Task: Plan a trip to Hagere Hiywet, Ethiopia from 2nd December, 2023 to 12th December, 2023 for 2 adults.1  bedroom having 1 bed and 1 bathroom. Property type can be hotel. Look for 3 properties as per requirement.
Action: Mouse moved to (530, 113)
Screenshot: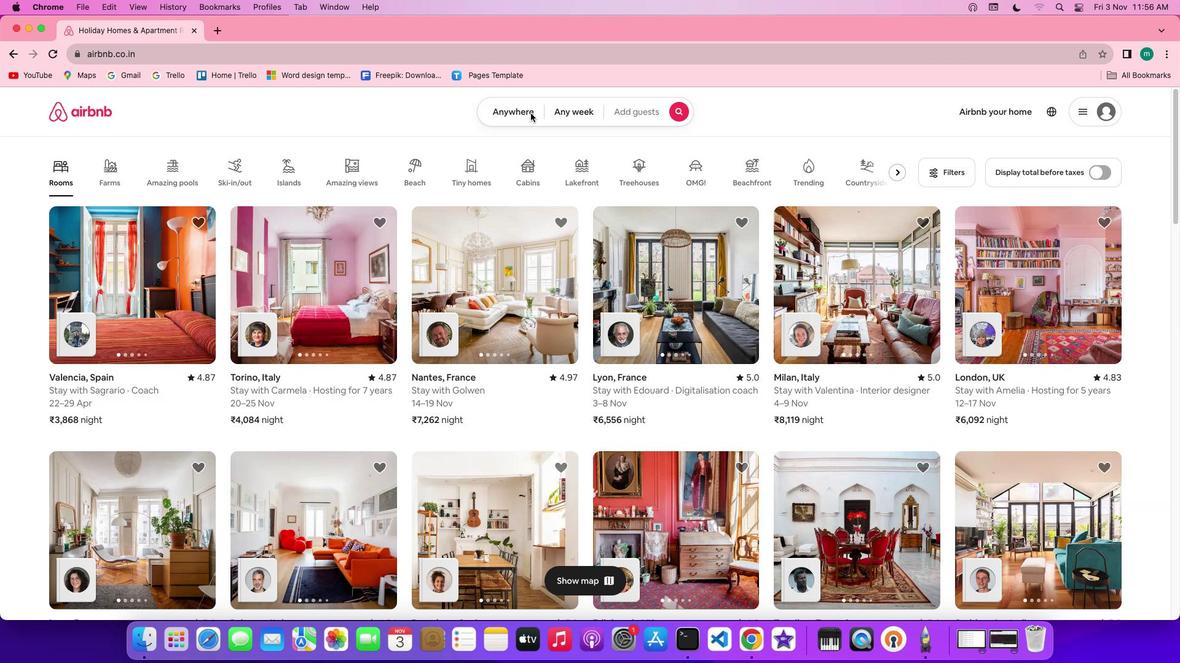 
Action: Mouse pressed left at (530, 113)
Screenshot: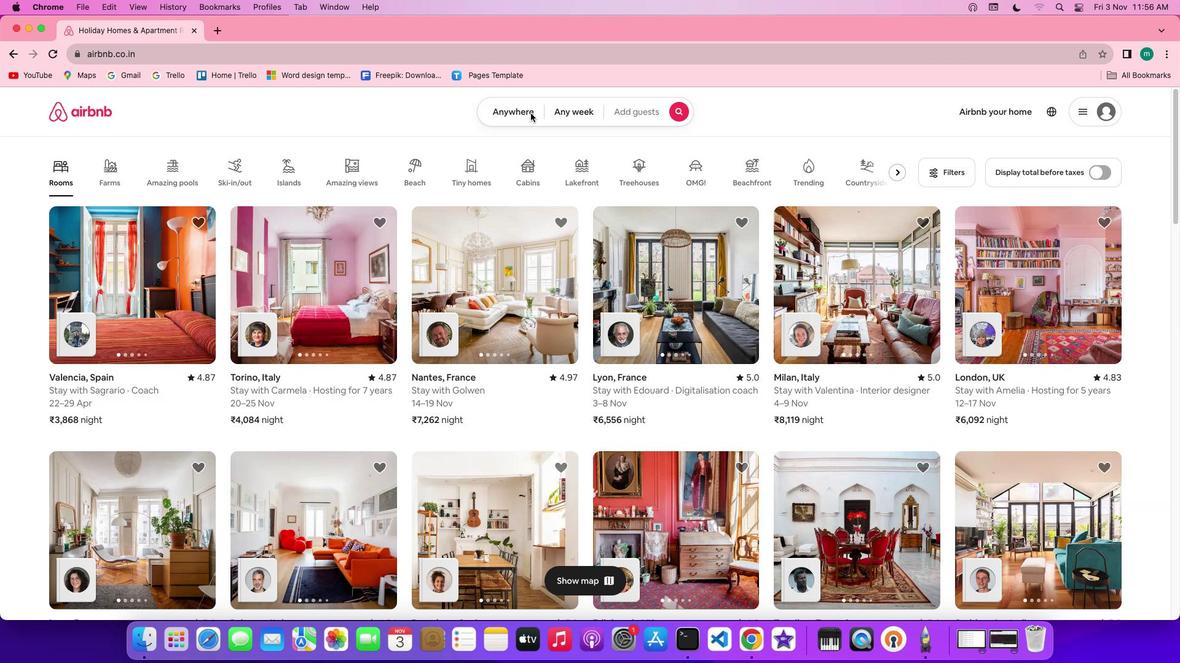 
Action: Mouse pressed left at (530, 113)
Screenshot: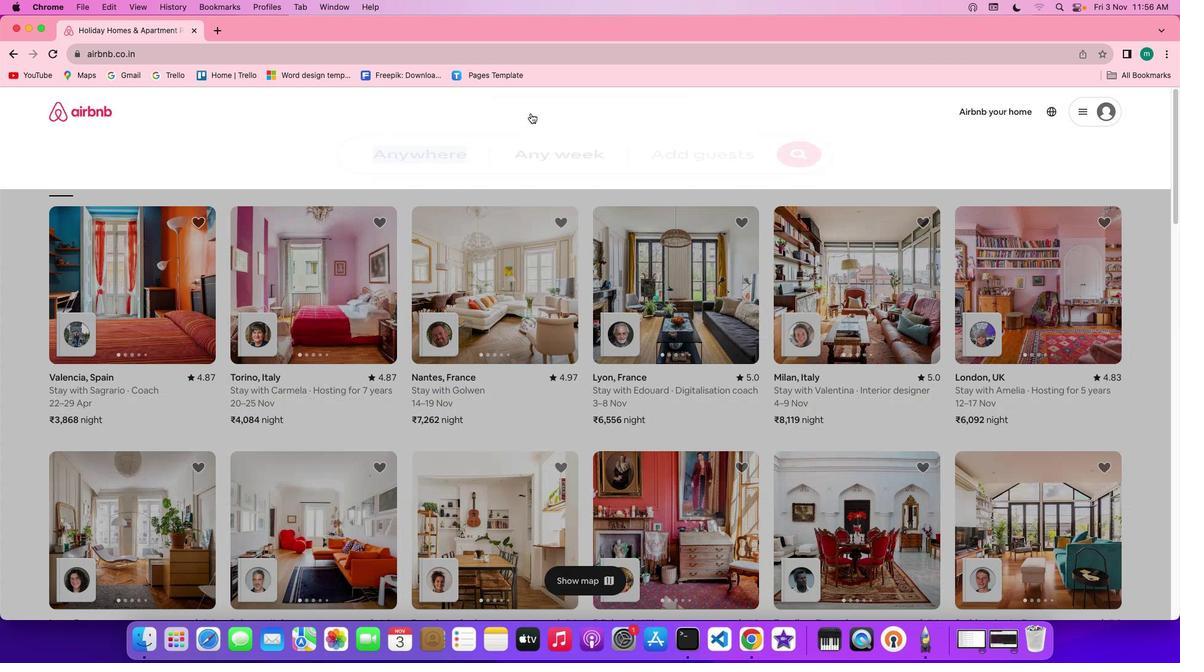 
Action: Mouse moved to (428, 167)
Screenshot: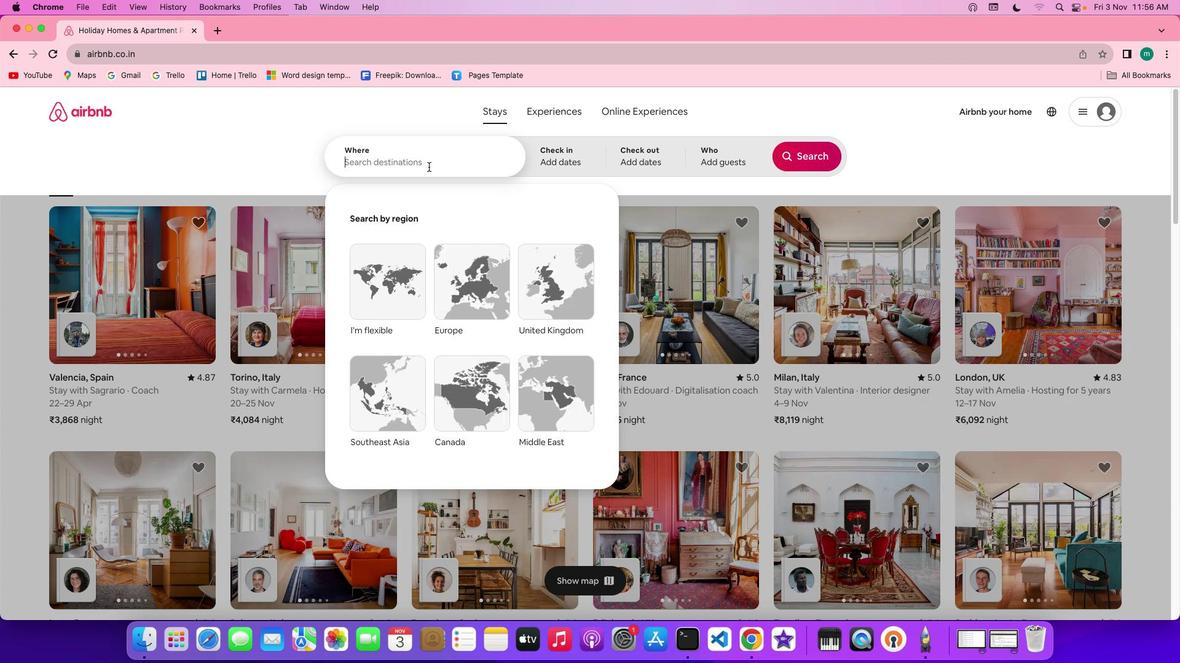 
Action: Mouse pressed left at (428, 167)
Screenshot: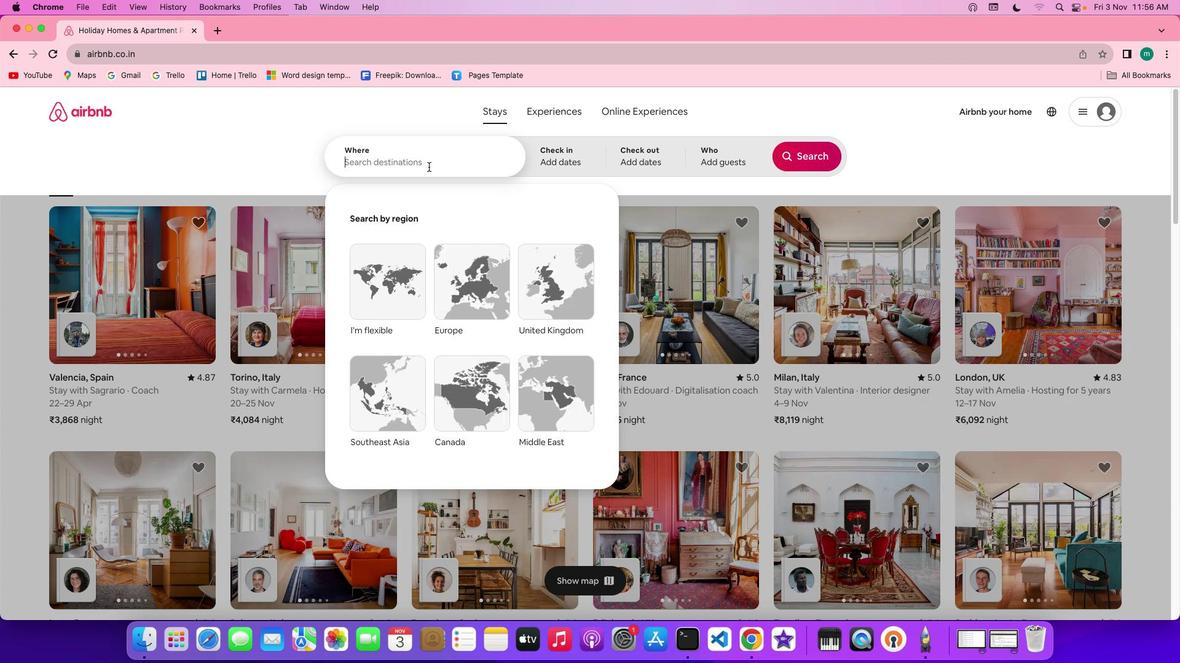 
Action: Mouse moved to (428, 167)
Screenshot: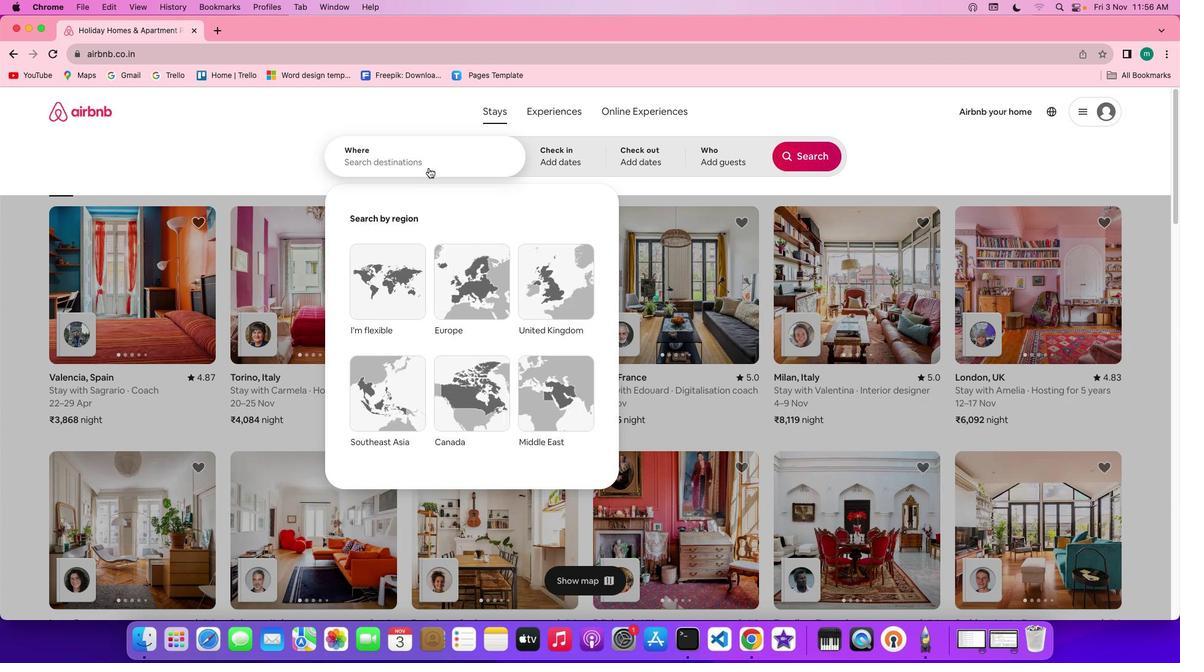 
Action: Key pressed Key.shift'H''a''g''e''r''e'Key.spaceKey.shift'H''i''y''w''e''t'','Key.spaceKey.shift'E''t''h''i''o''p''i''a'
Screenshot: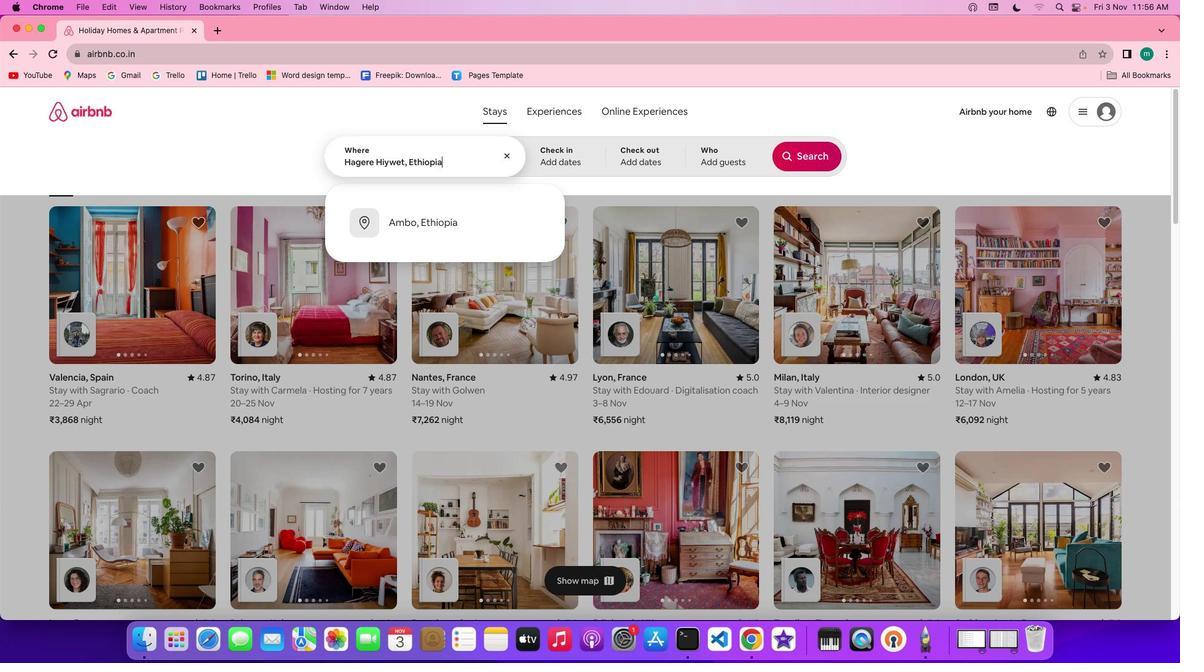 
Action: Mouse moved to (574, 156)
Screenshot: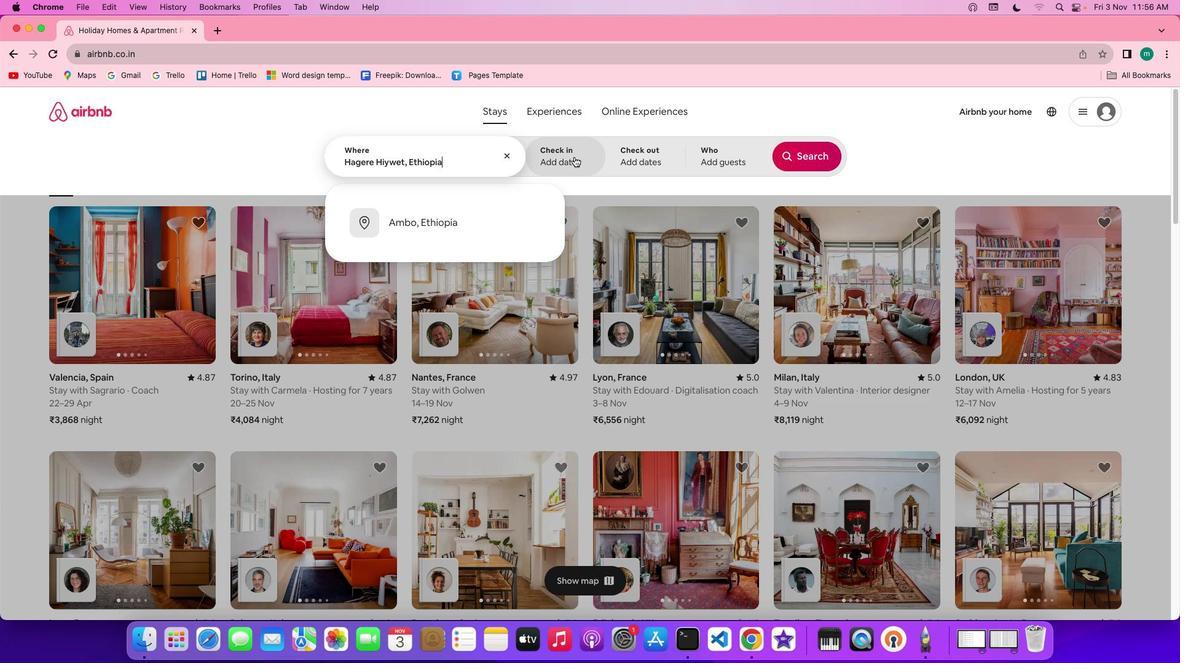 
Action: Mouse pressed left at (574, 156)
Screenshot: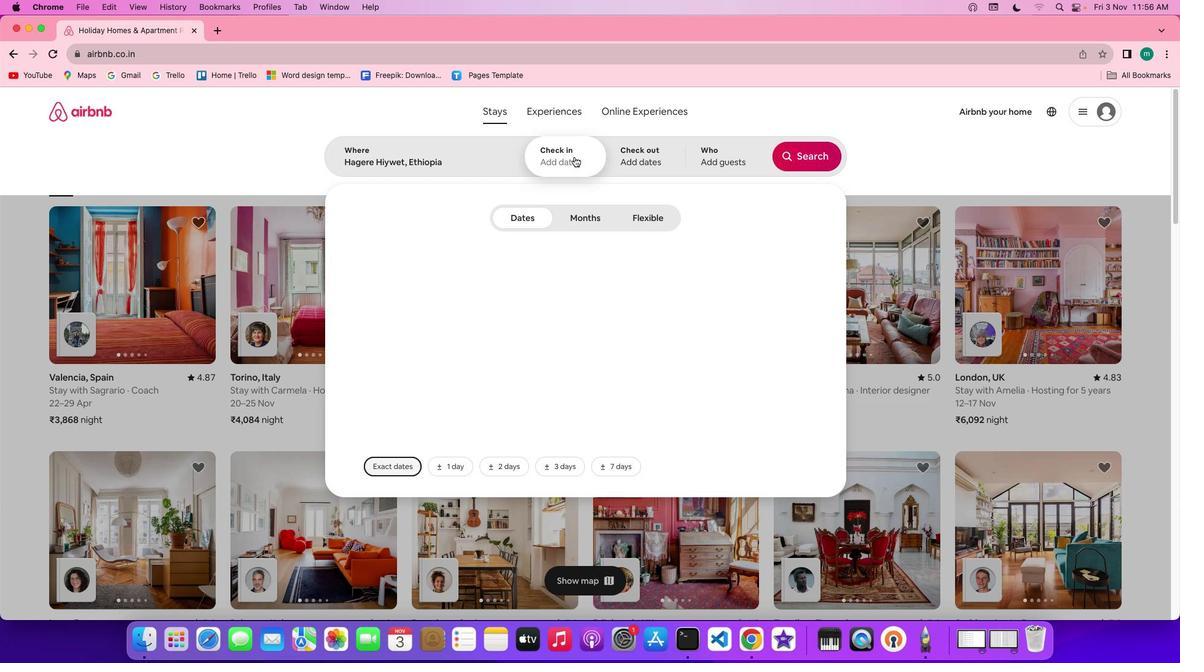 
Action: Mouse moved to (787, 305)
Screenshot: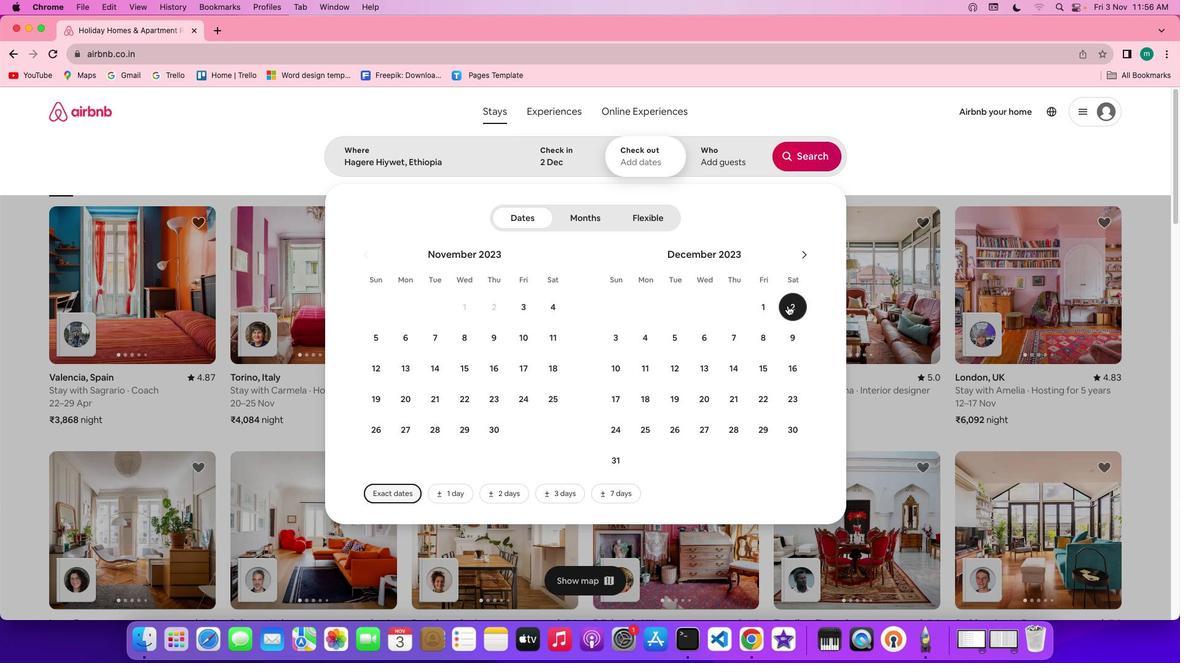 
Action: Mouse pressed left at (787, 305)
Screenshot: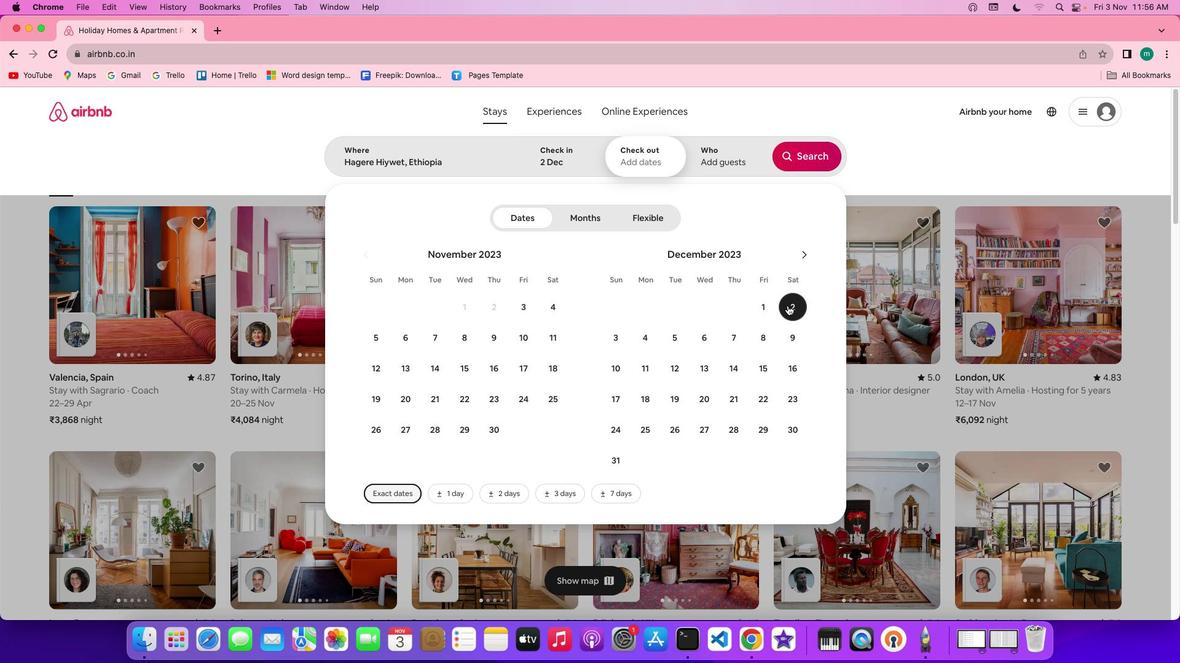 
Action: Mouse moved to (675, 371)
Screenshot: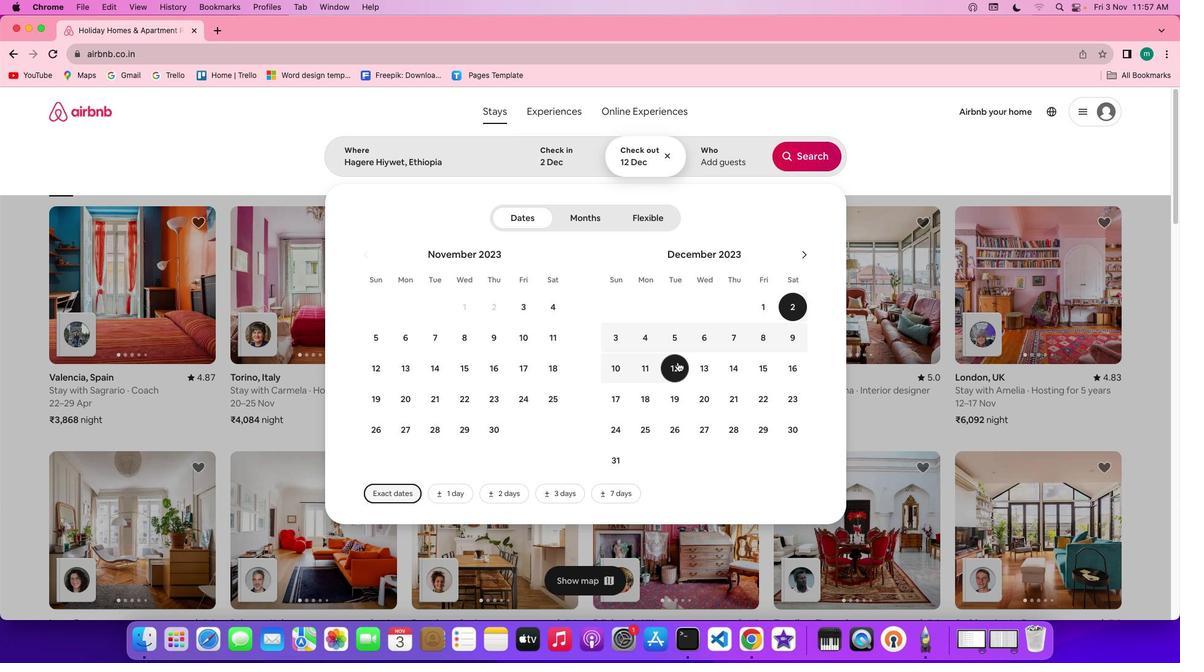
Action: Mouse pressed left at (675, 371)
Screenshot: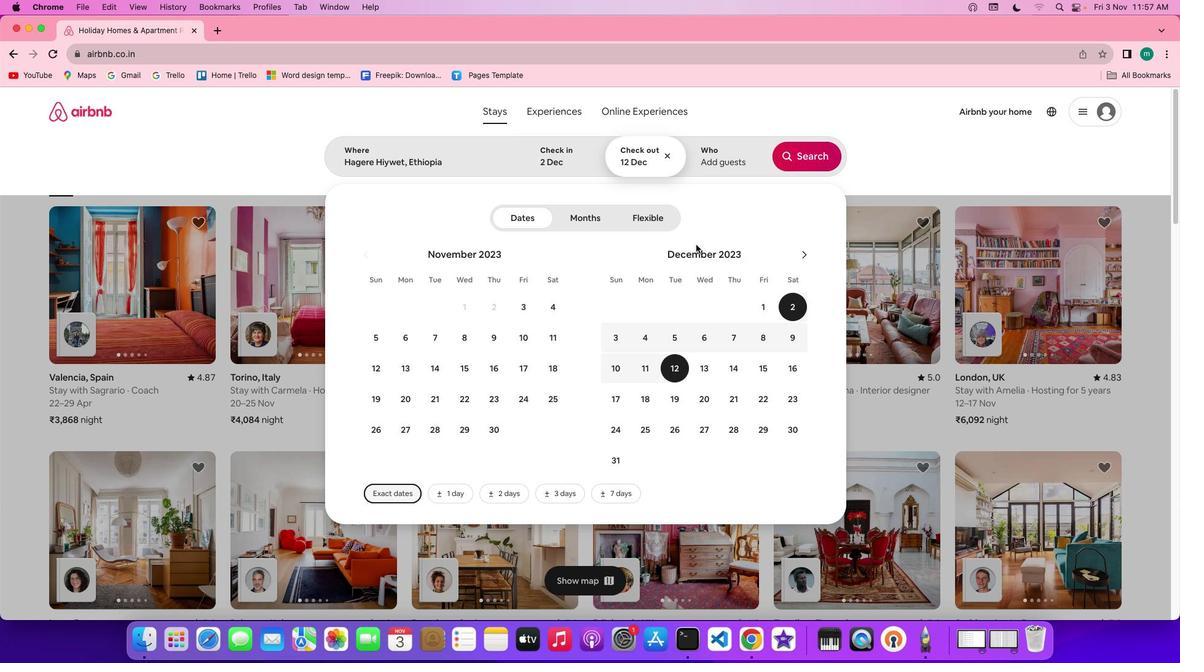
Action: Mouse moved to (710, 146)
Screenshot: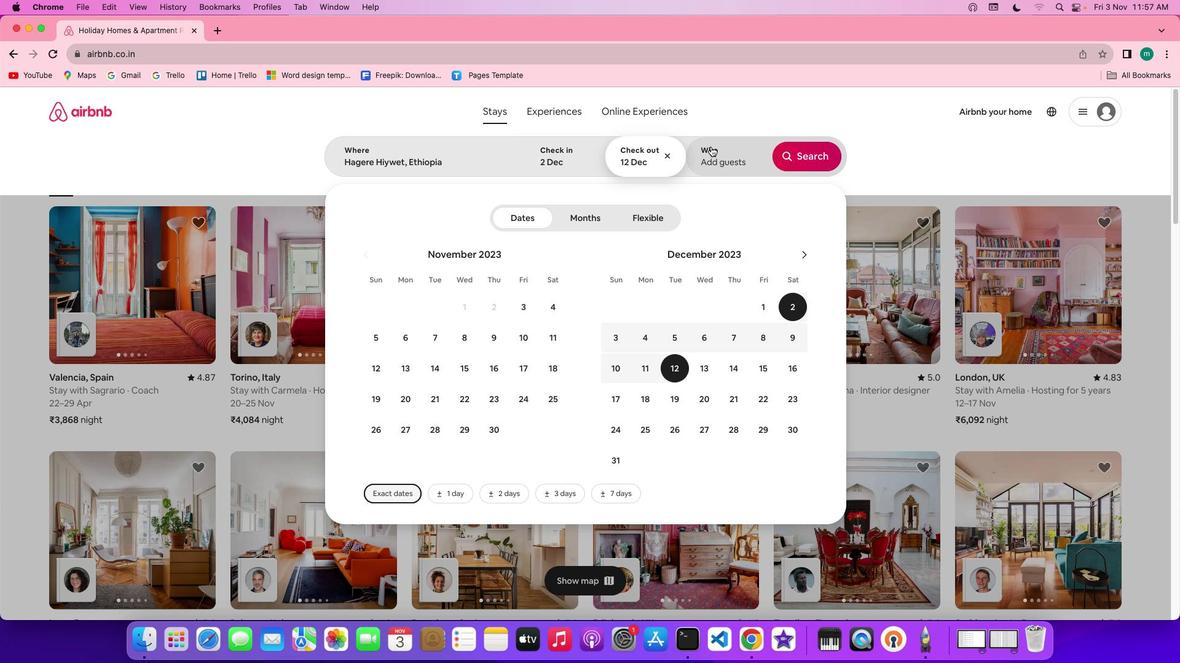 
Action: Mouse pressed left at (710, 146)
Screenshot: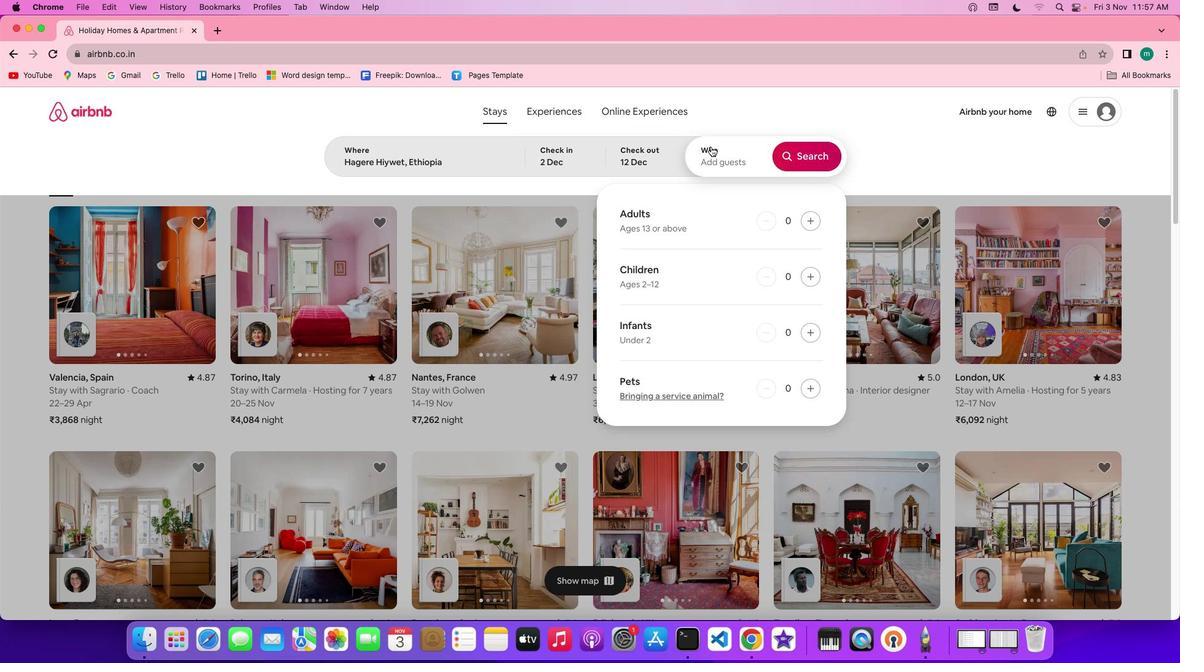 
Action: Mouse moved to (813, 221)
Screenshot: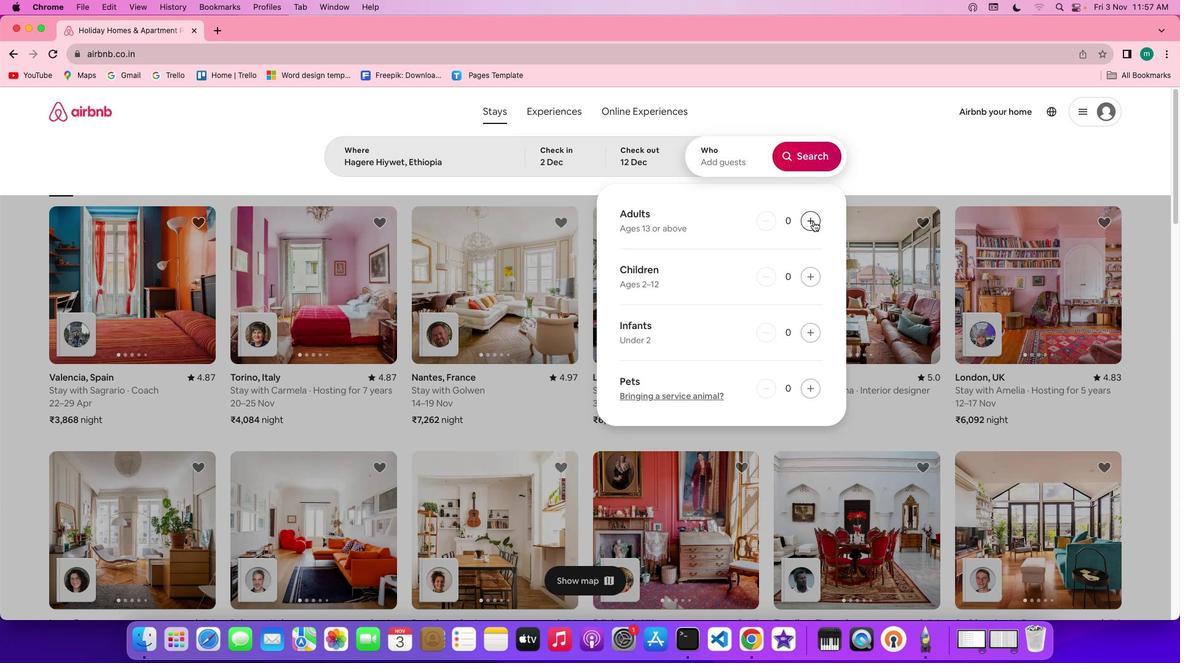
Action: Mouse pressed left at (813, 221)
Screenshot: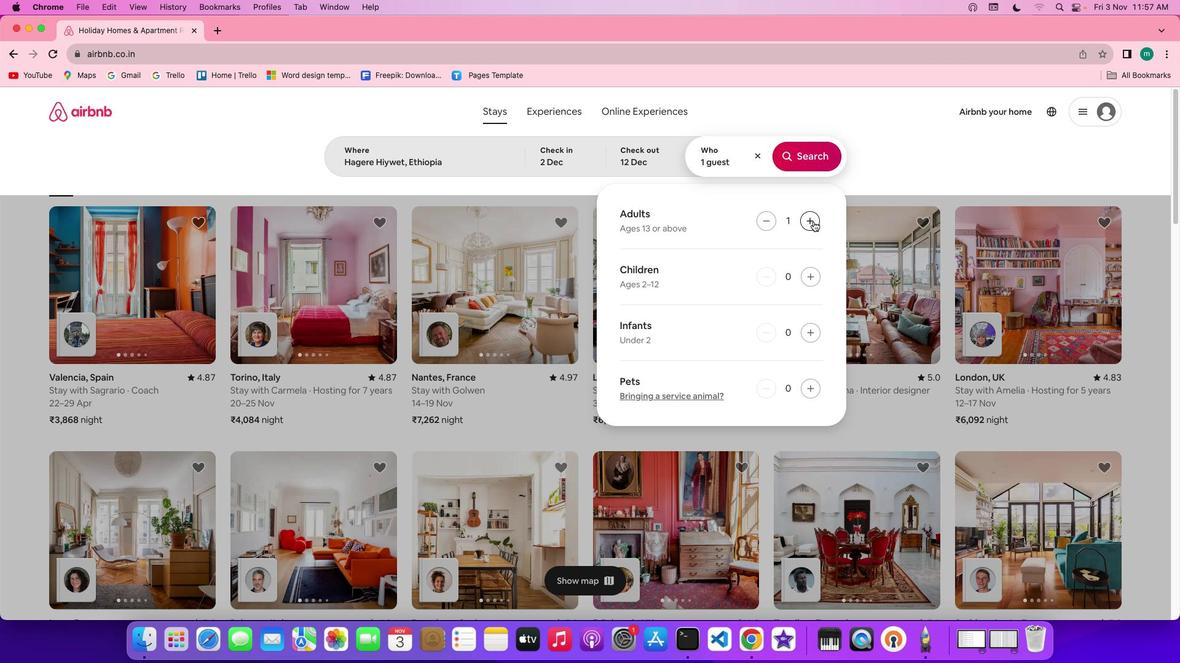 
Action: Mouse pressed left at (813, 221)
Screenshot: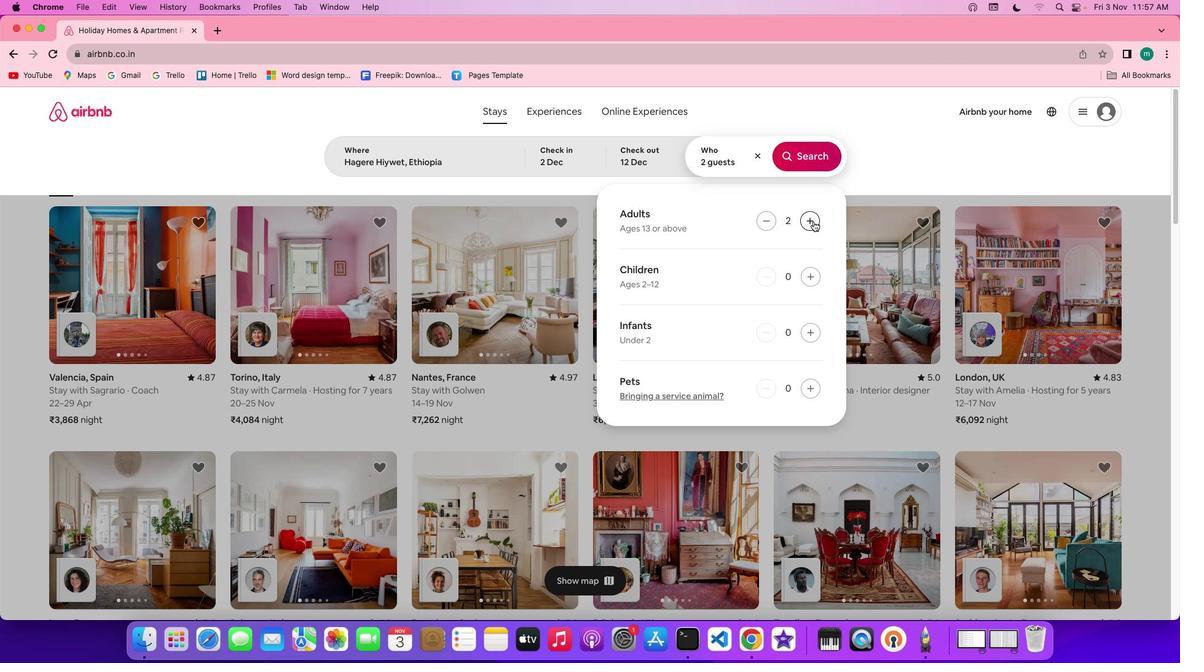 
Action: Mouse pressed left at (813, 221)
Screenshot: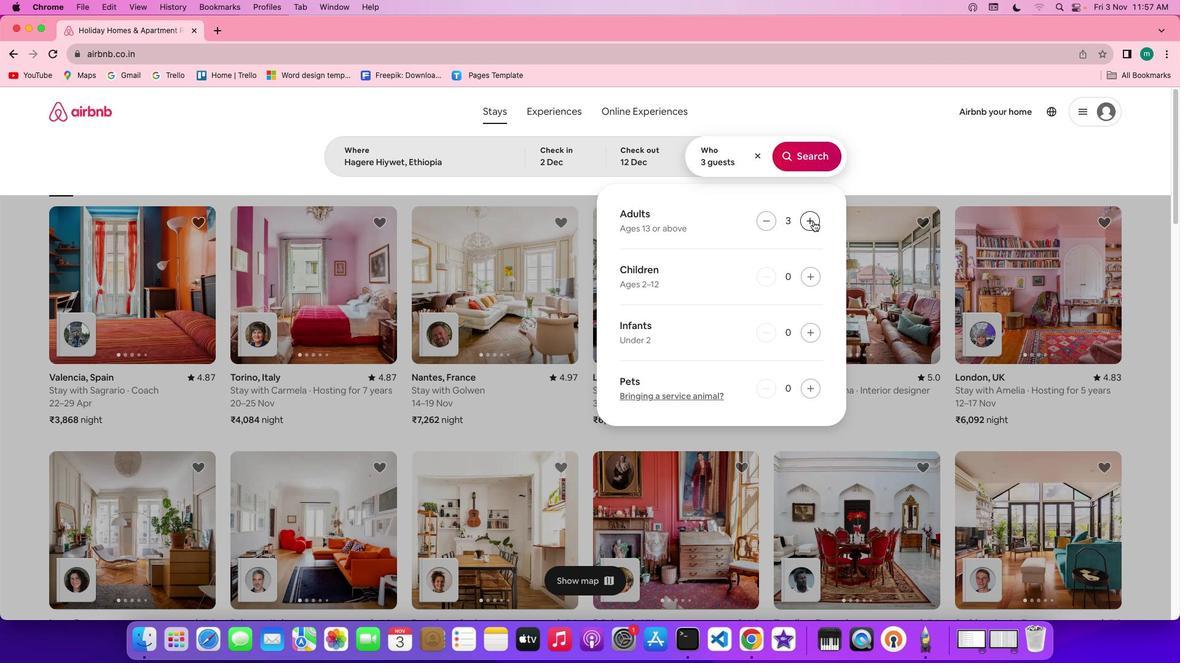 
Action: Mouse moved to (765, 222)
Screenshot: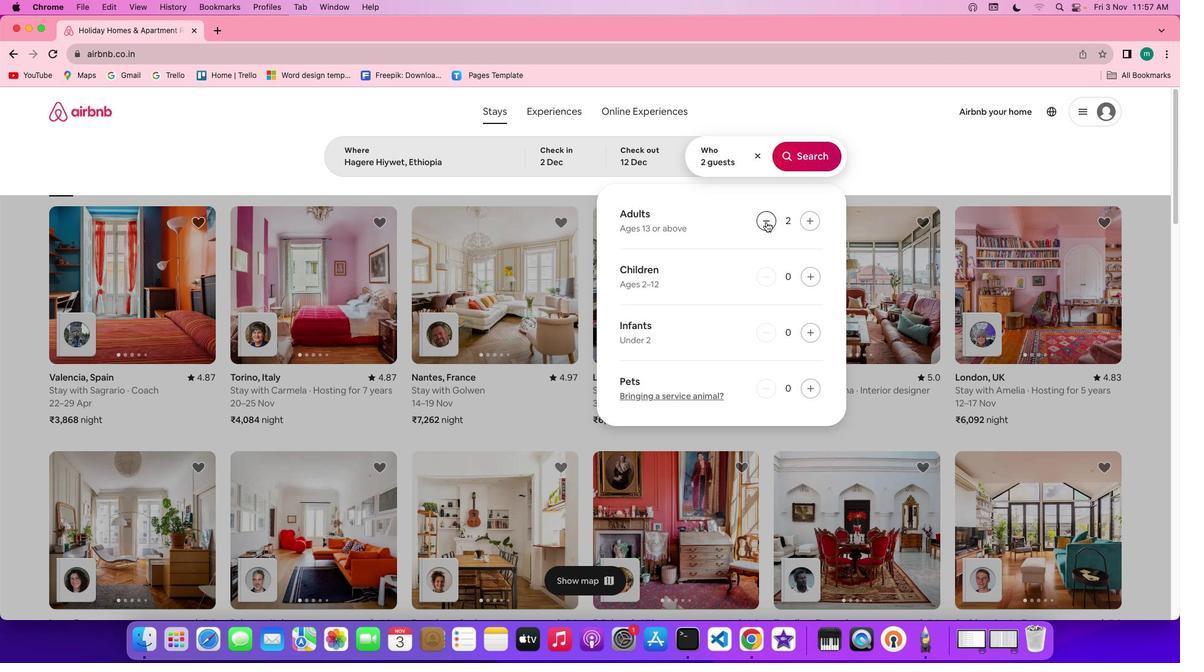 
Action: Mouse pressed left at (765, 222)
Screenshot: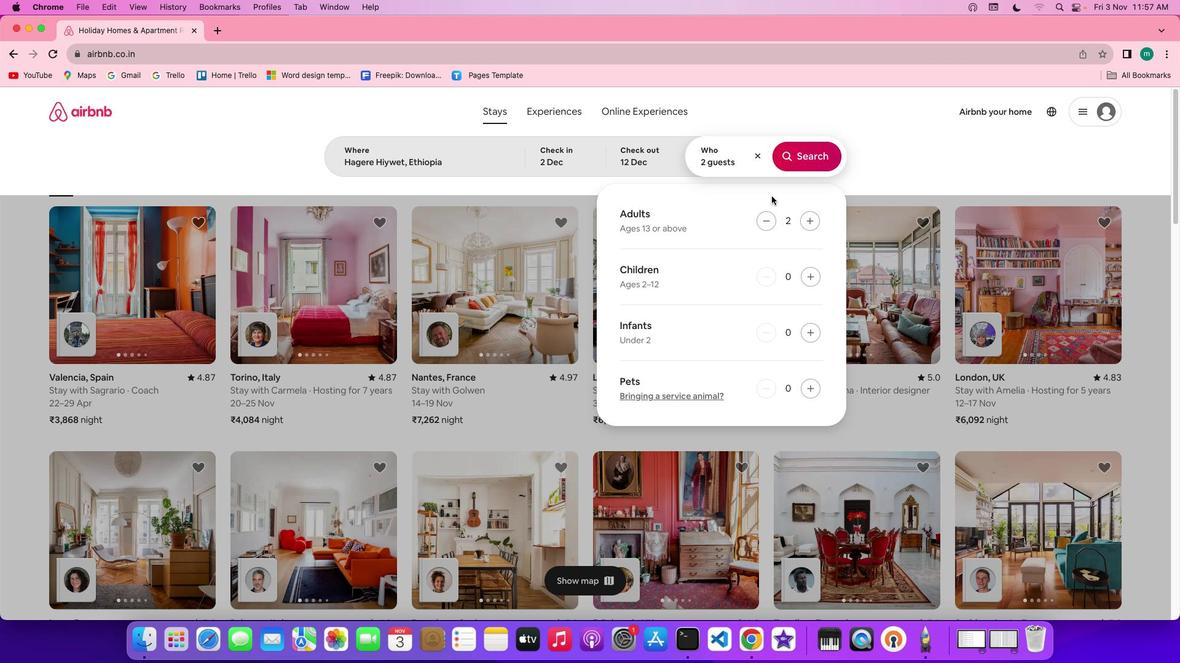 
Action: Mouse moved to (809, 171)
Screenshot: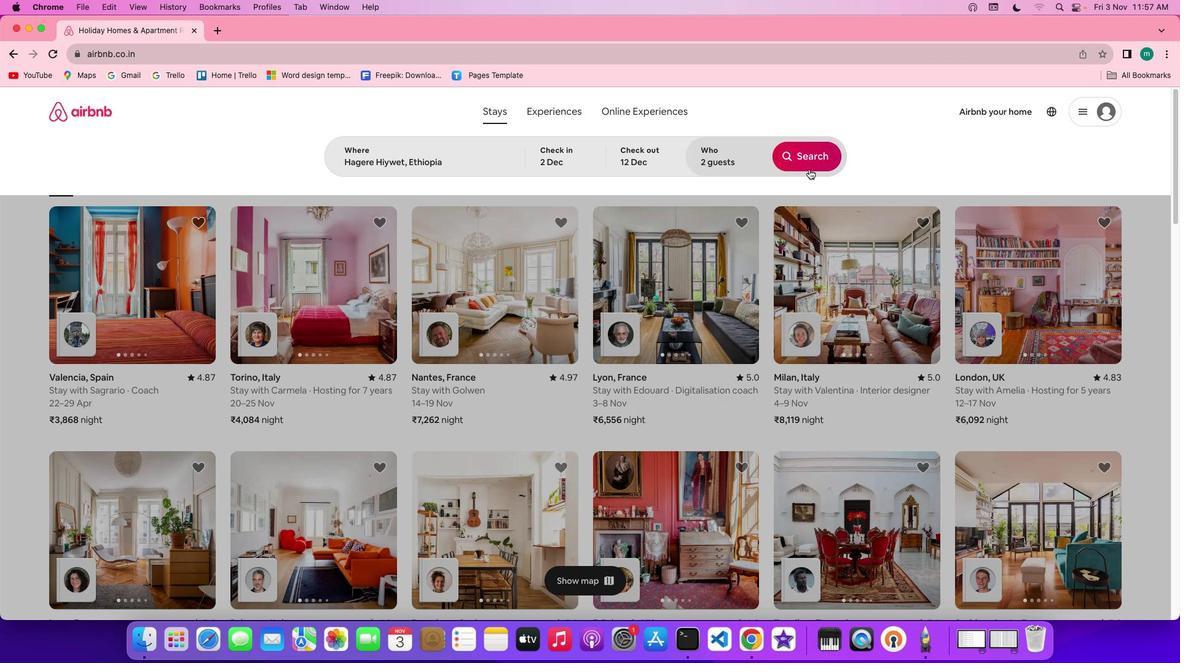 
Action: Mouse pressed left at (809, 171)
Screenshot: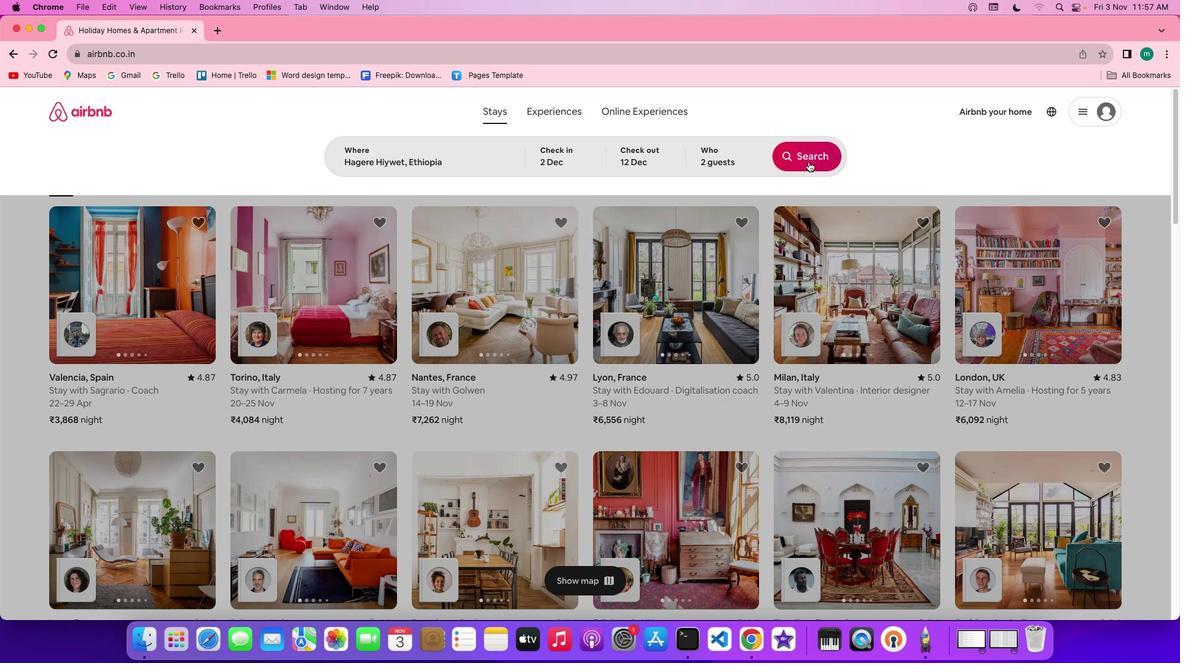 
Action: Mouse moved to (808, 161)
Screenshot: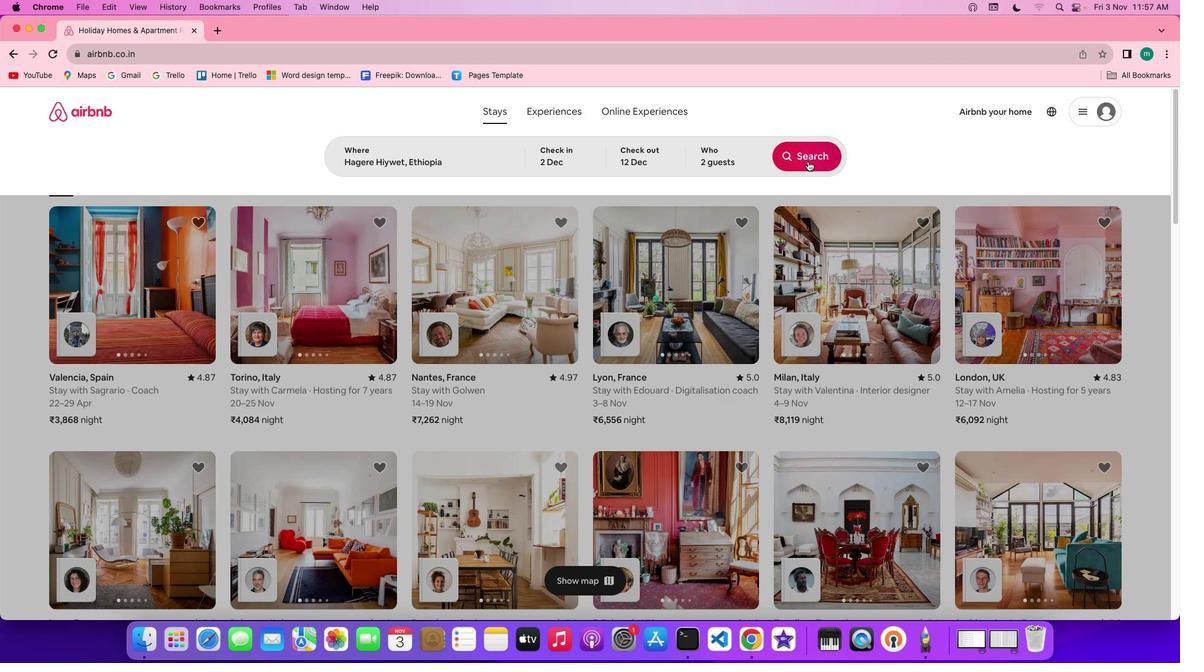 
Action: Mouse pressed left at (808, 161)
Screenshot: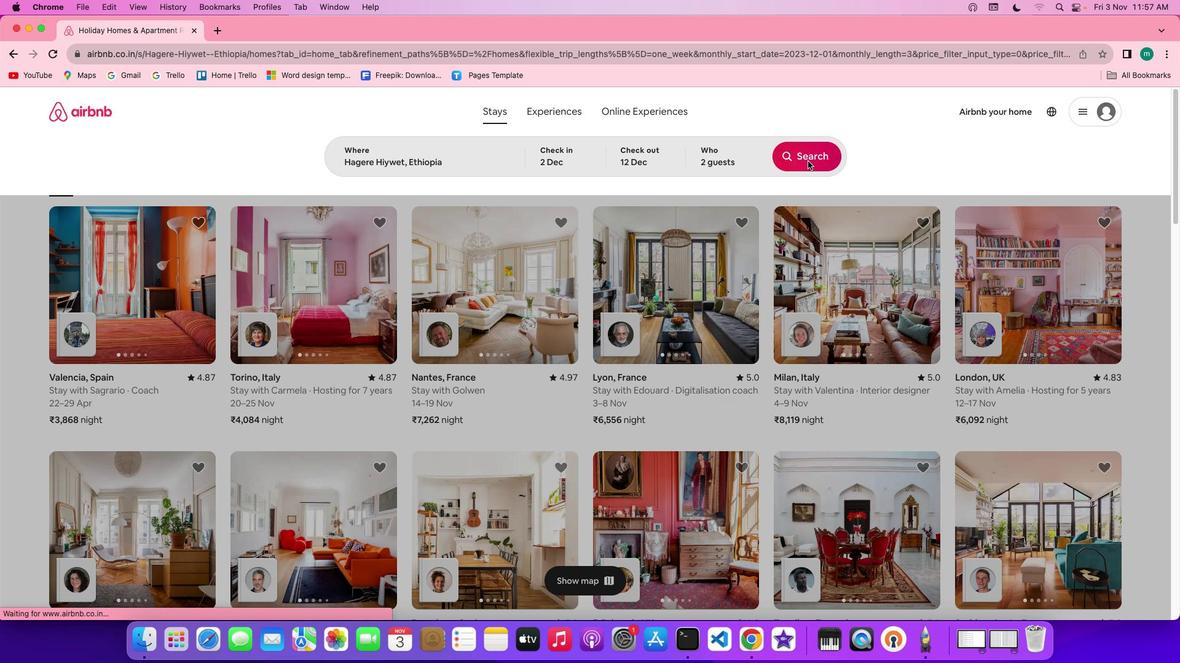 
Action: Mouse moved to (987, 160)
Screenshot: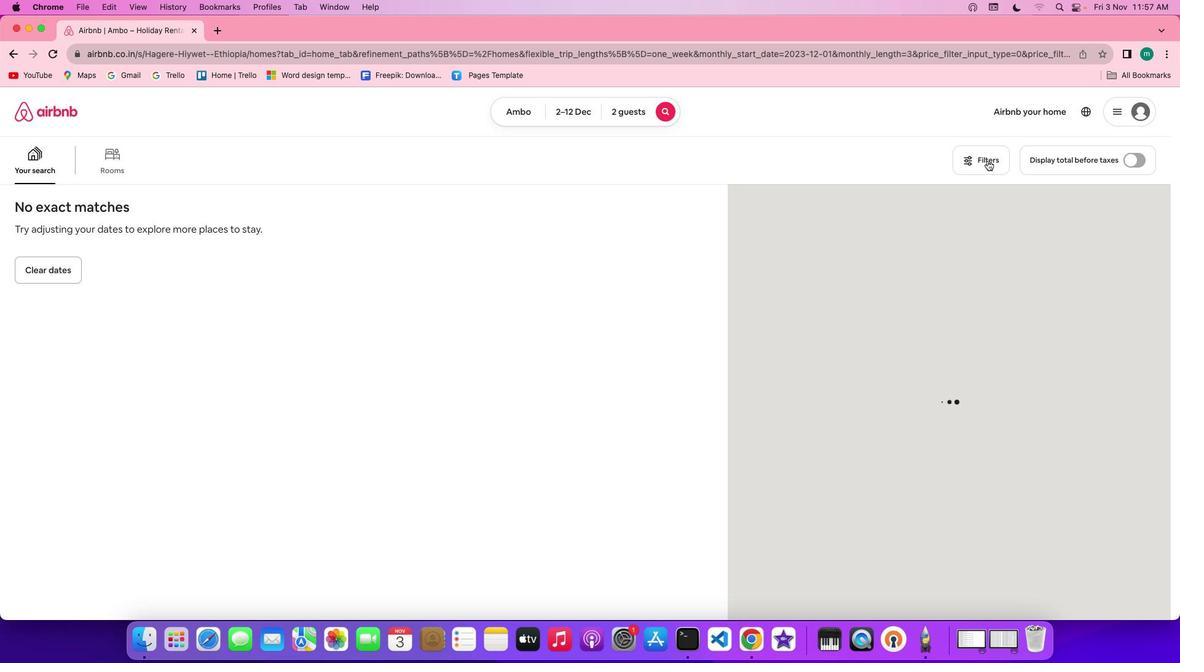 
Action: Mouse pressed left at (987, 160)
Screenshot: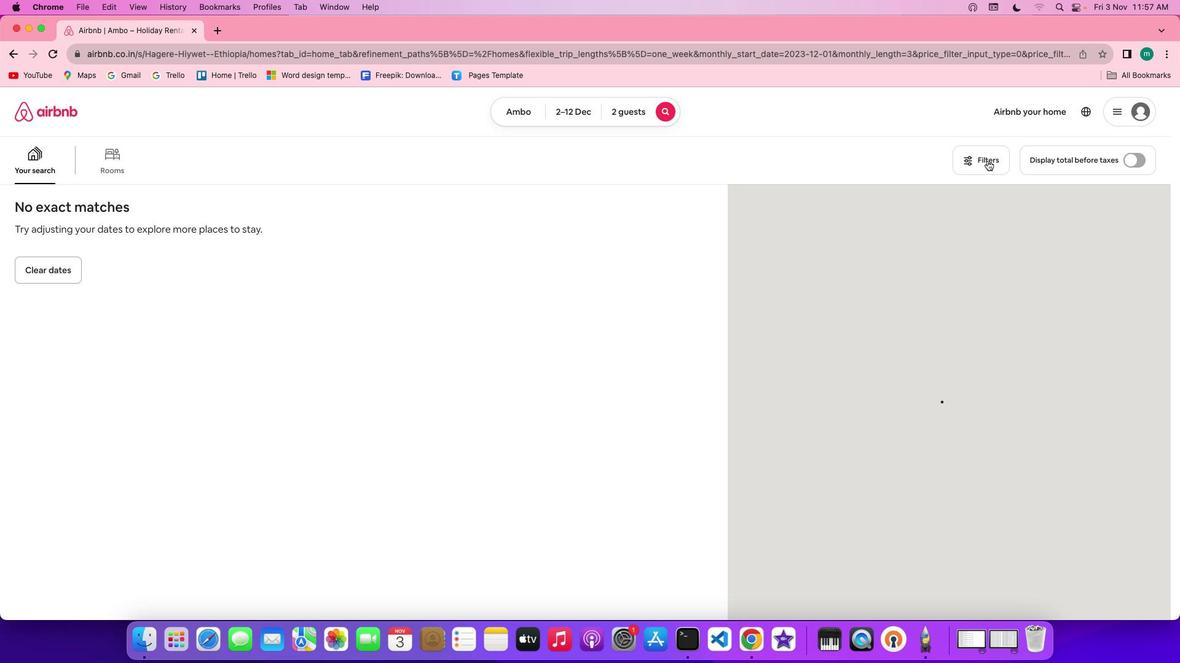 
Action: Mouse moved to (971, 160)
Screenshot: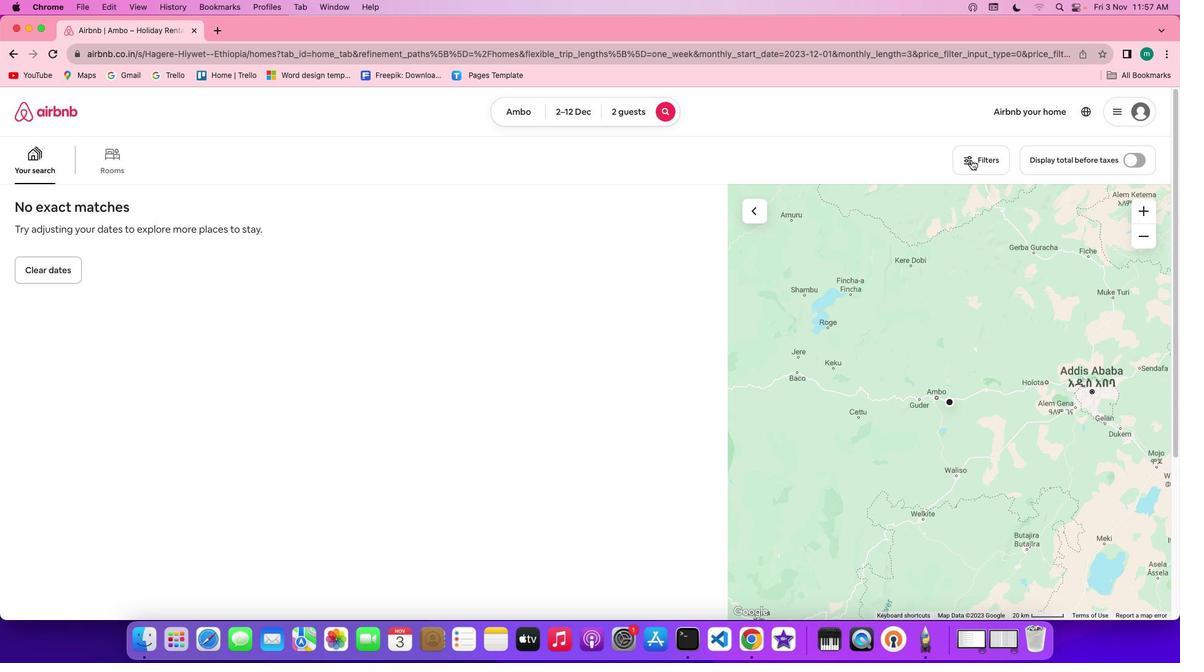
Action: Mouse pressed left at (971, 160)
Screenshot: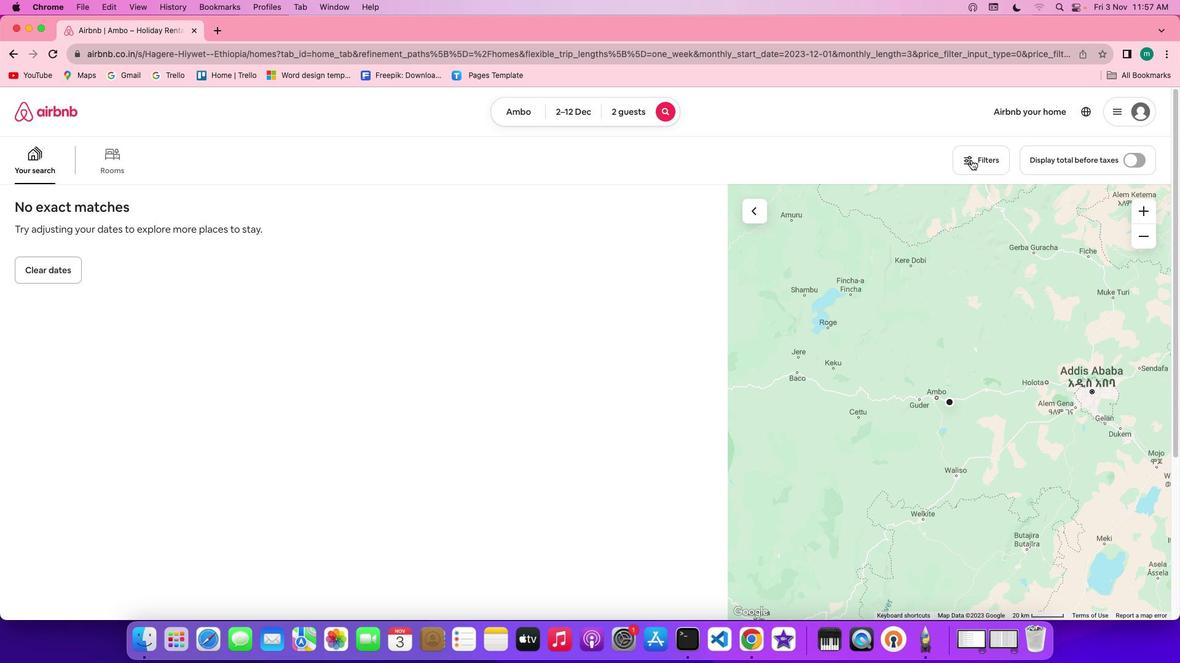 
Action: Mouse moved to (613, 384)
Screenshot: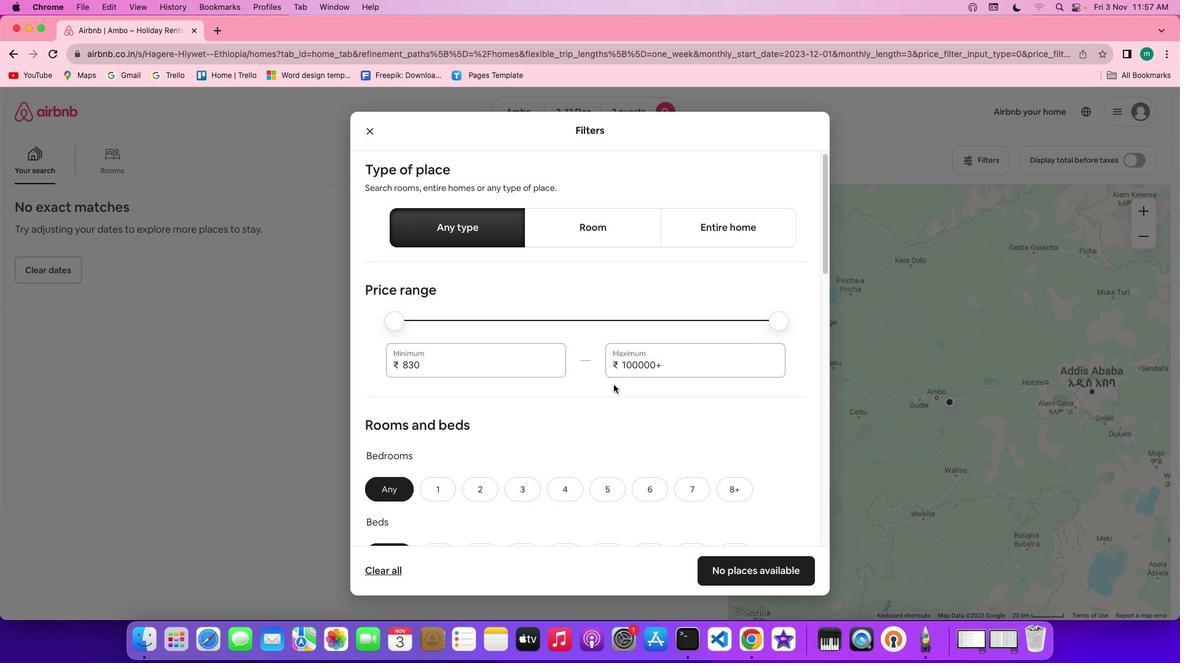 
Action: Mouse scrolled (613, 384) with delta (0, 0)
Screenshot: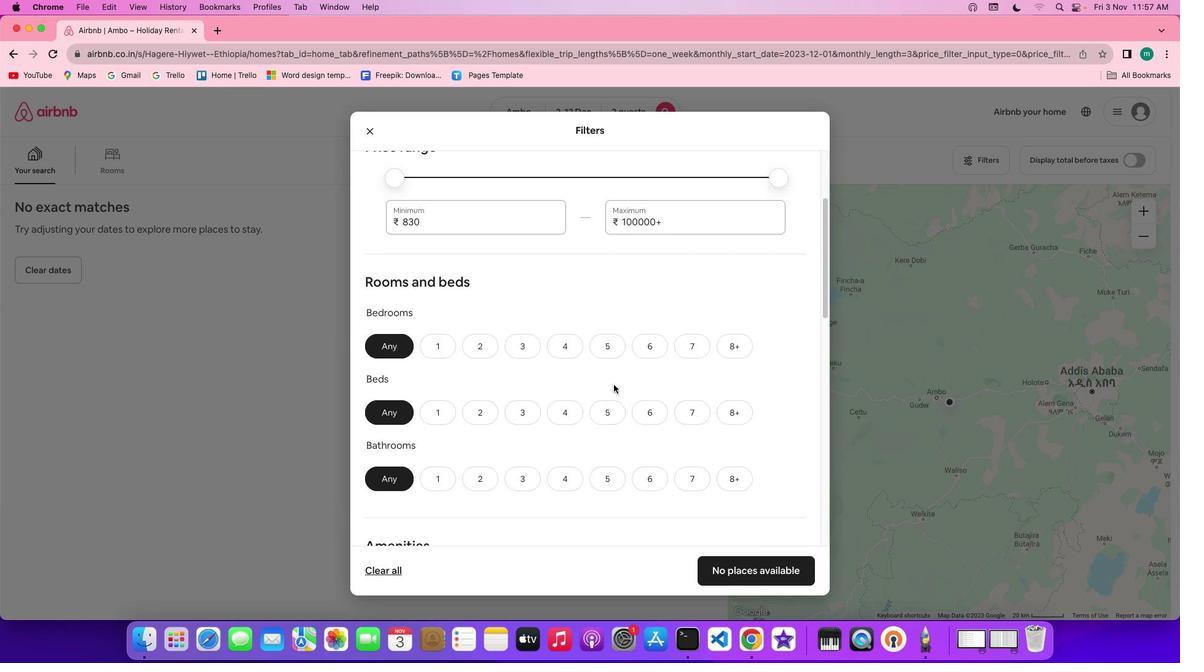 
Action: Mouse scrolled (613, 384) with delta (0, 0)
Screenshot: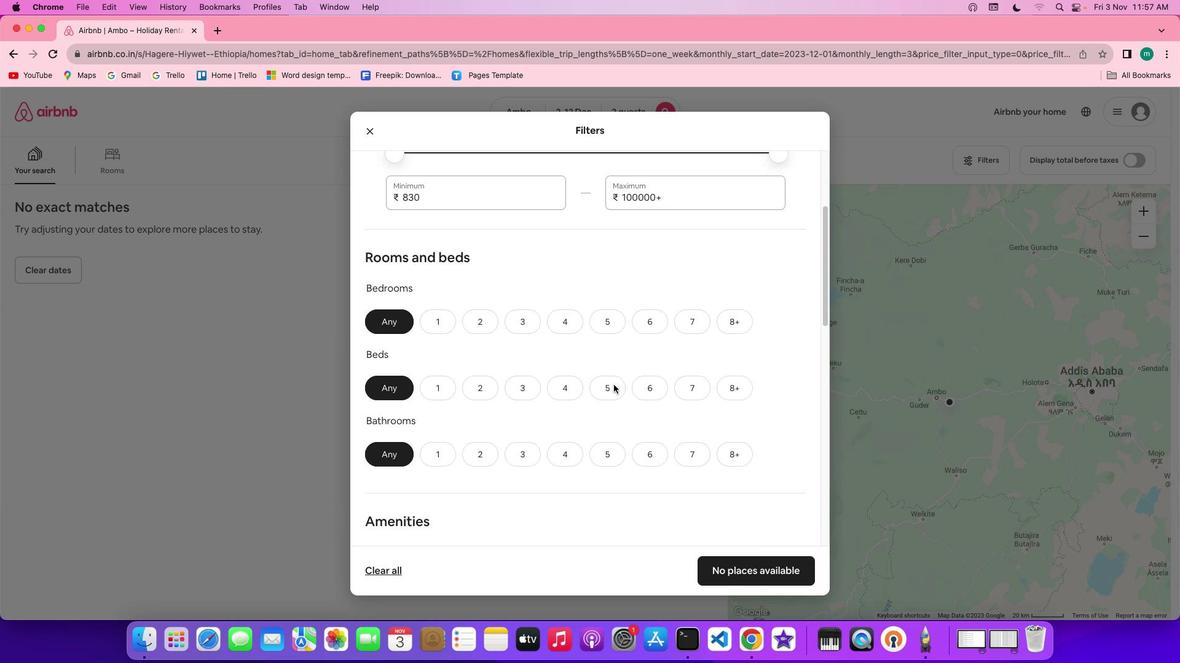 
Action: Mouse scrolled (613, 384) with delta (0, -1)
Screenshot: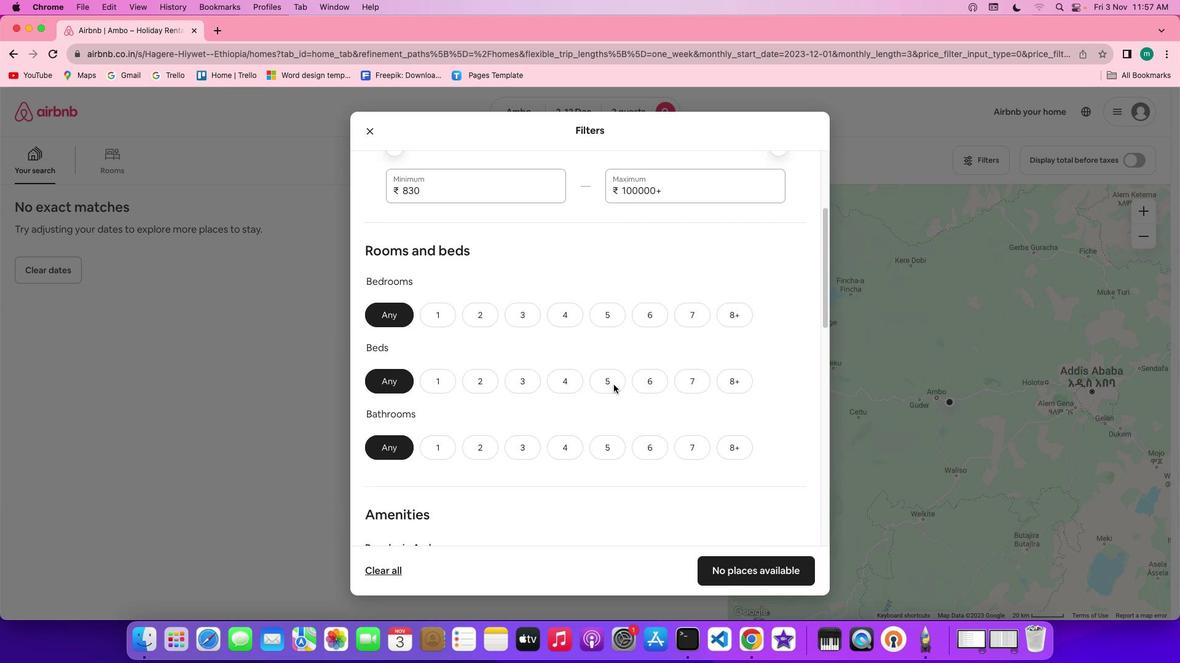 
Action: Mouse scrolled (613, 384) with delta (0, -1)
Screenshot: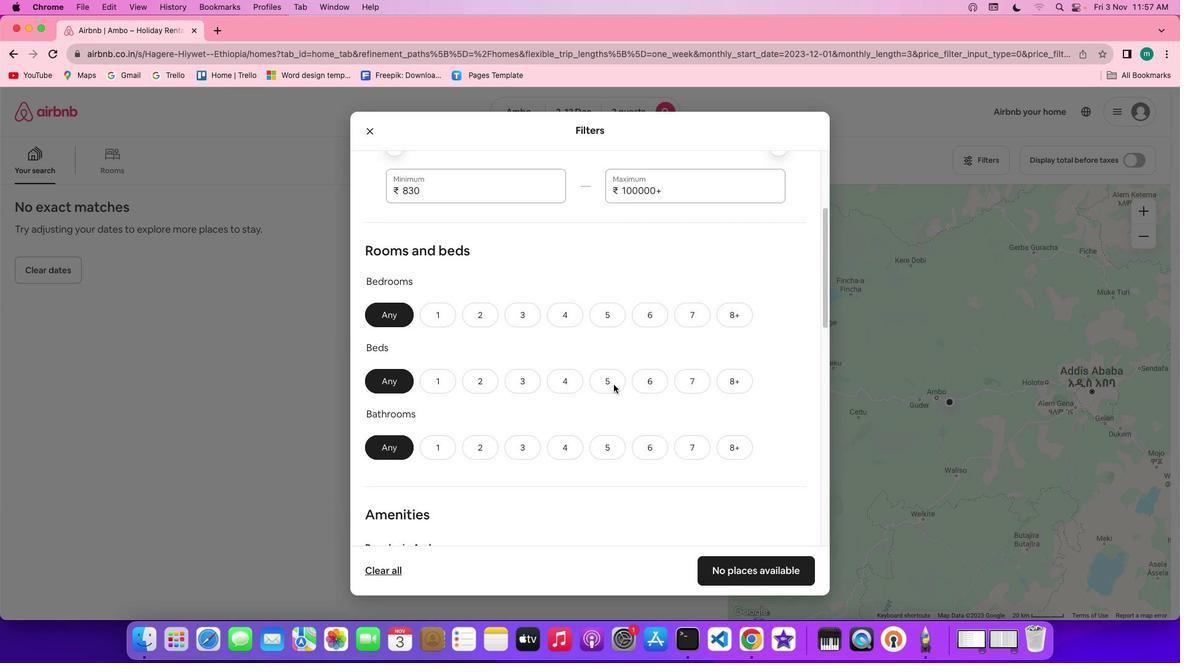 
Action: Mouse scrolled (613, 384) with delta (0, 0)
Screenshot: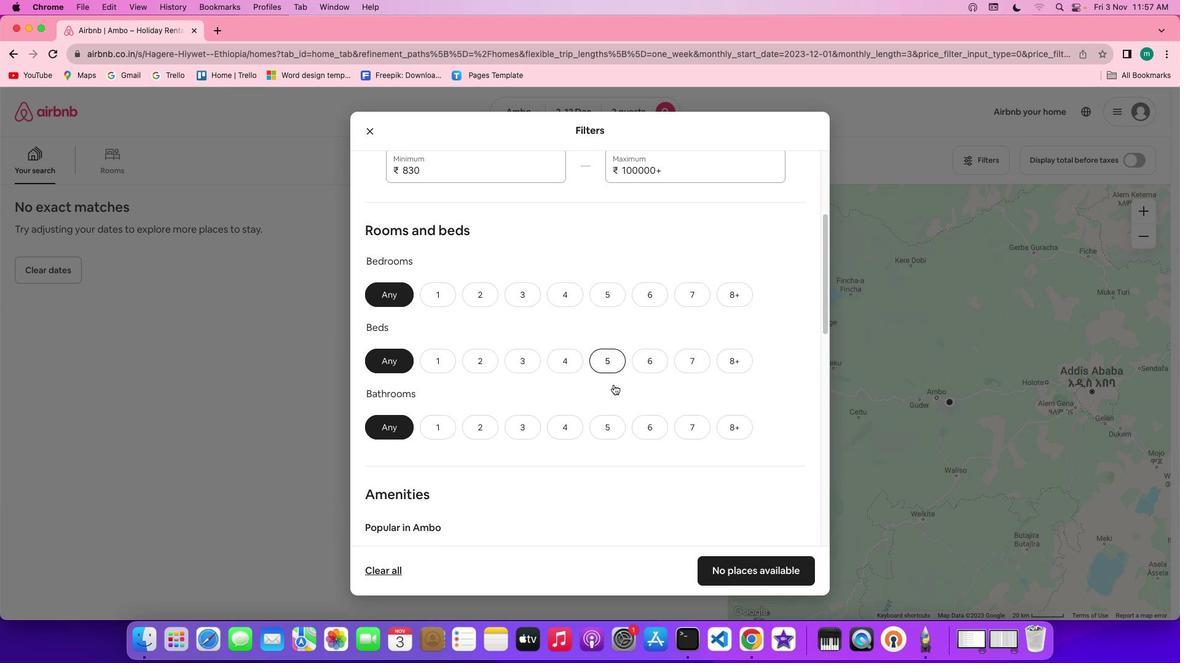 
Action: Mouse scrolled (613, 384) with delta (0, 0)
Screenshot: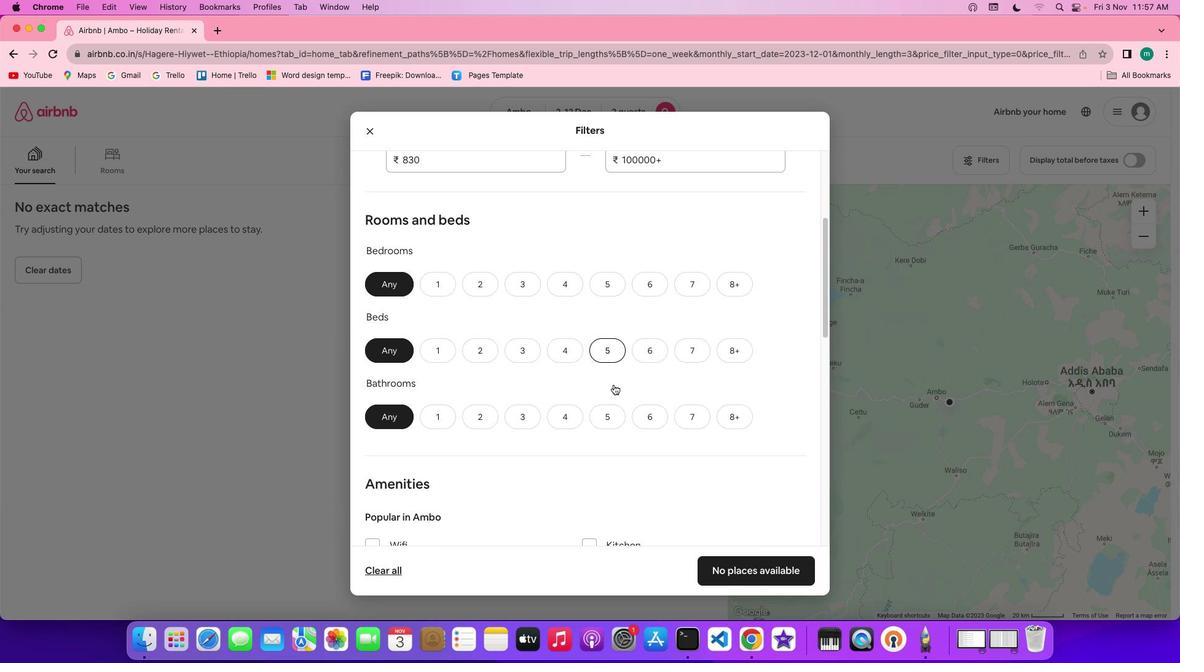 
Action: Mouse scrolled (613, 384) with delta (0, 0)
Screenshot: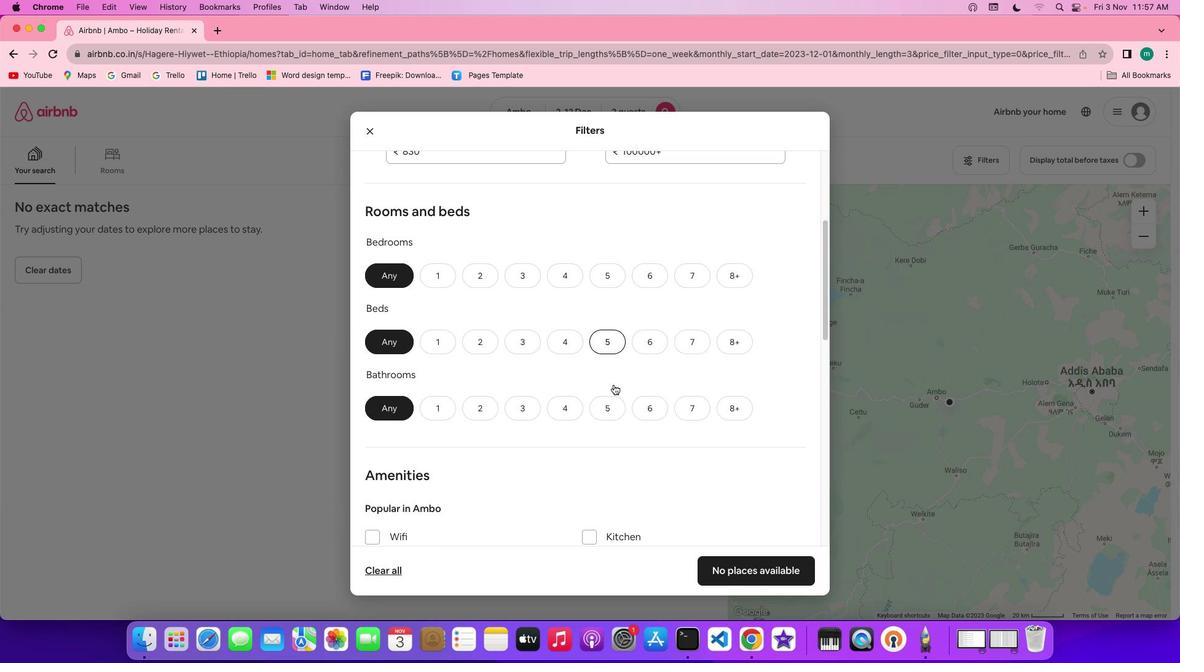 
Action: Mouse scrolled (613, 384) with delta (0, 0)
Screenshot: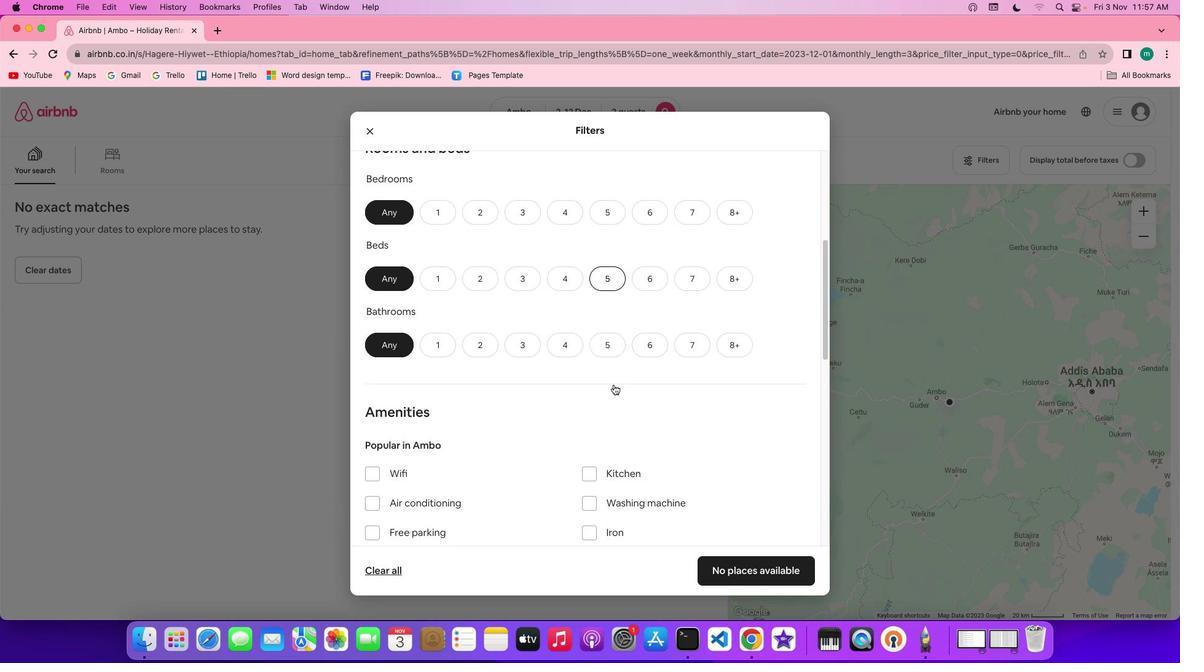 
Action: Mouse scrolled (613, 384) with delta (0, 0)
Screenshot: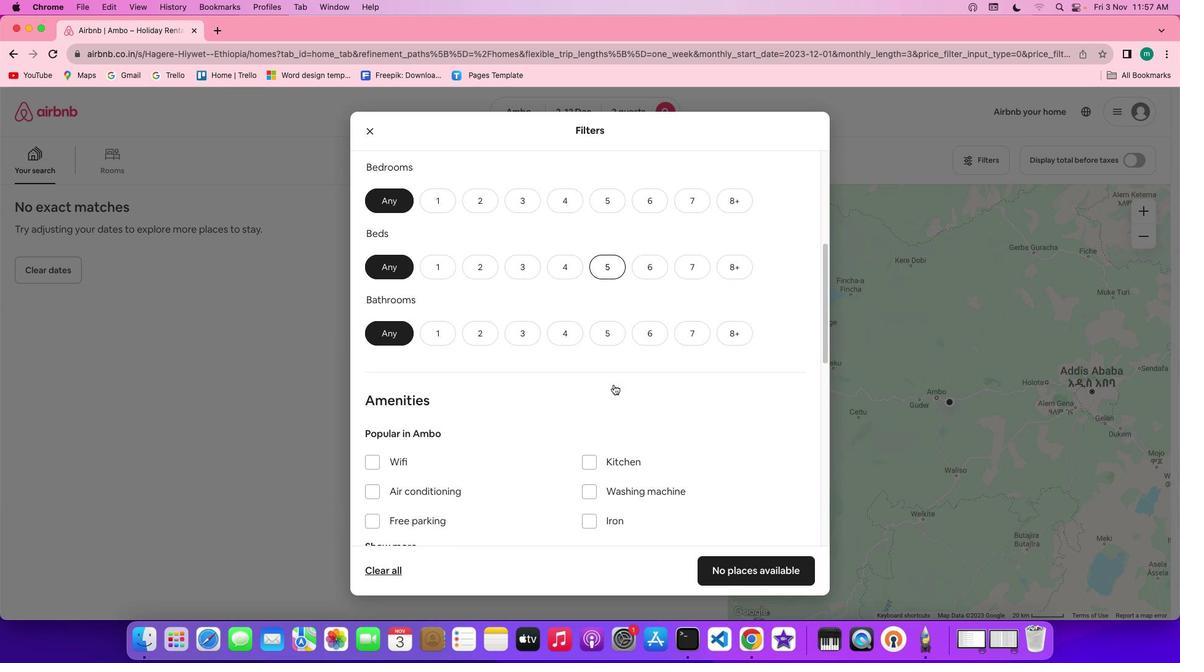 
Action: Mouse scrolled (613, 384) with delta (0, -1)
Screenshot: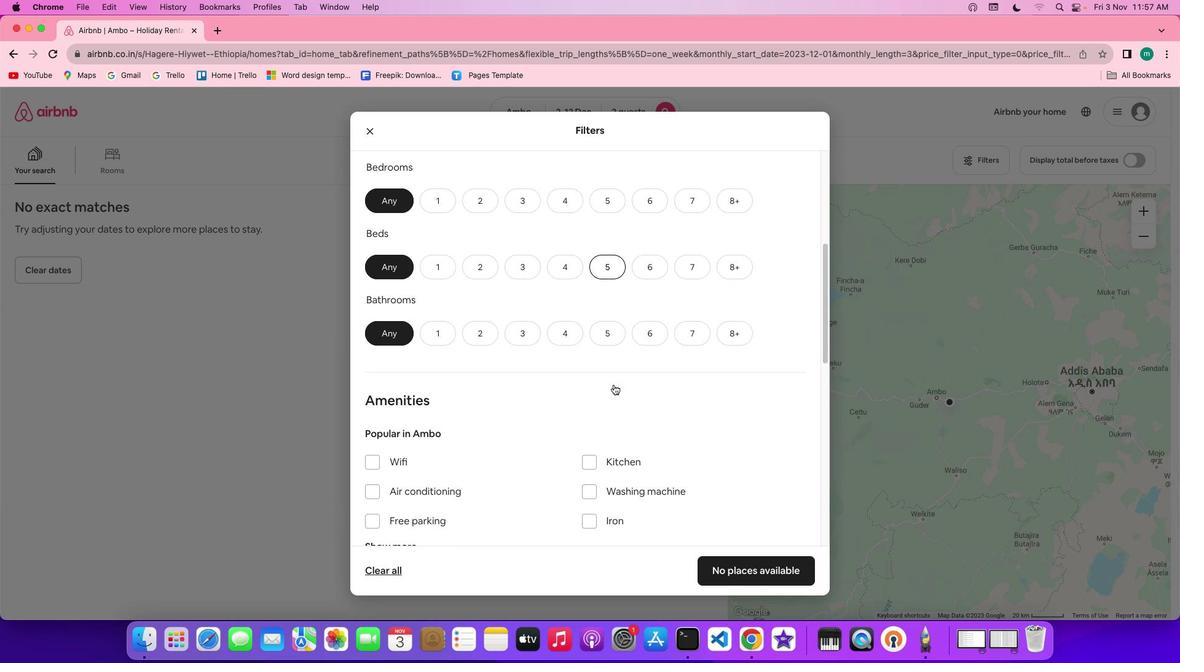 
Action: Mouse moved to (429, 208)
Screenshot: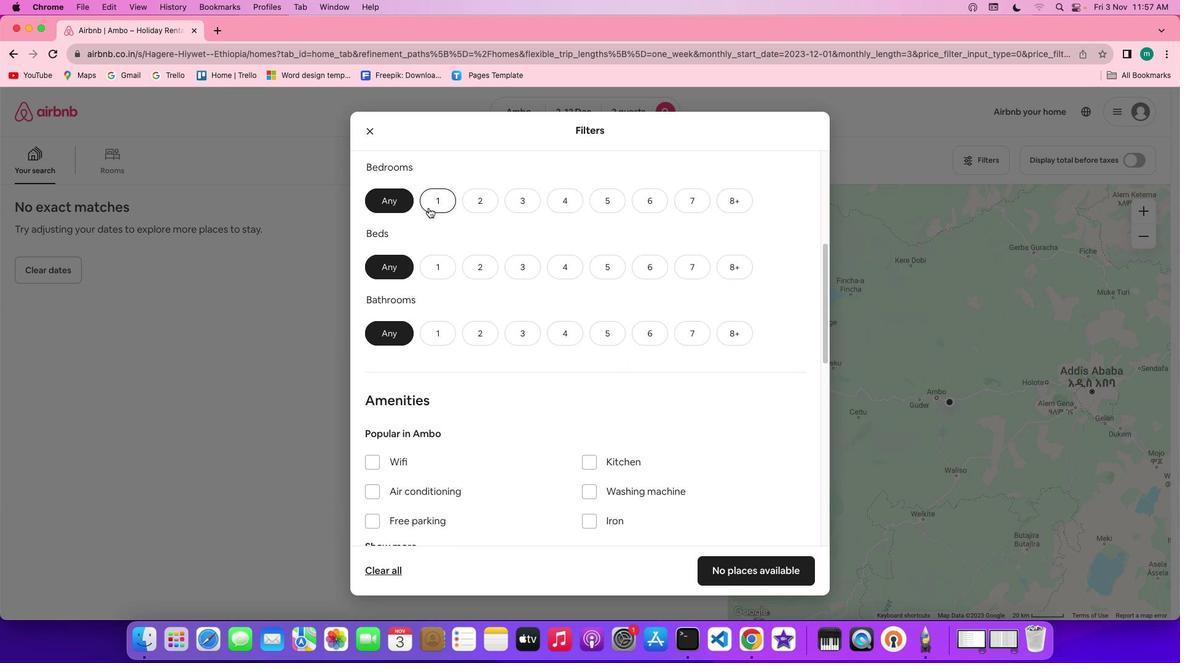 
Action: Mouse pressed left at (429, 208)
Screenshot: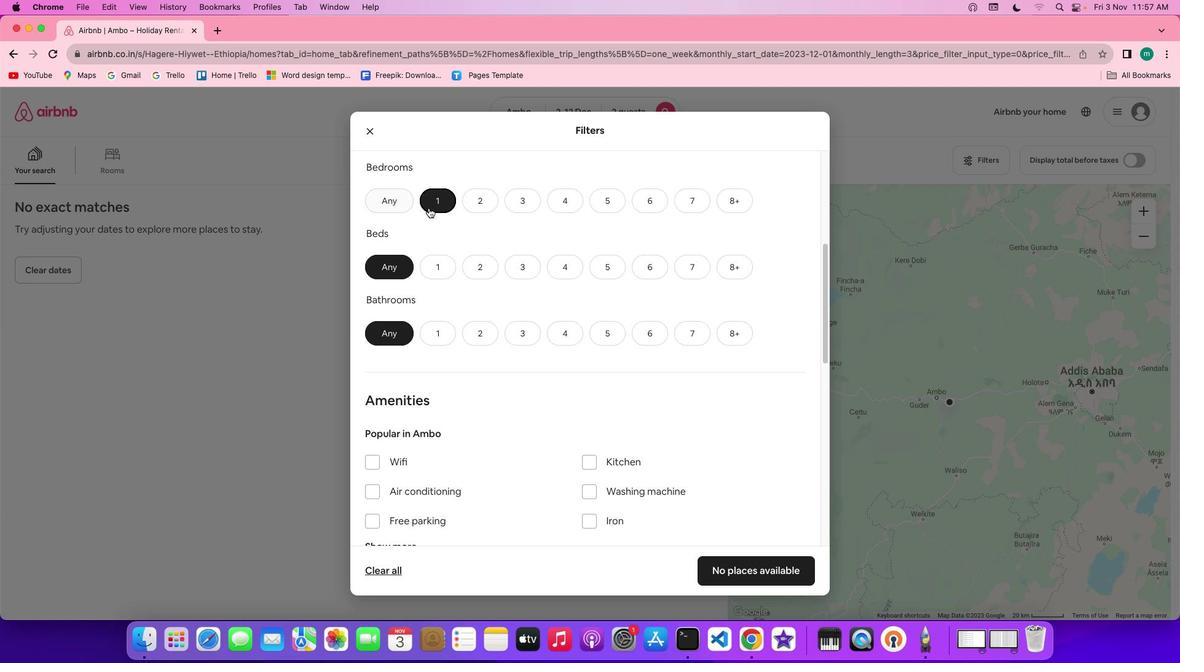 
Action: Mouse moved to (540, 302)
Screenshot: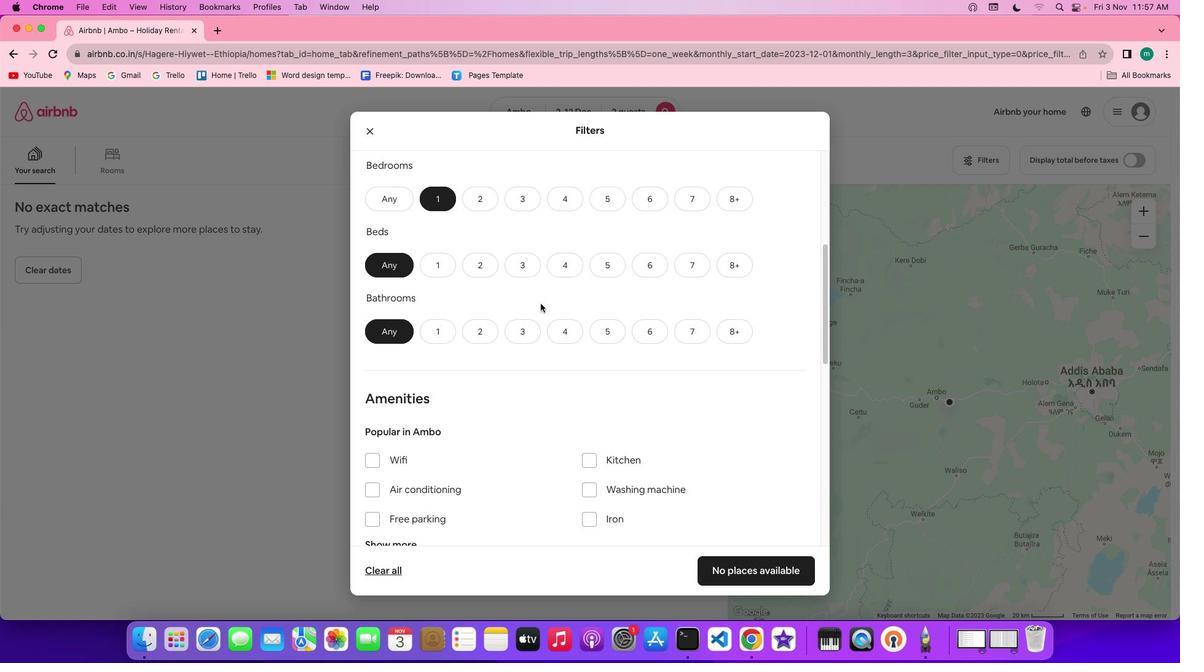 
Action: Mouse scrolled (540, 302) with delta (0, 0)
Screenshot: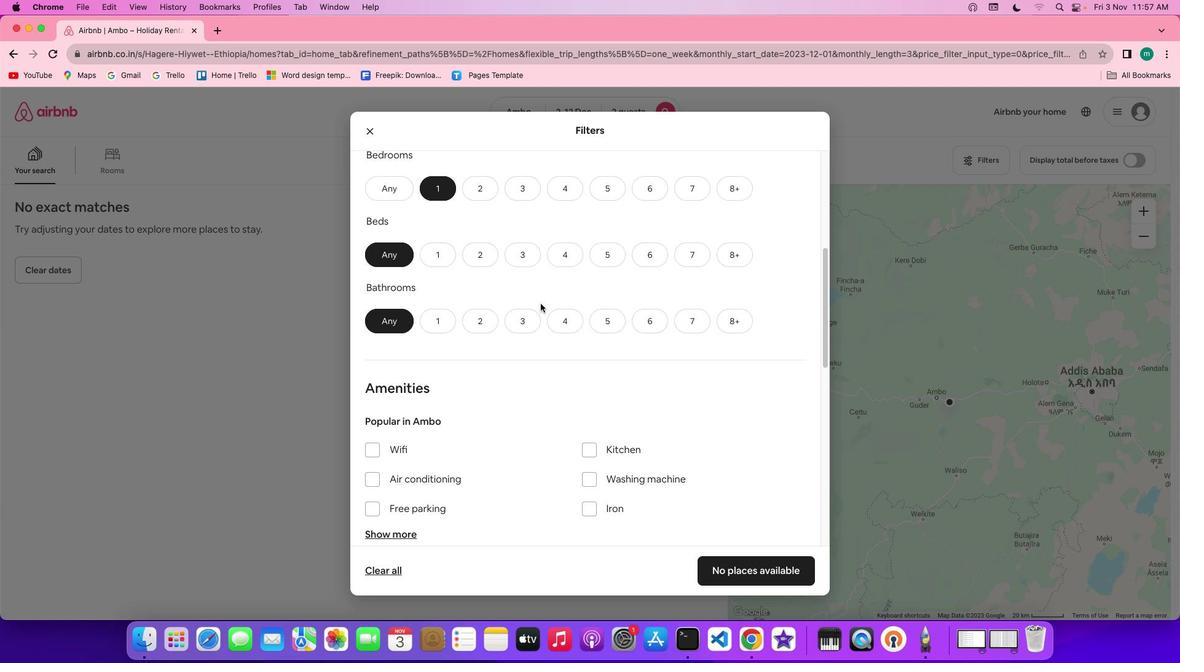 
Action: Mouse scrolled (540, 302) with delta (0, 0)
Screenshot: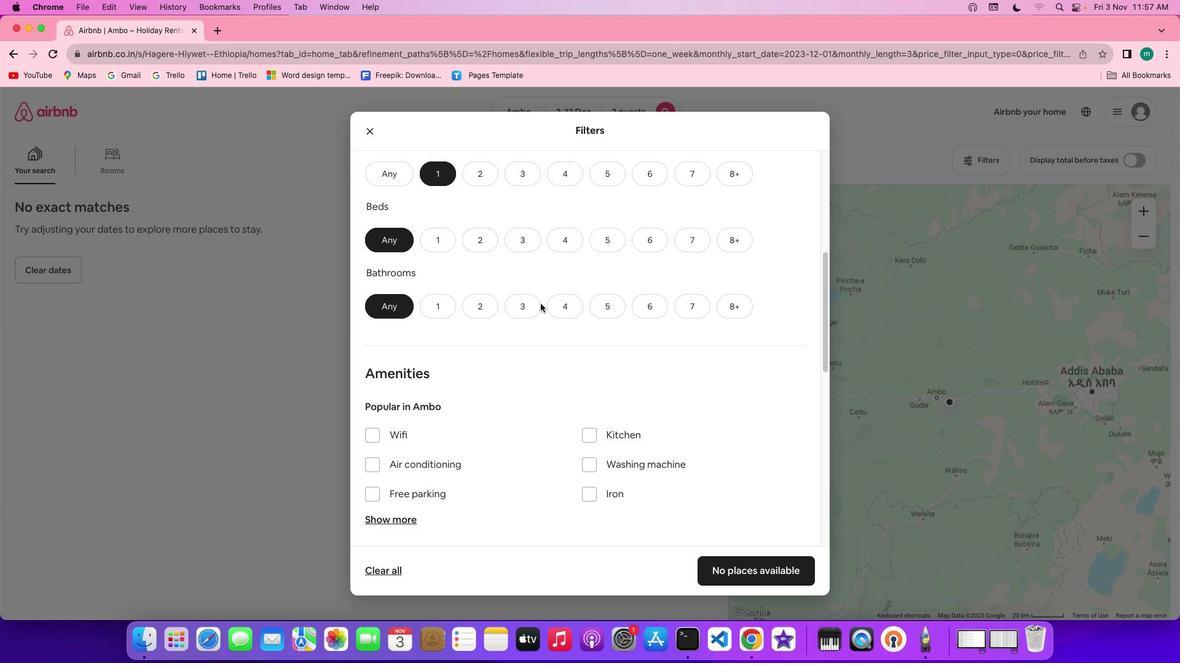 
Action: Mouse moved to (540, 304)
Screenshot: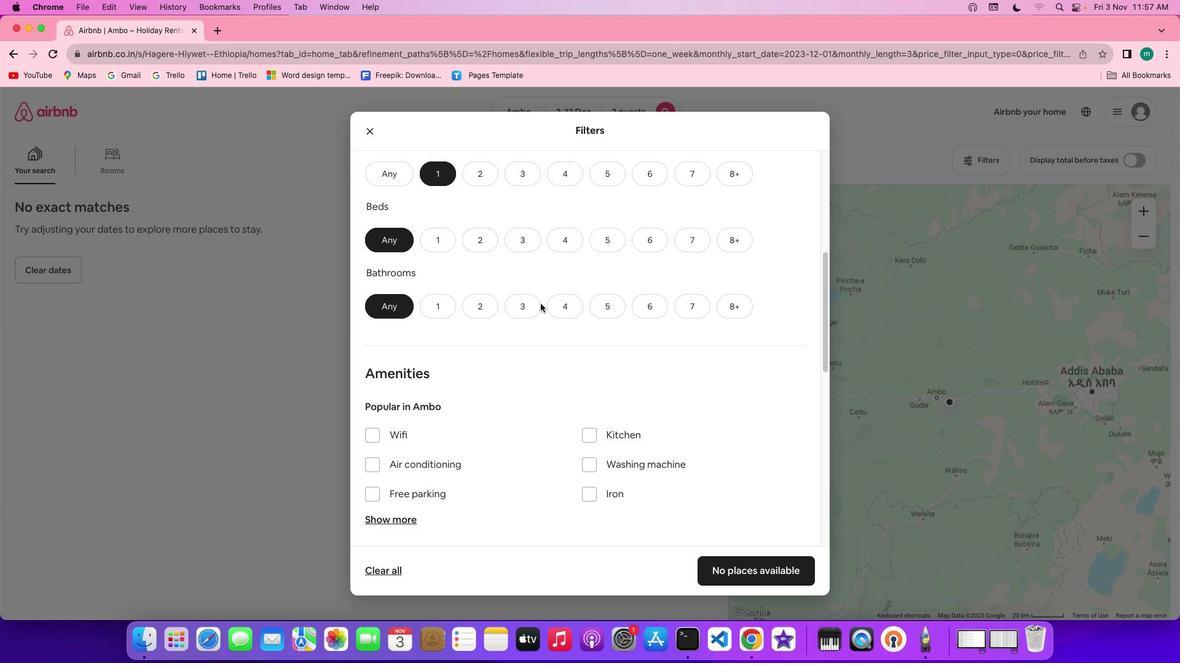 
Action: Mouse scrolled (540, 304) with delta (0, 0)
Screenshot: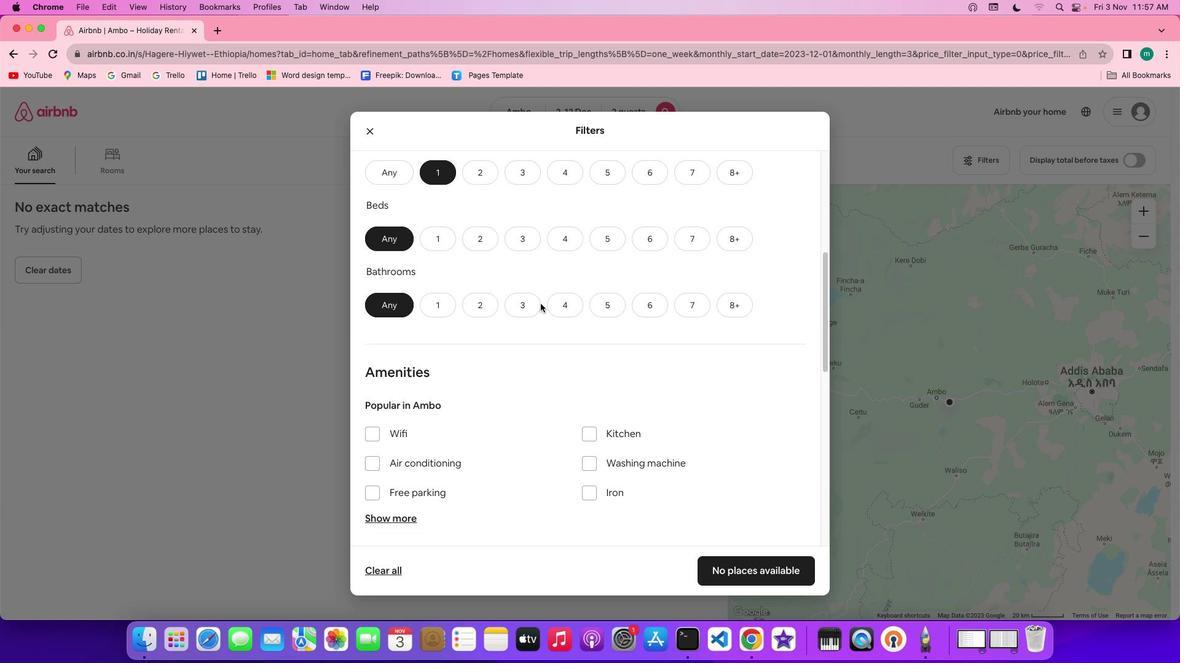 
Action: Mouse moved to (452, 236)
Screenshot: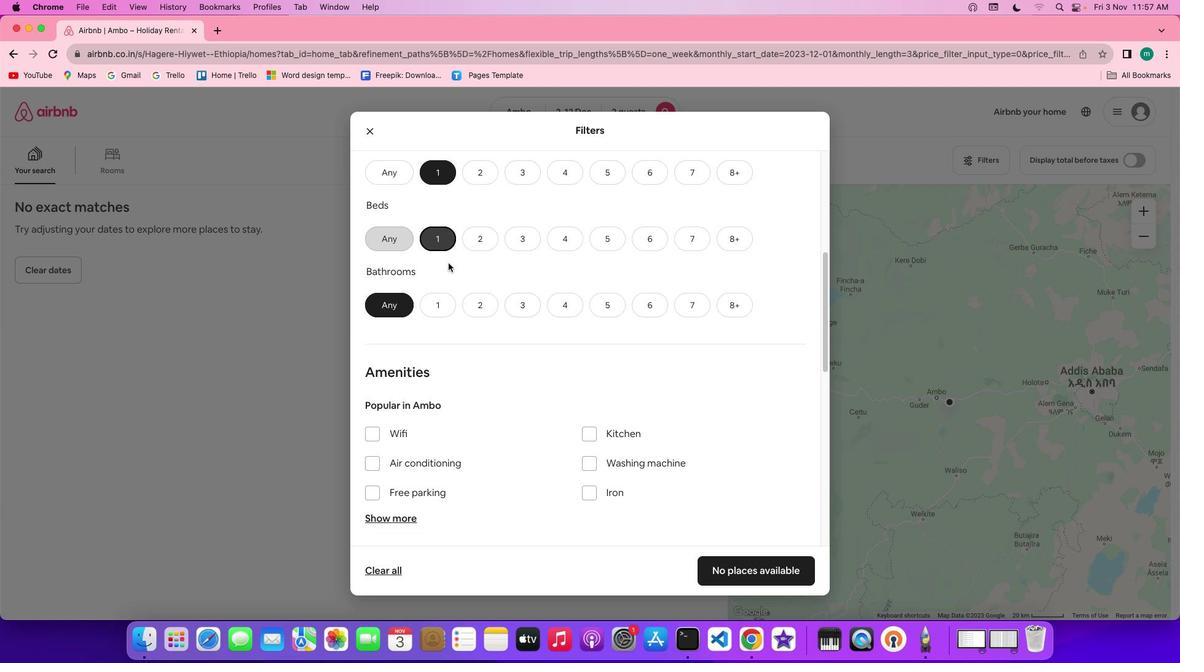 
Action: Mouse pressed left at (452, 236)
Screenshot: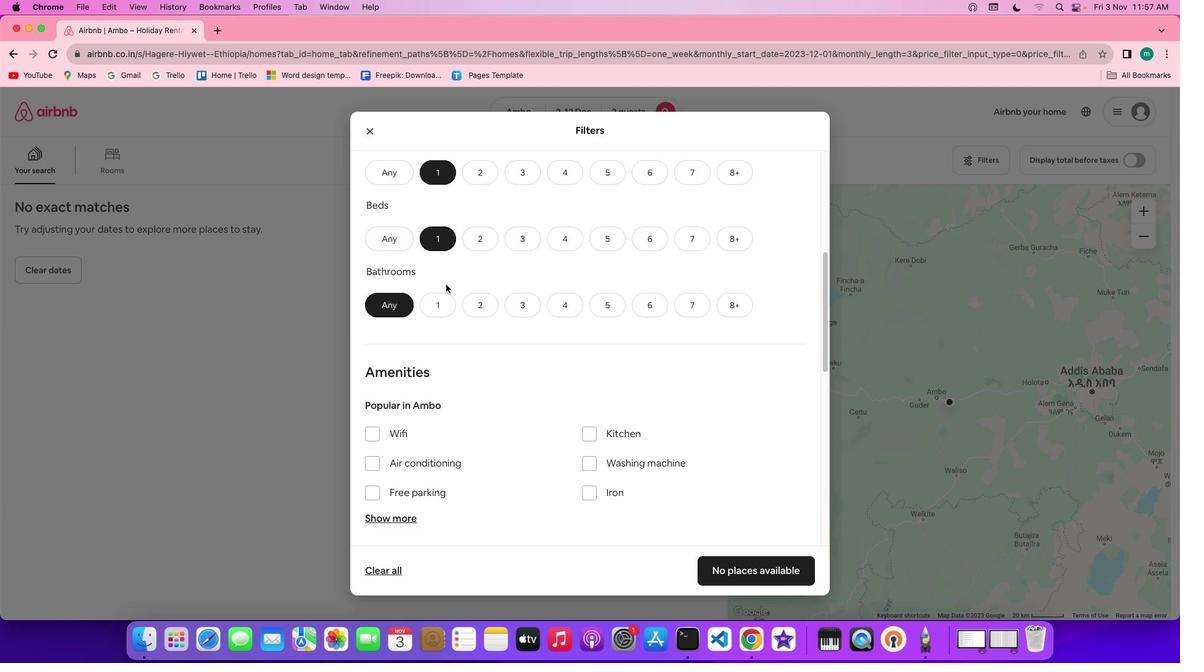 
Action: Mouse moved to (441, 299)
Screenshot: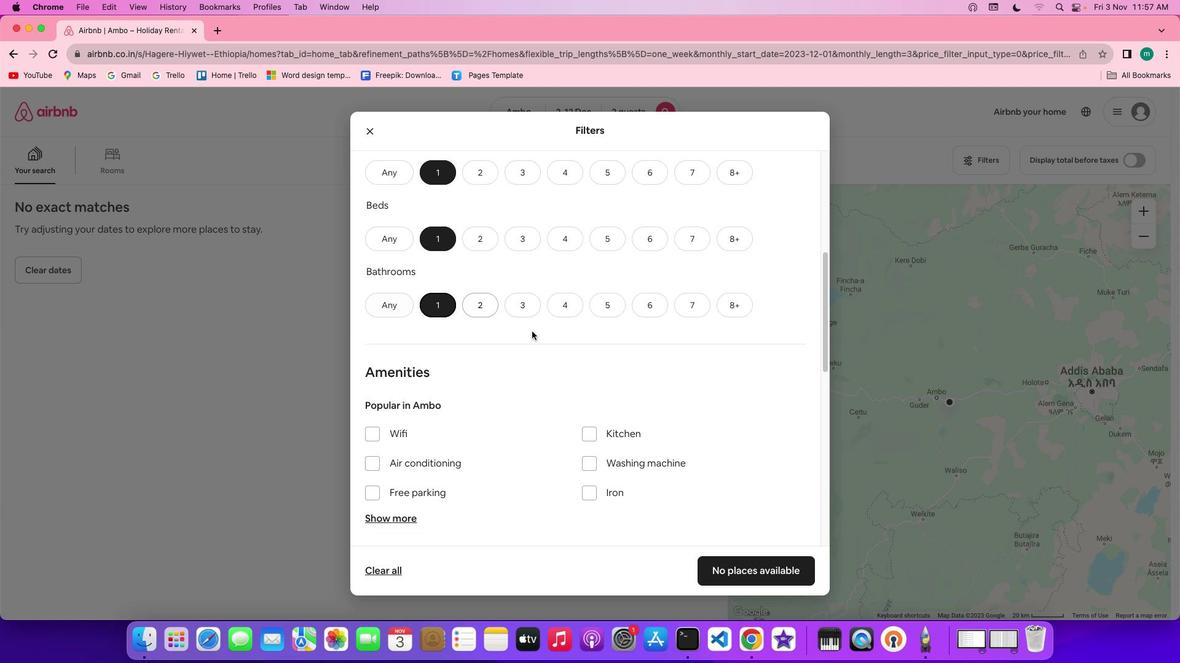 
Action: Mouse pressed left at (441, 299)
Screenshot: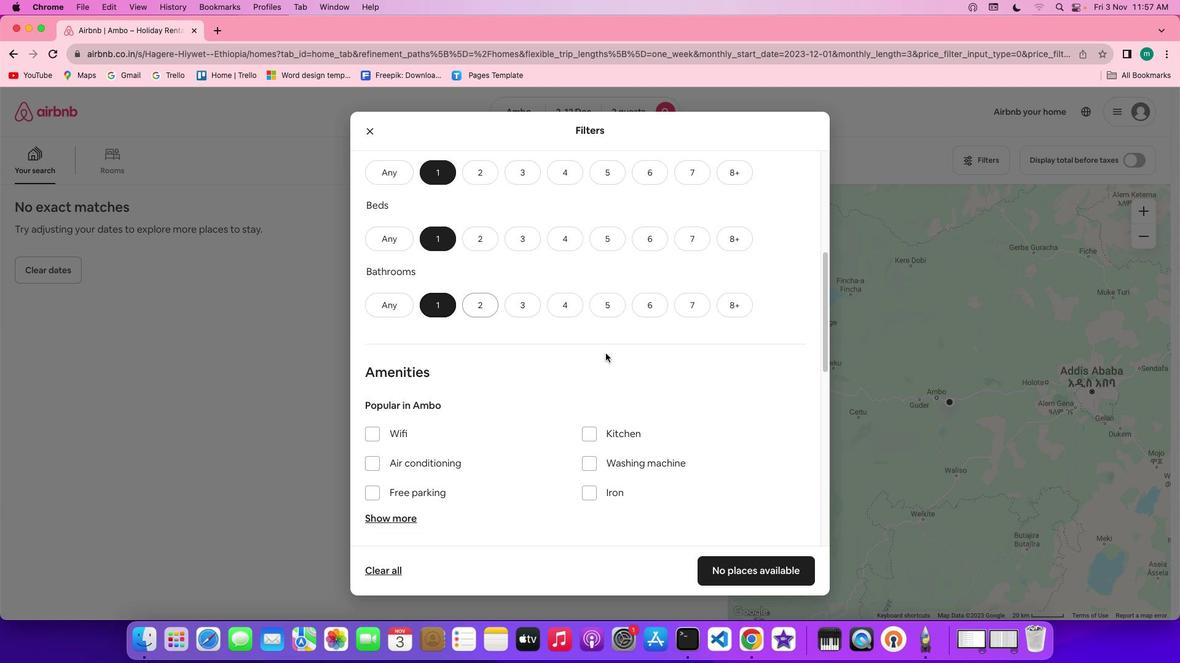 
Action: Mouse moved to (631, 365)
Screenshot: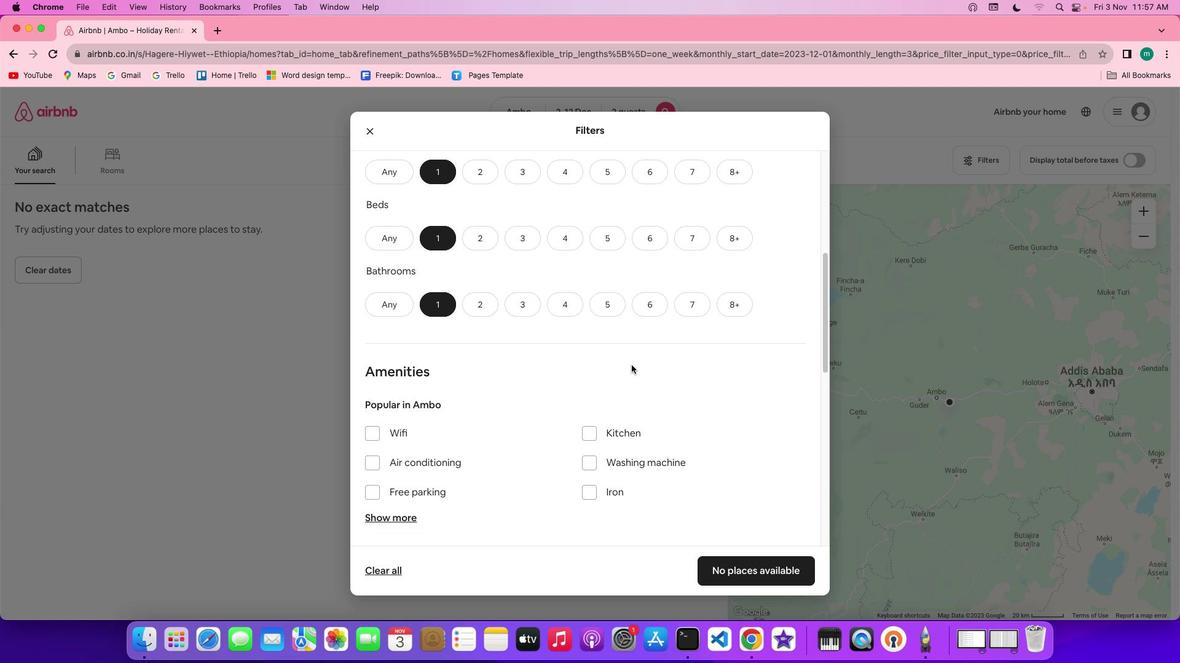 
Action: Mouse scrolled (631, 365) with delta (0, 0)
Screenshot: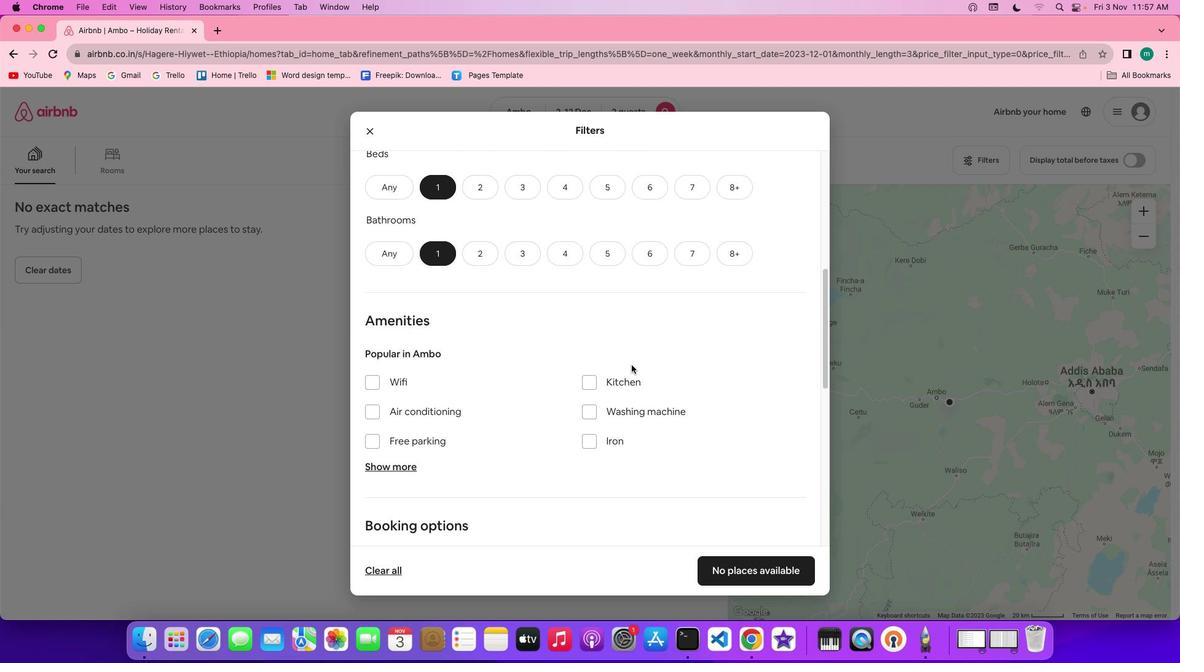 
Action: Mouse scrolled (631, 365) with delta (0, 0)
Screenshot: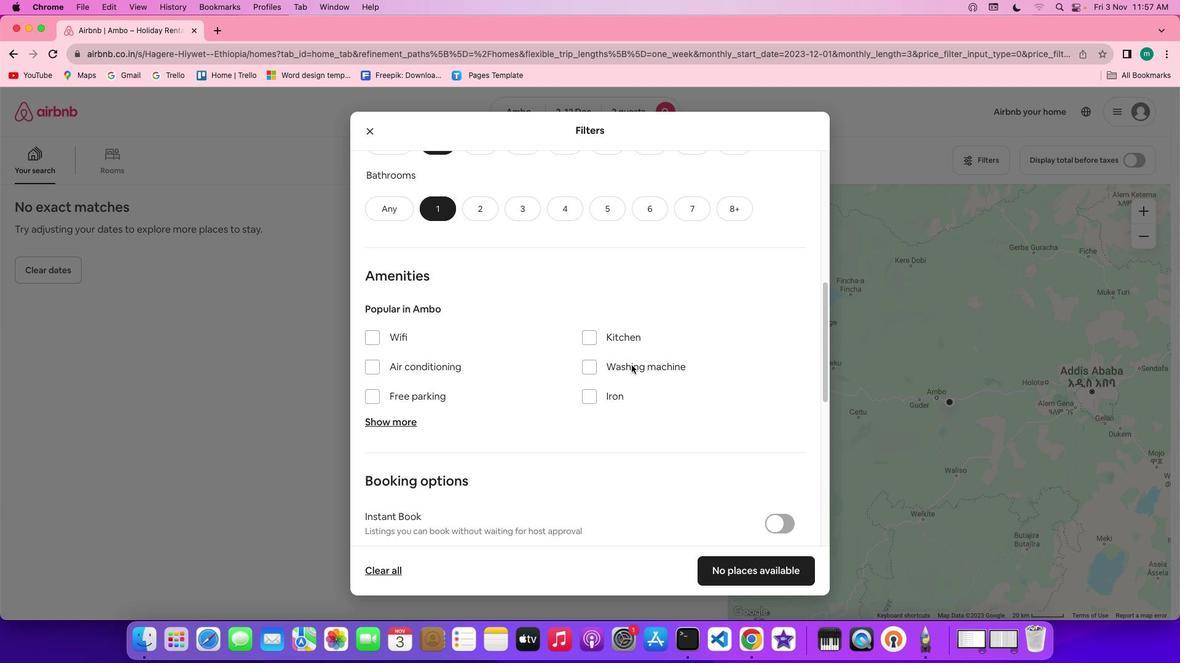 
Action: Mouse scrolled (631, 365) with delta (0, -1)
Screenshot: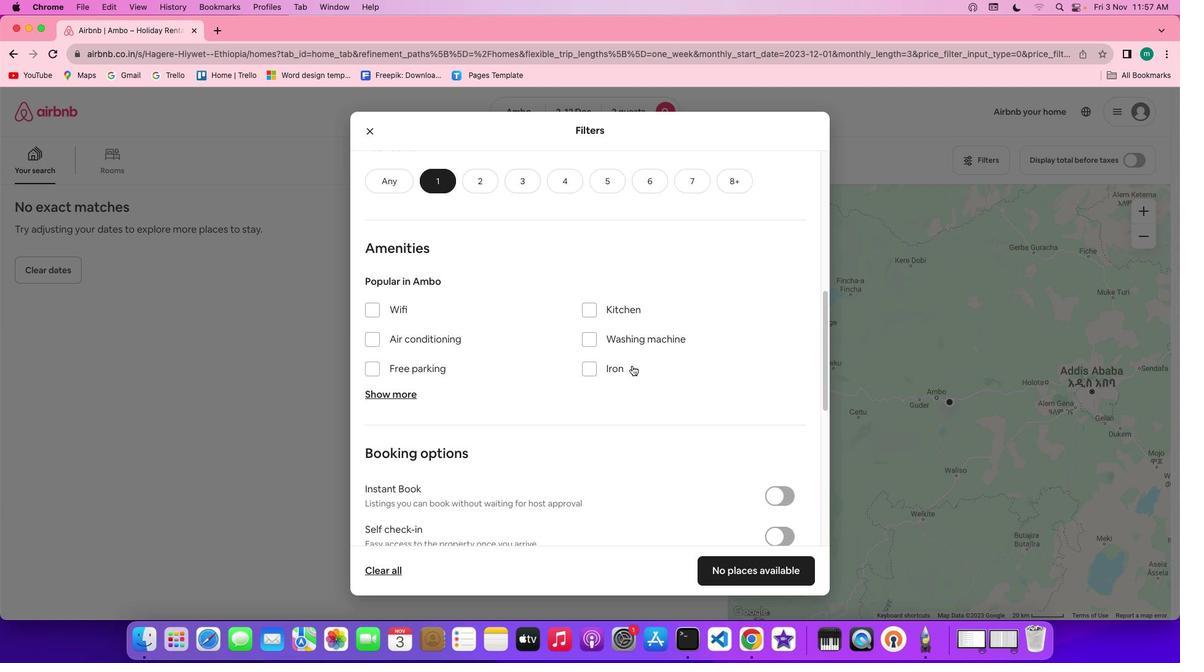 
Action: Mouse scrolled (631, 365) with delta (0, -1)
Screenshot: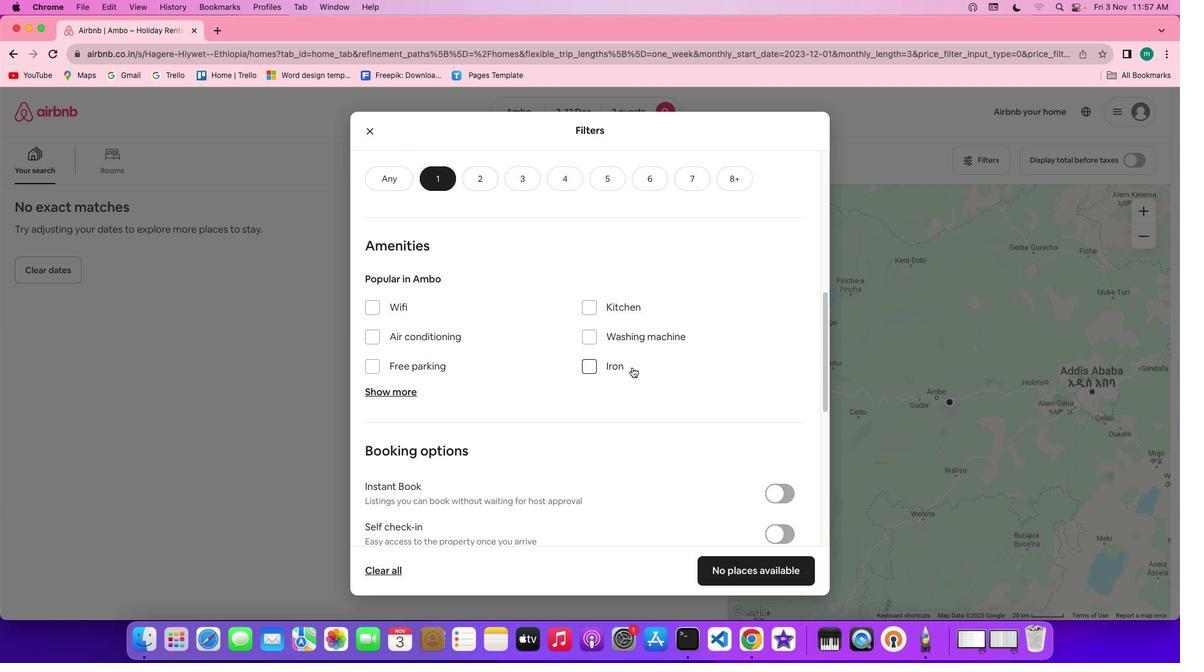 
Action: Mouse moved to (632, 368)
Screenshot: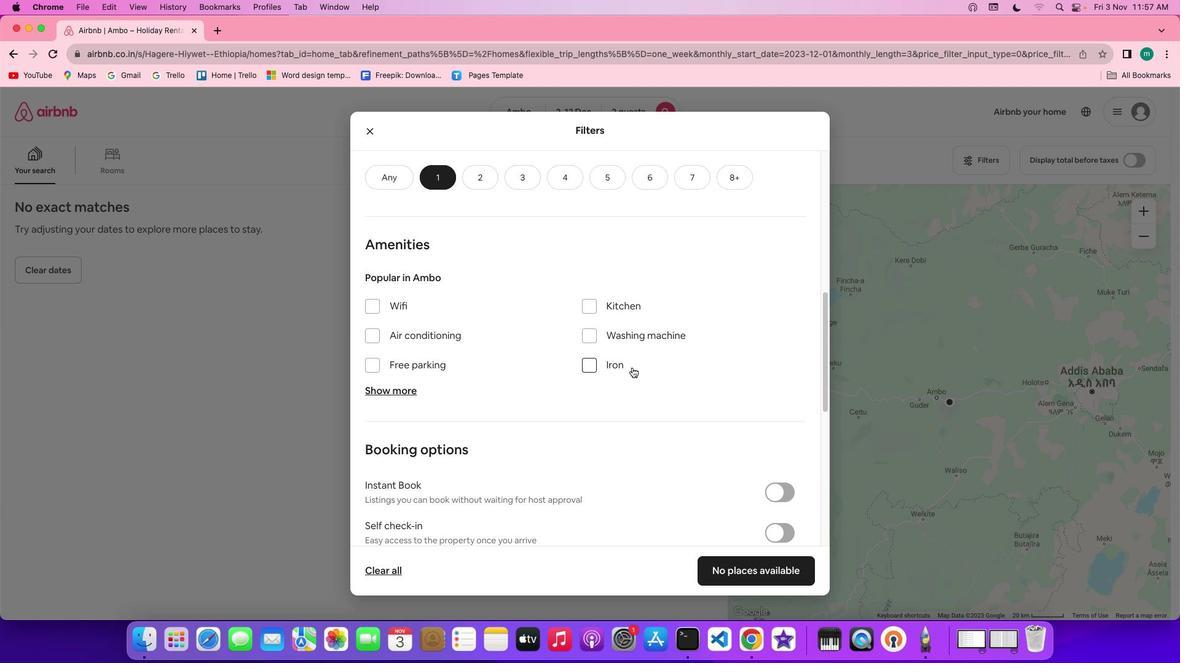 
Action: Mouse scrolled (632, 368) with delta (0, 0)
Screenshot: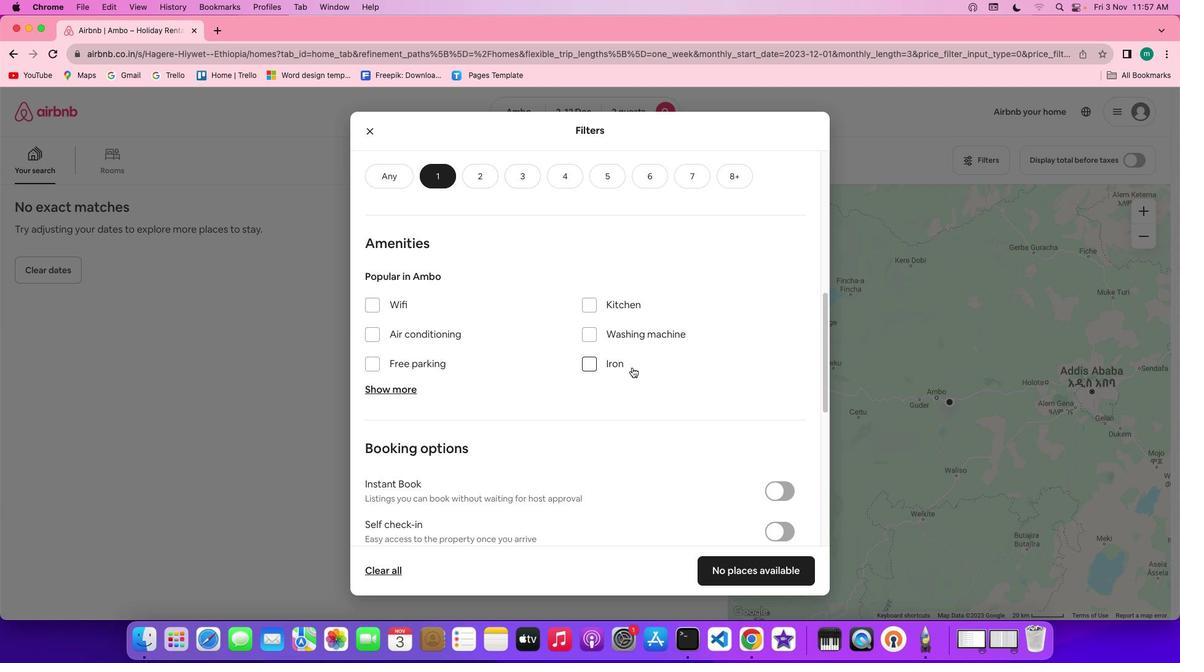 
Action: Mouse scrolled (632, 368) with delta (0, 0)
Screenshot: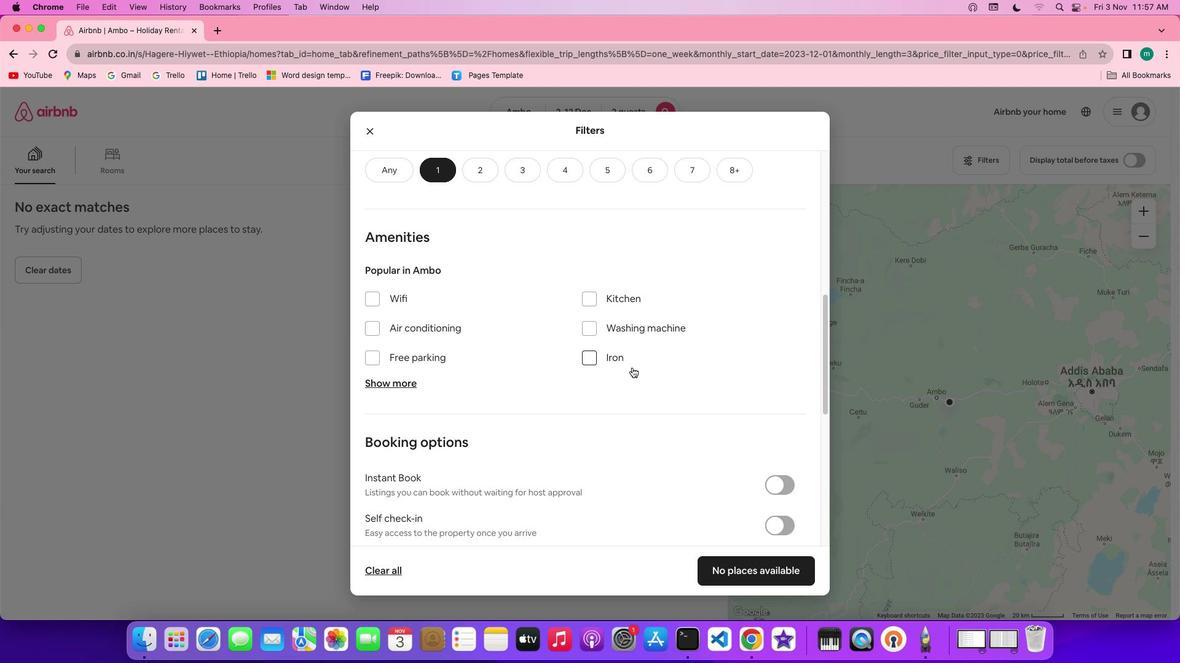 
Action: Mouse scrolled (632, 368) with delta (0, 0)
Screenshot: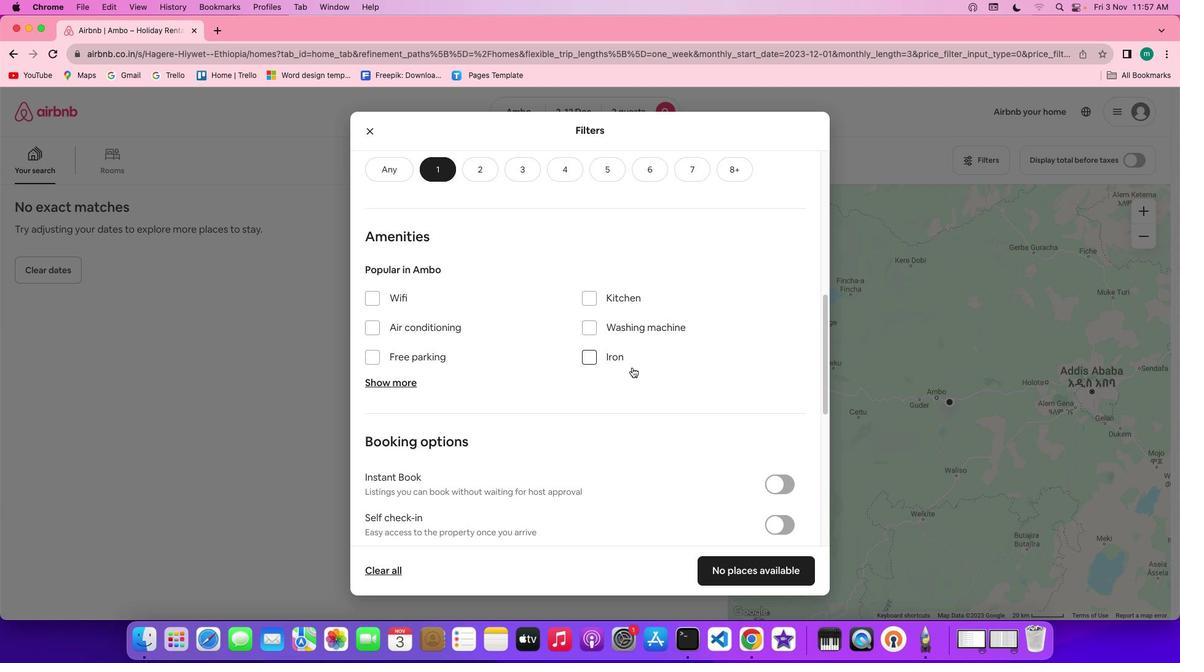 
Action: Mouse moved to (521, 333)
Screenshot: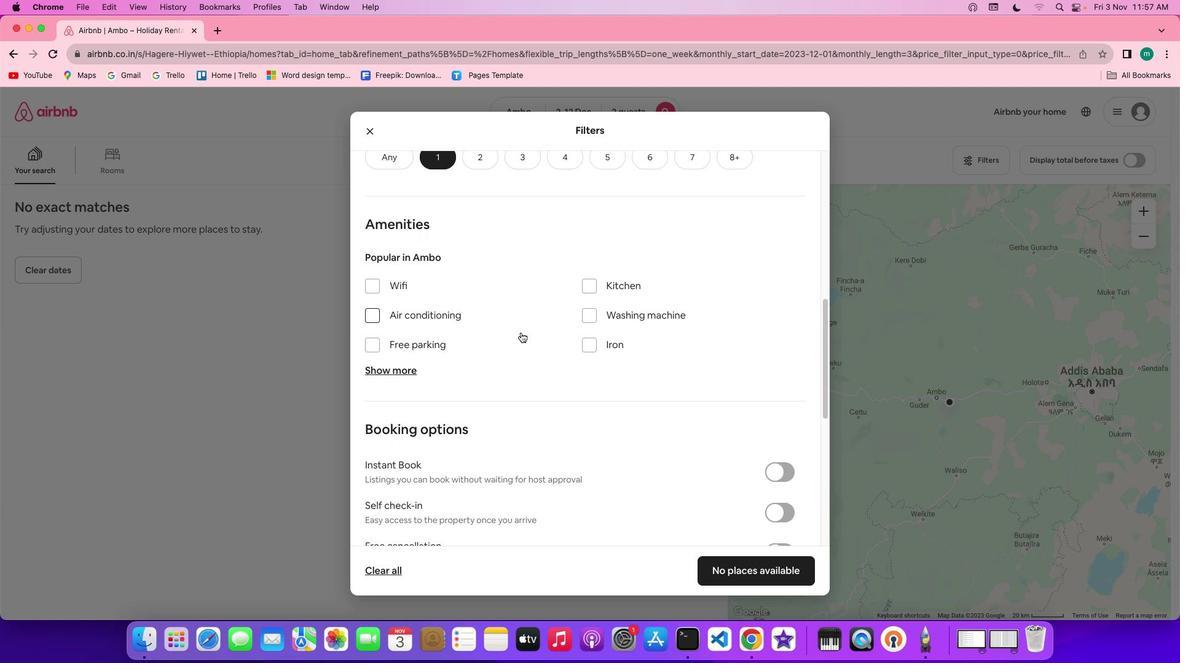 
Action: Mouse scrolled (521, 333) with delta (0, 0)
Screenshot: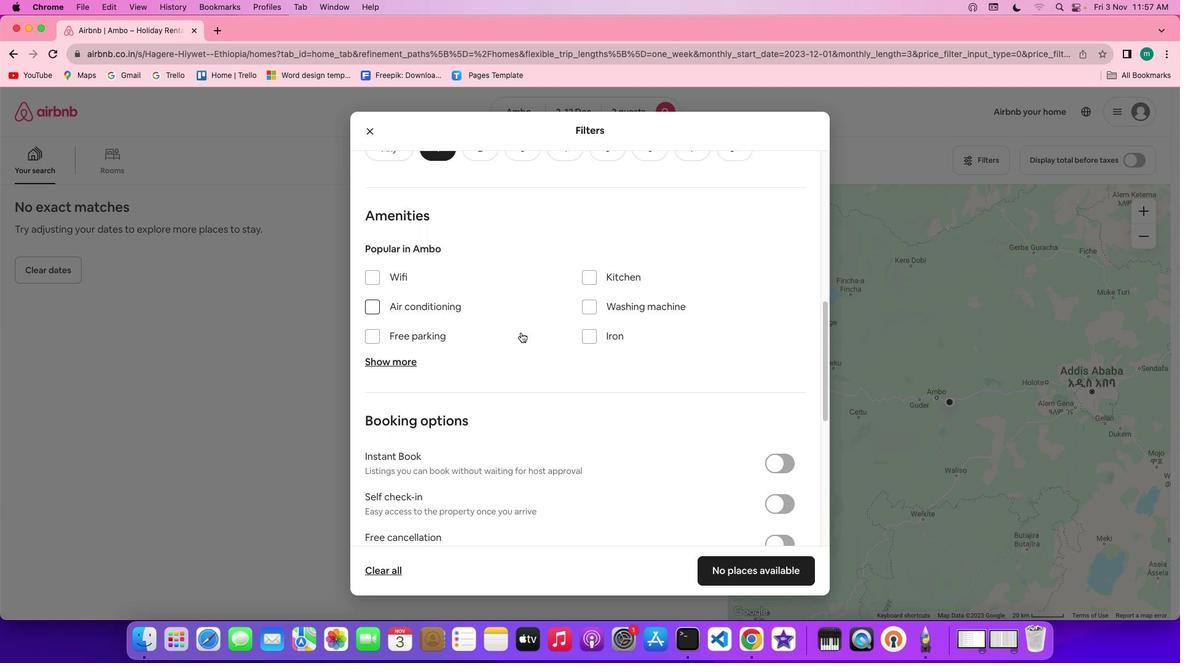 
Action: Mouse scrolled (521, 333) with delta (0, 0)
Screenshot: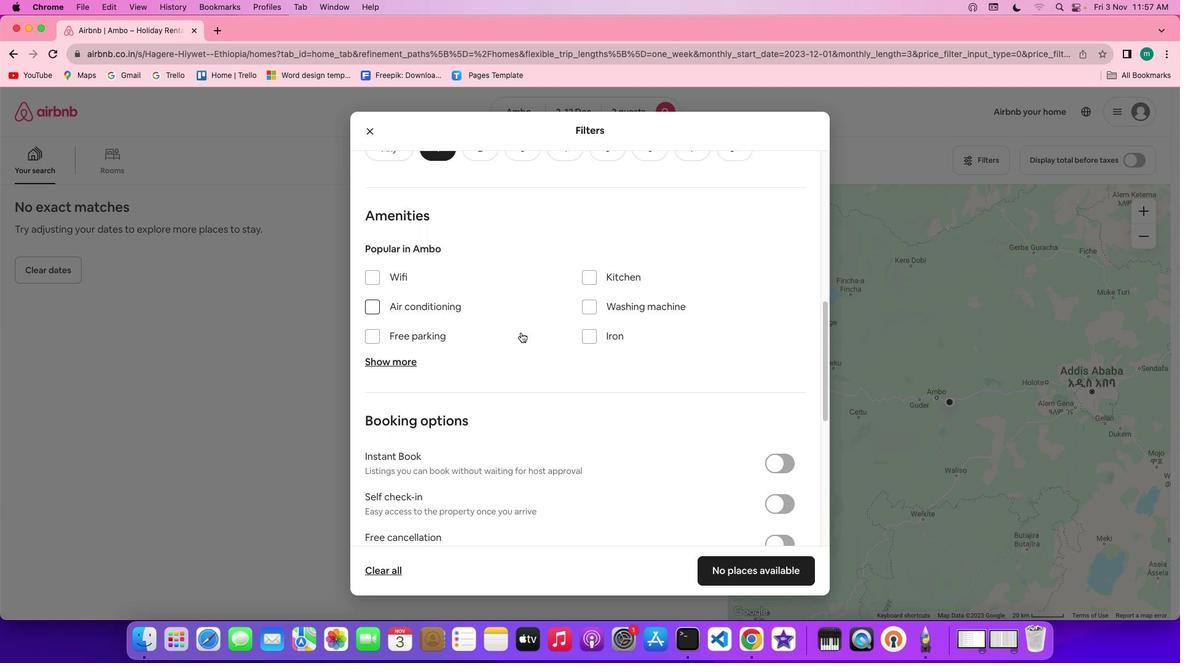 
Action: Mouse moved to (521, 333)
Screenshot: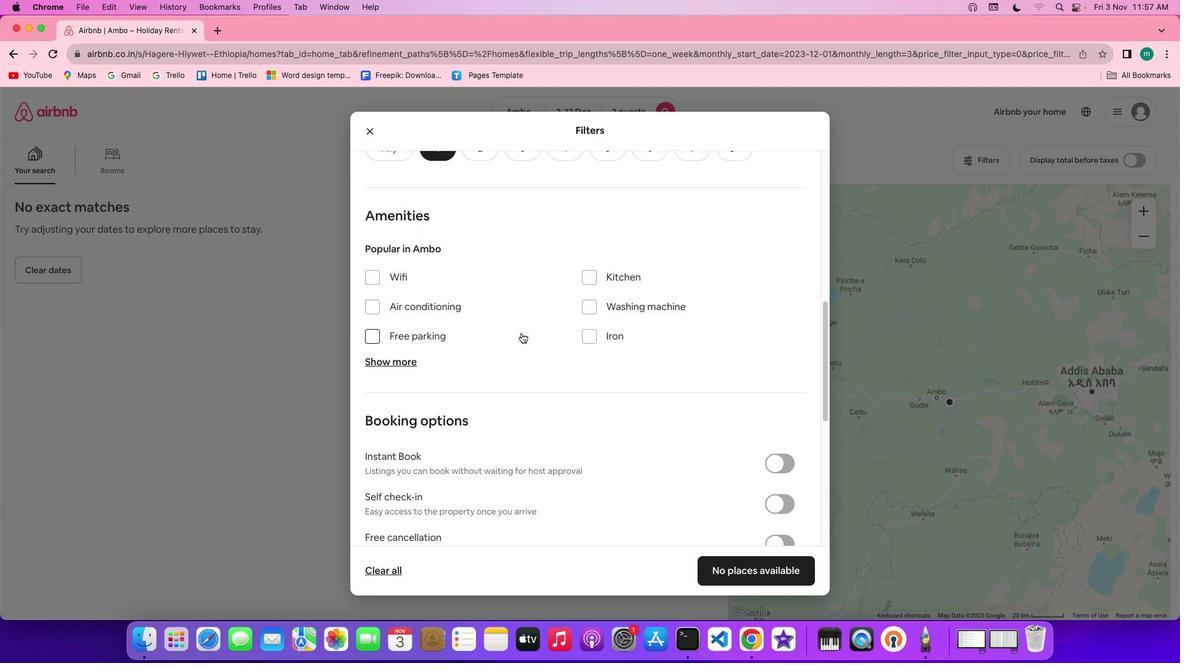 
Action: Mouse scrolled (521, 333) with delta (0, 0)
Screenshot: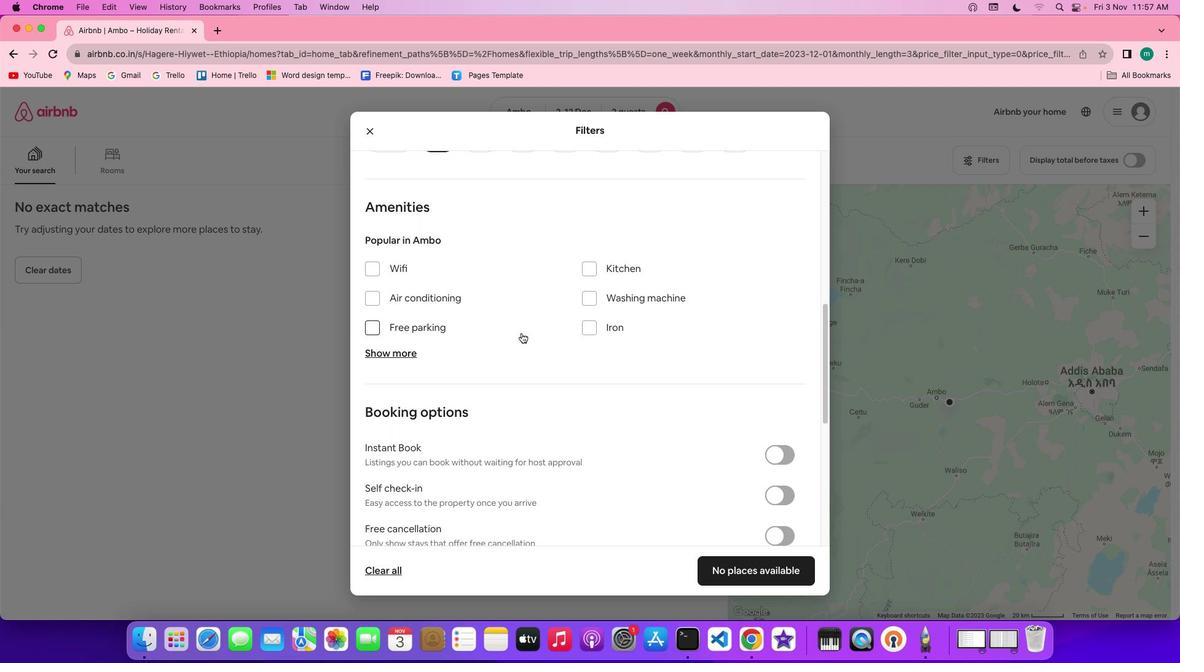 
Action: Mouse scrolled (521, 333) with delta (0, 0)
Screenshot: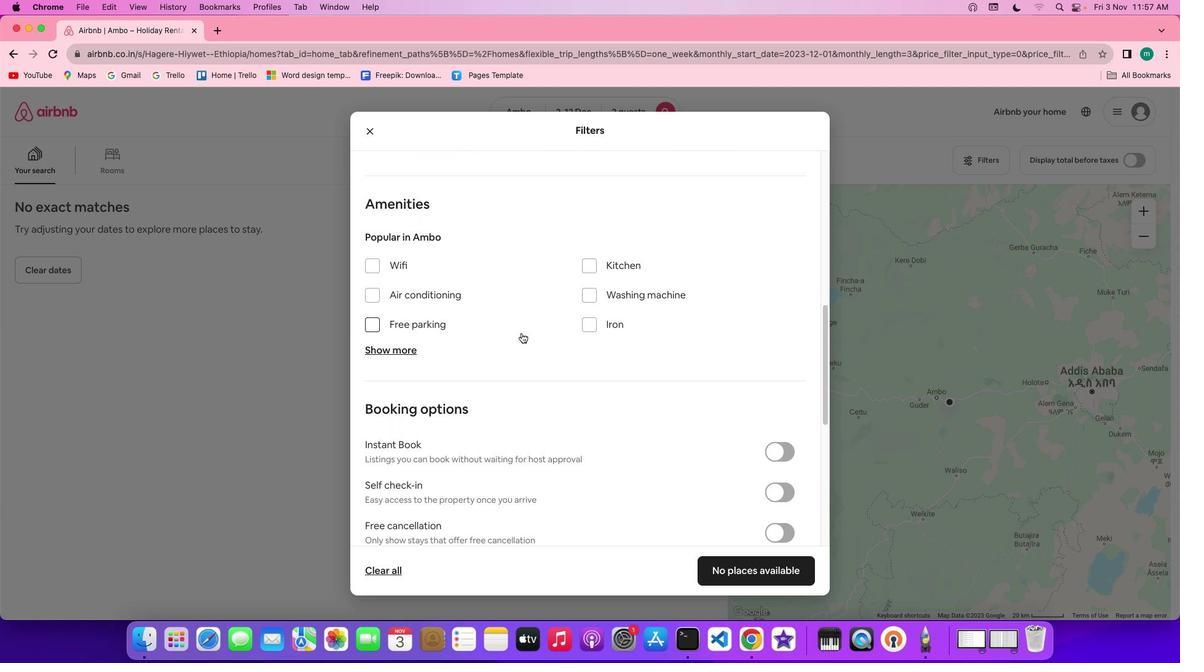 
Action: Mouse moved to (385, 357)
Screenshot: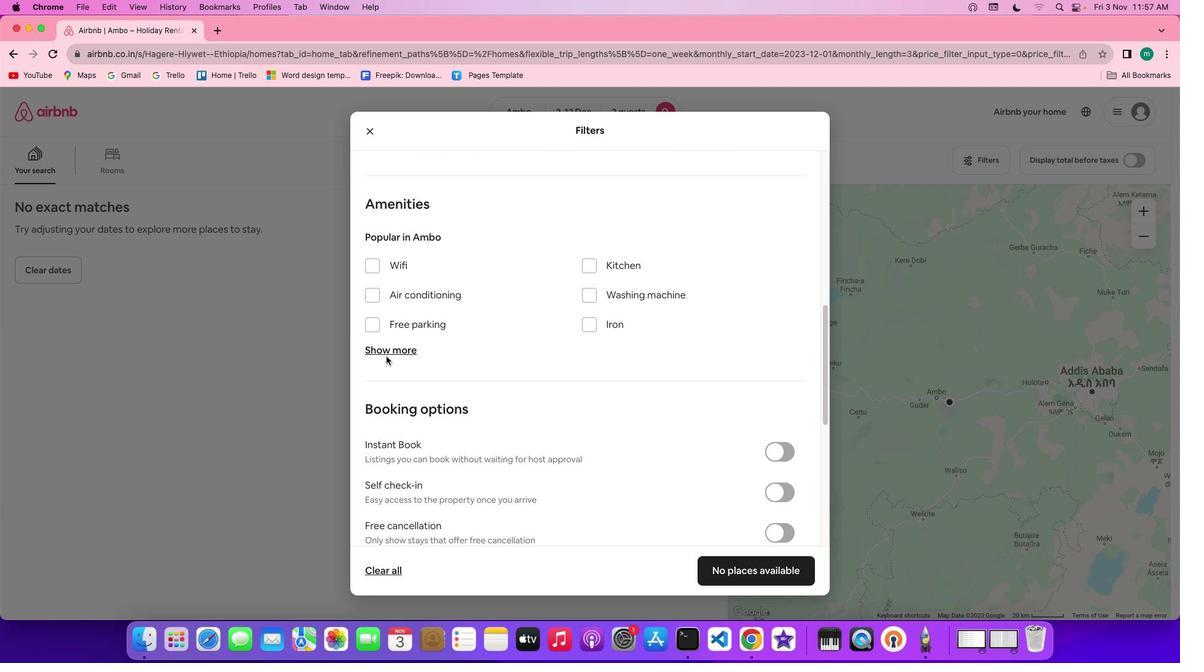 
Action: Mouse pressed left at (385, 357)
Screenshot: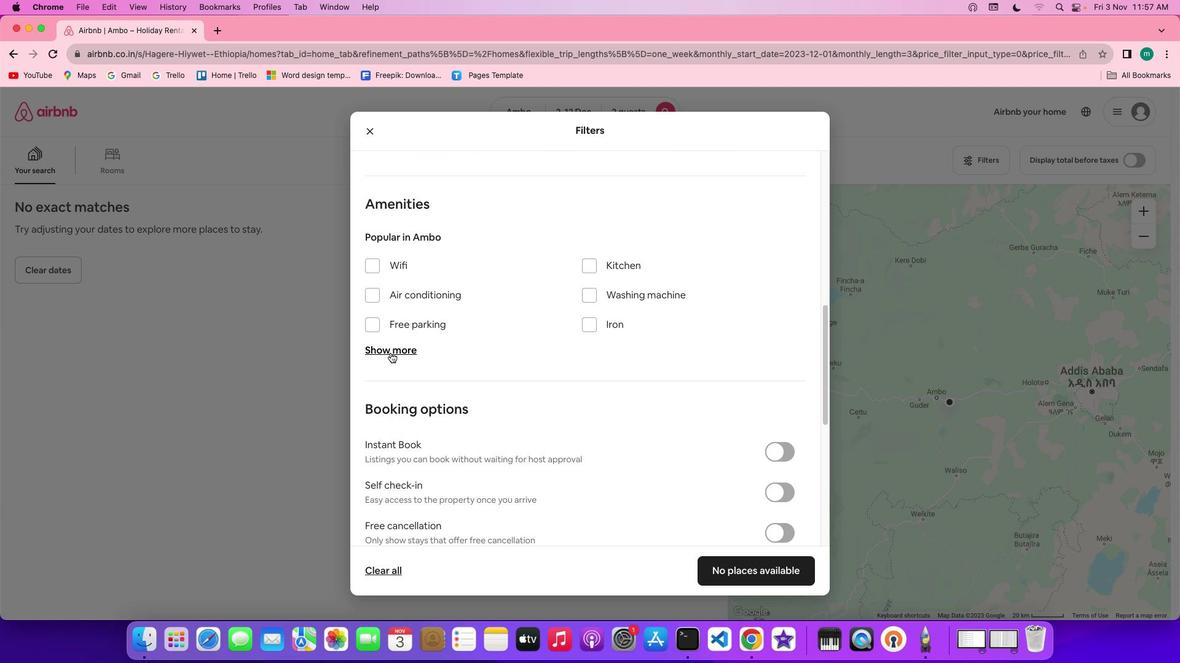
Action: Mouse moved to (396, 349)
Screenshot: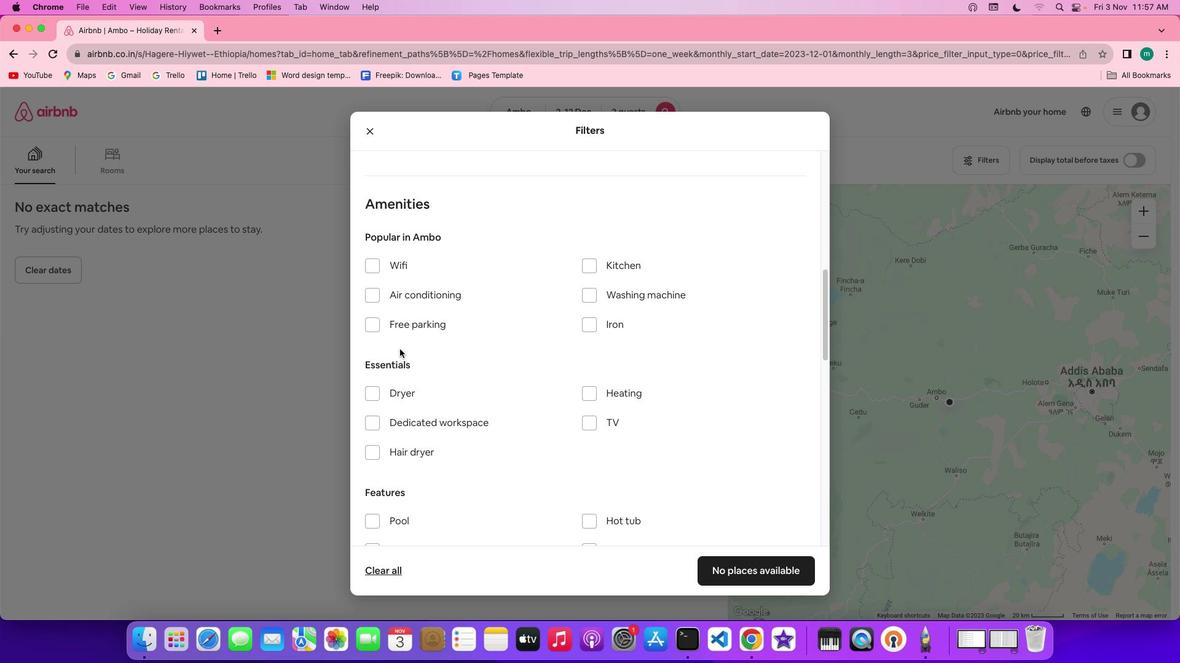 
Action: Mouse pressed left at (396, 349)
Screenshot: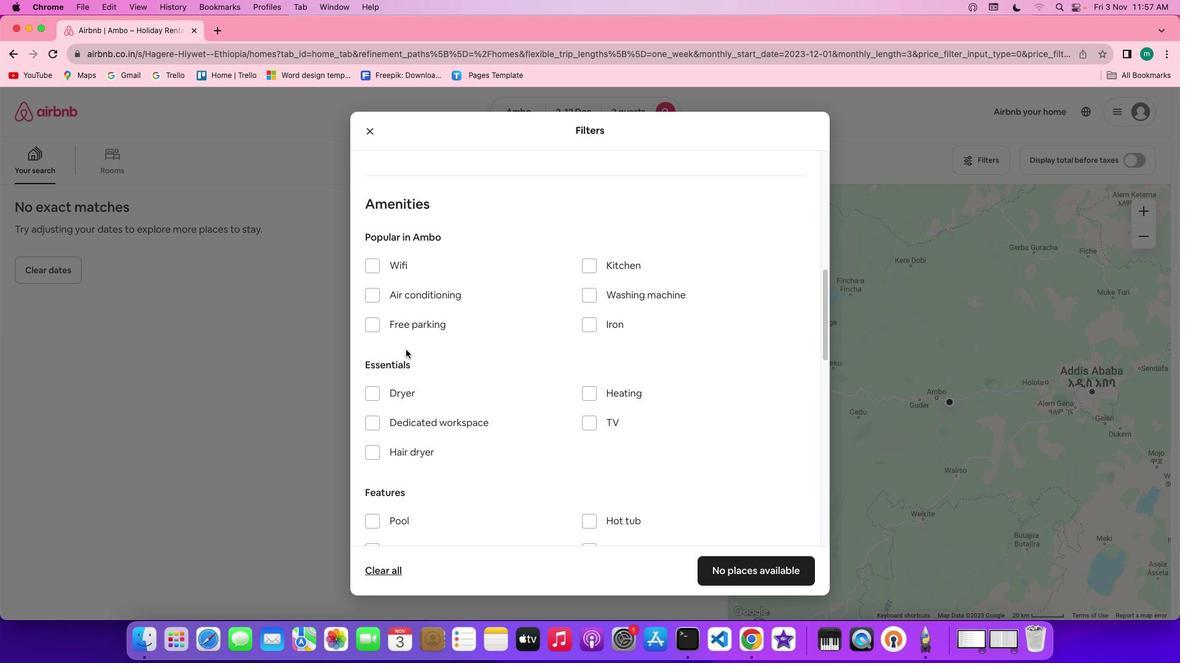 
Action: Mouse moved to (480, 355)
Screenshot: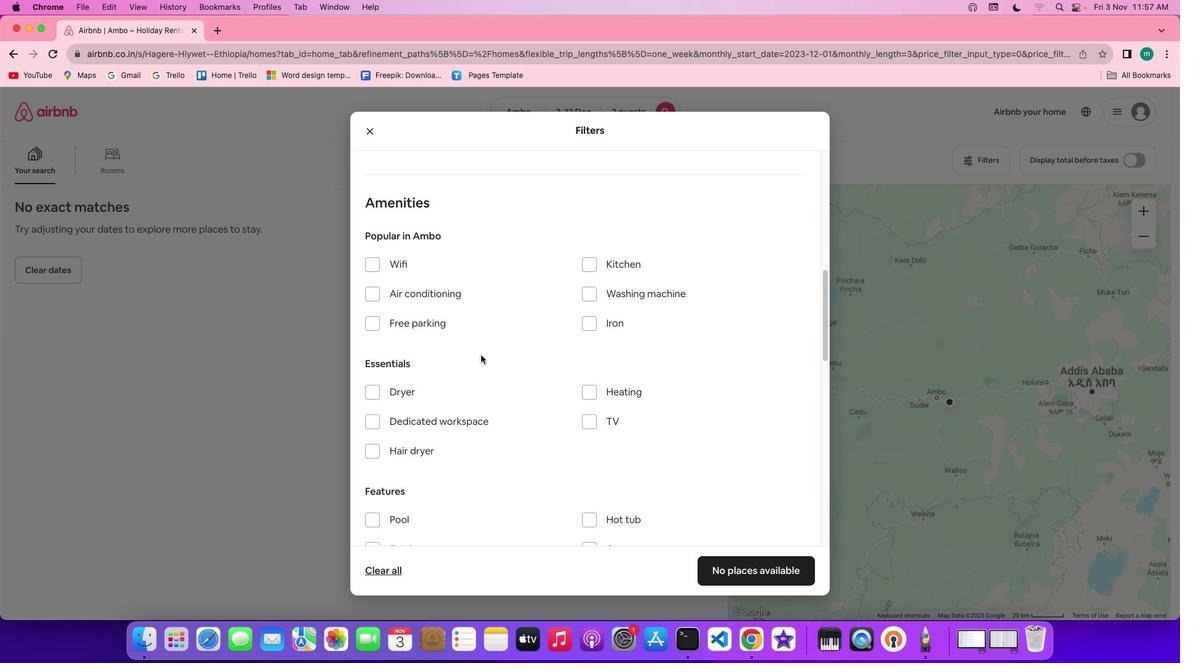
Action: Mouse scrolled (480, 355) with delta (0, 0)
Screenshot: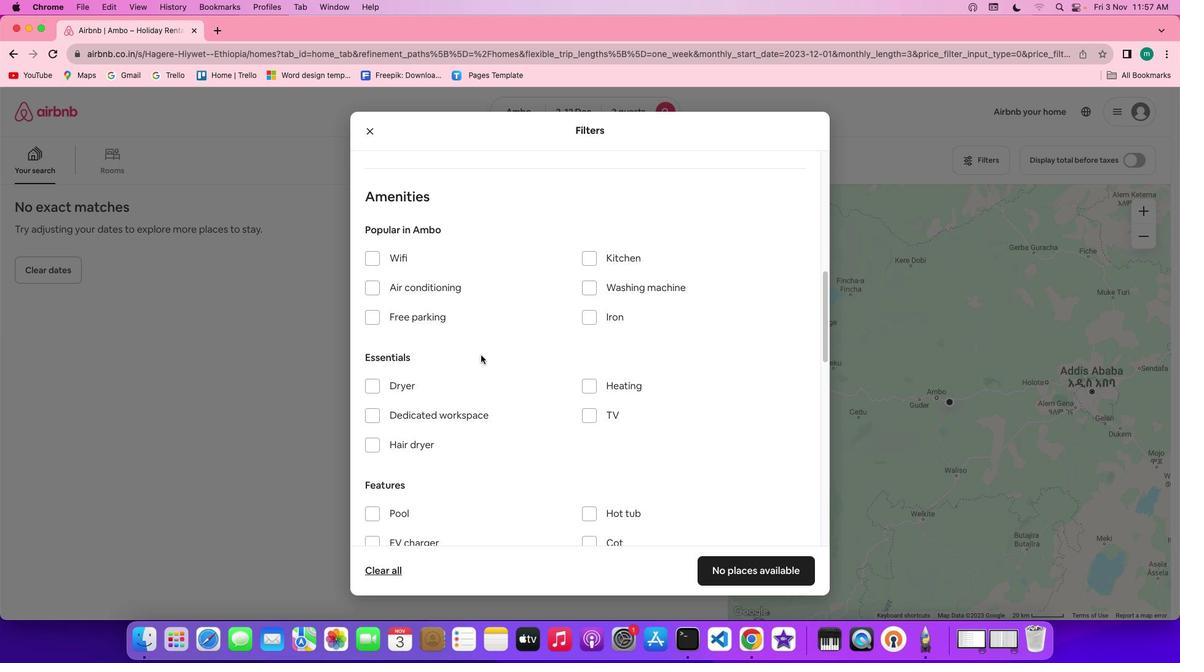 
Action: Mouse scrolled (480, 355) with delta (0, 0)
Screenshot: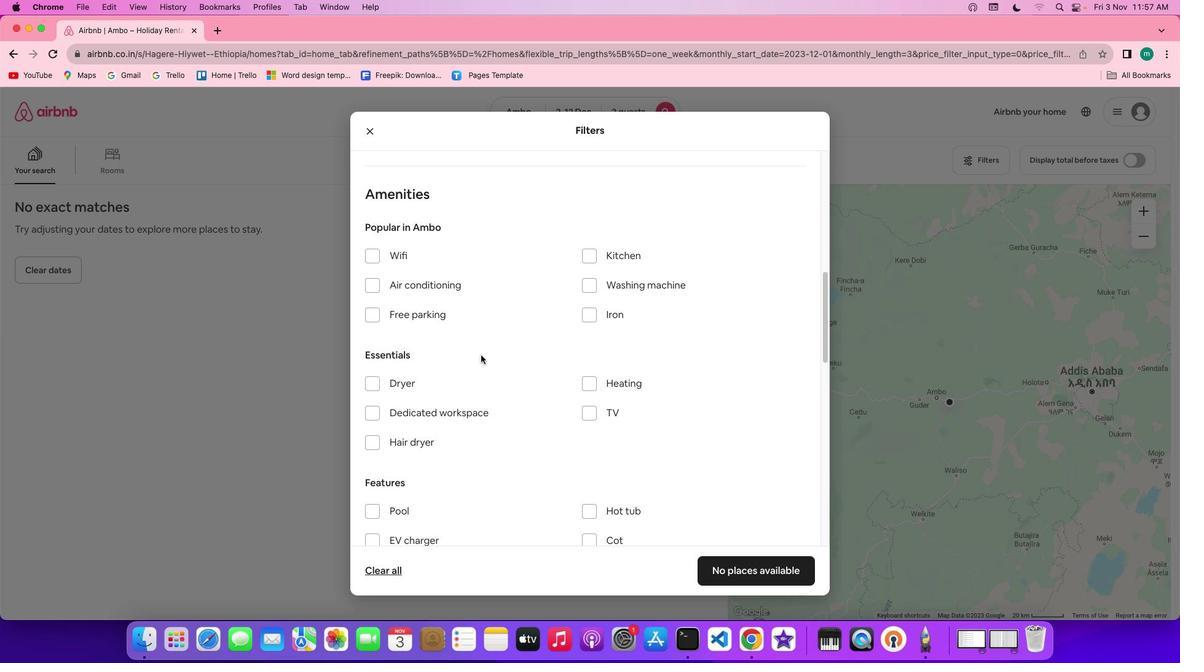 
Action: Mouse moved to (539, 375)
Screenshot: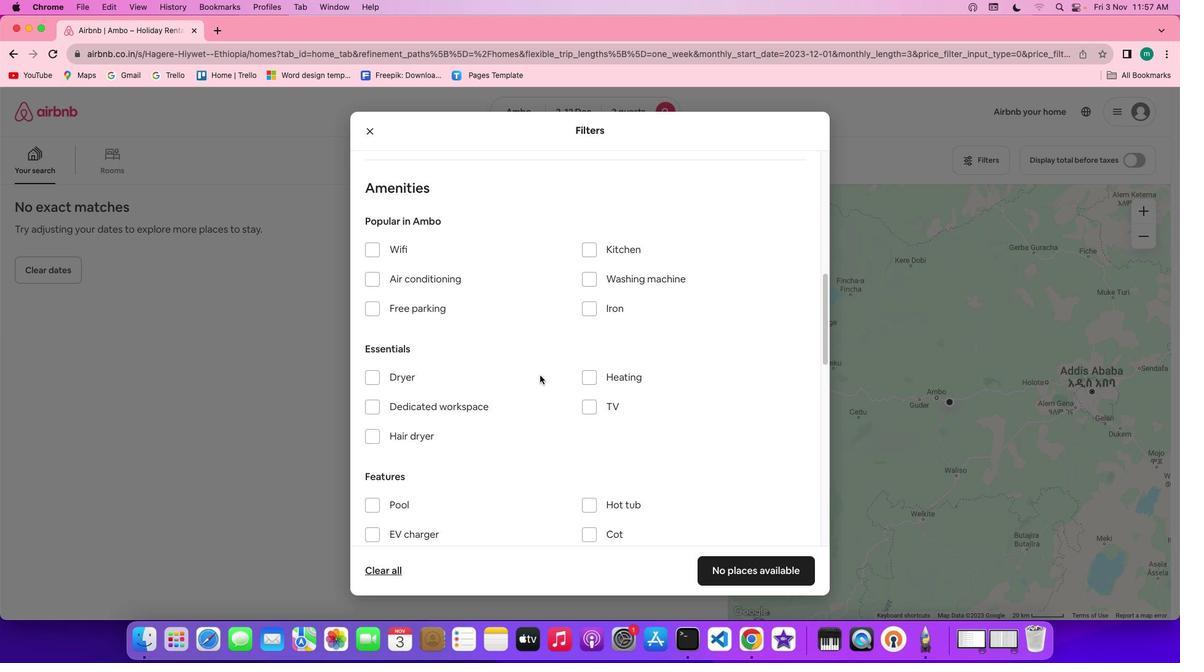 
Action: Mouse scrolled (539, 375) with delta (0, 0)
Screenshot: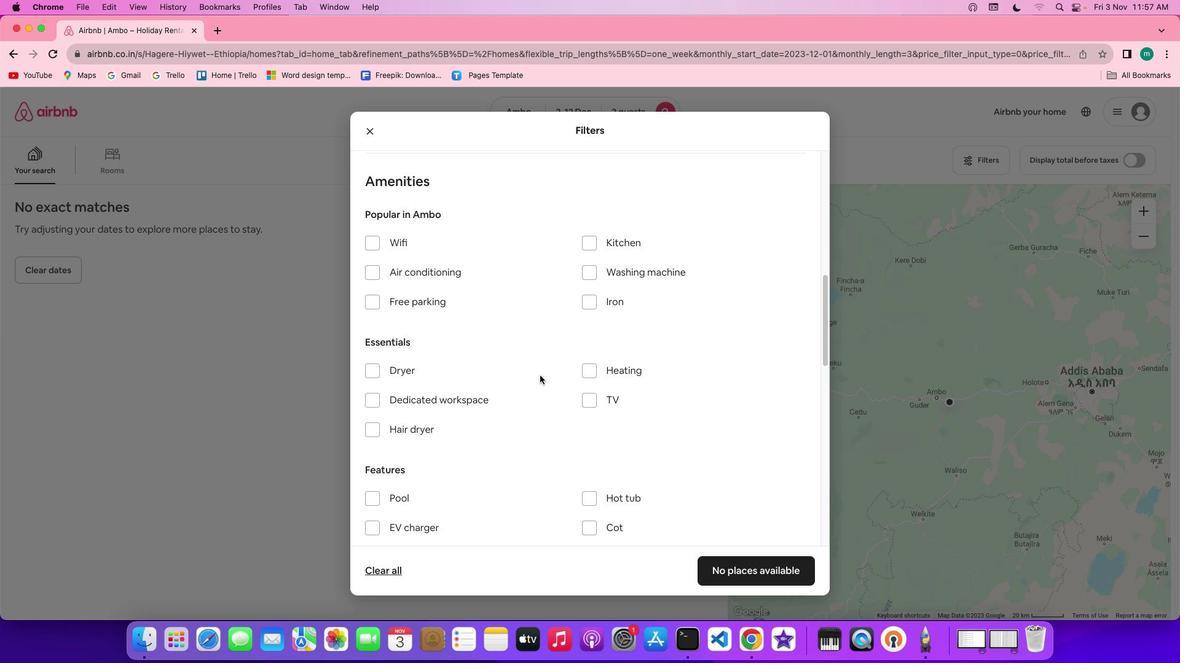 
Action: Mouse scrolled (539, 375) with delta (0, 0)
Screenshot: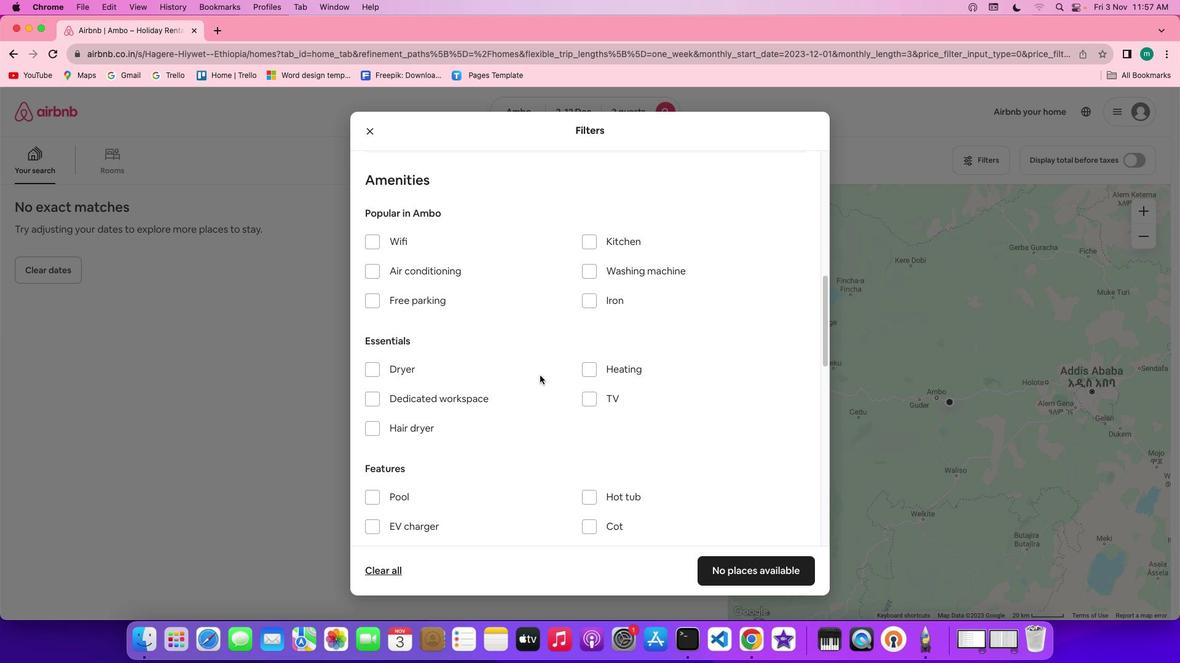 
Action: Mouse scrolled (539, 375) with delta (0, 0)
Screenshot: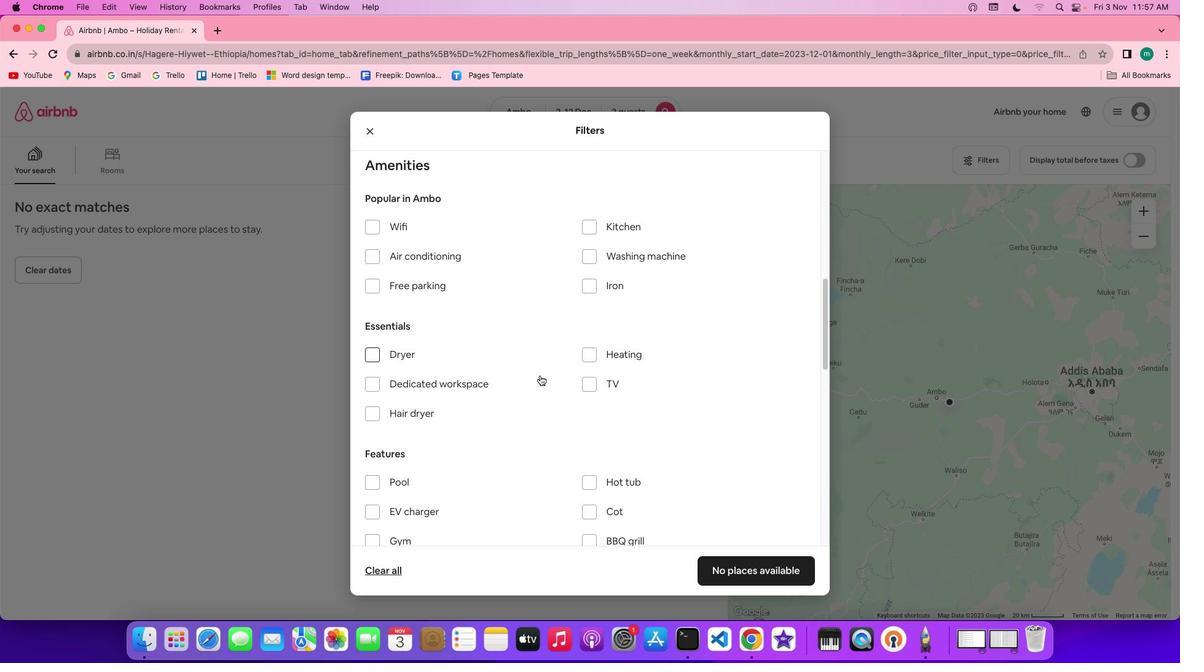 
Action: Mouse scrolled (539, 375) with delta (0, 0)
Screenshot: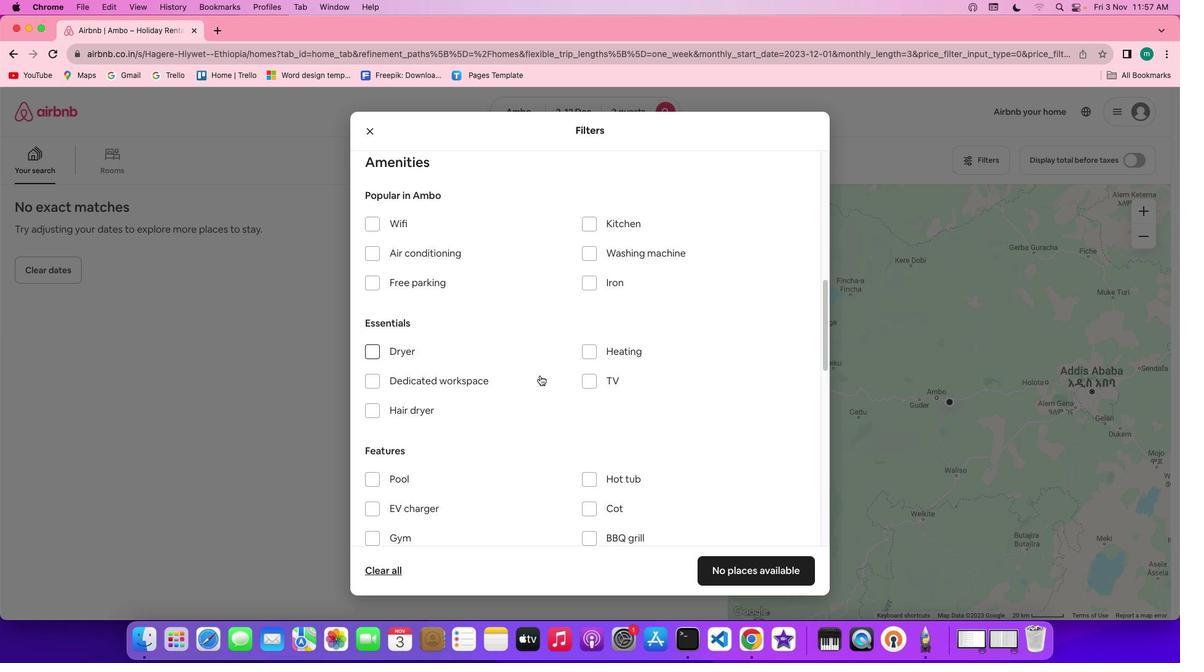 
Action: Mouse scrolled (539, 375) with delta (0, 0)
Screenshot: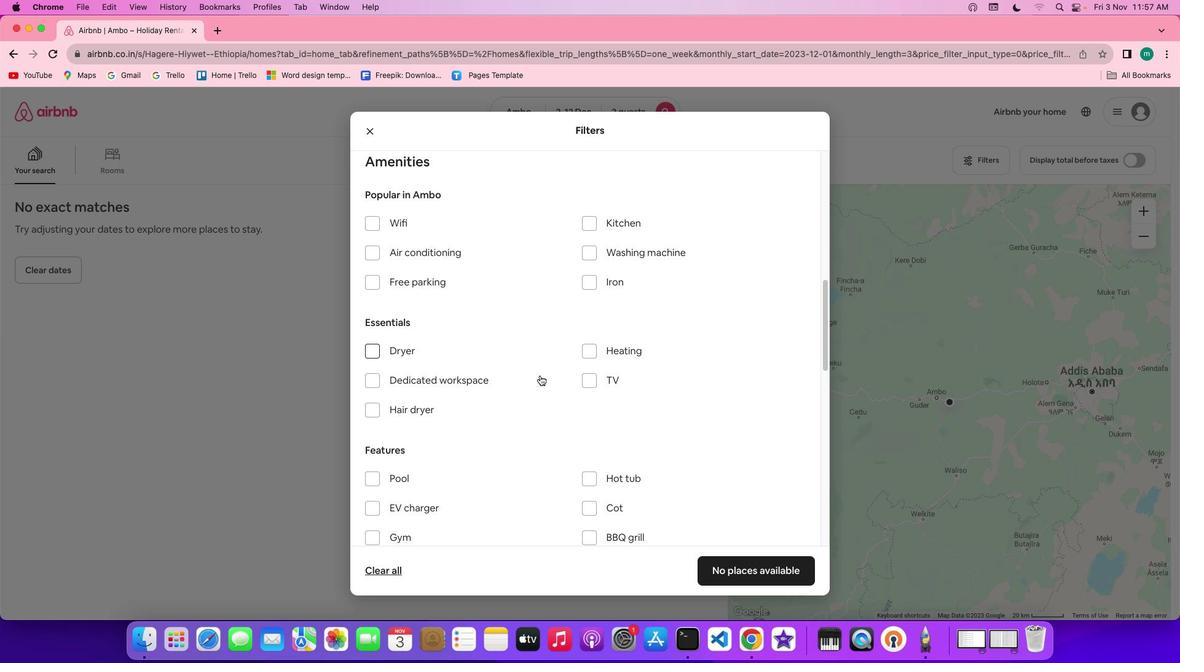 
Action: Mouse scrolled (539, 375) with delta (0, 0)
Screenshot: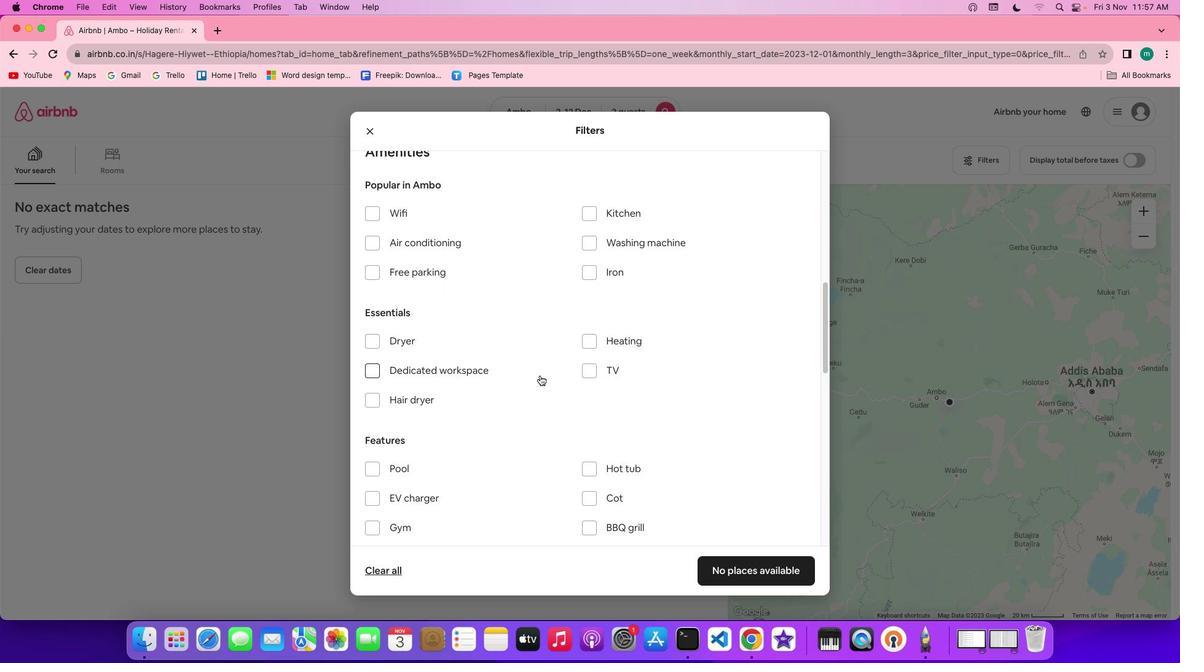 
Action: Mouse scrolled (539, 375) with delta (0, 0)
Screenshot: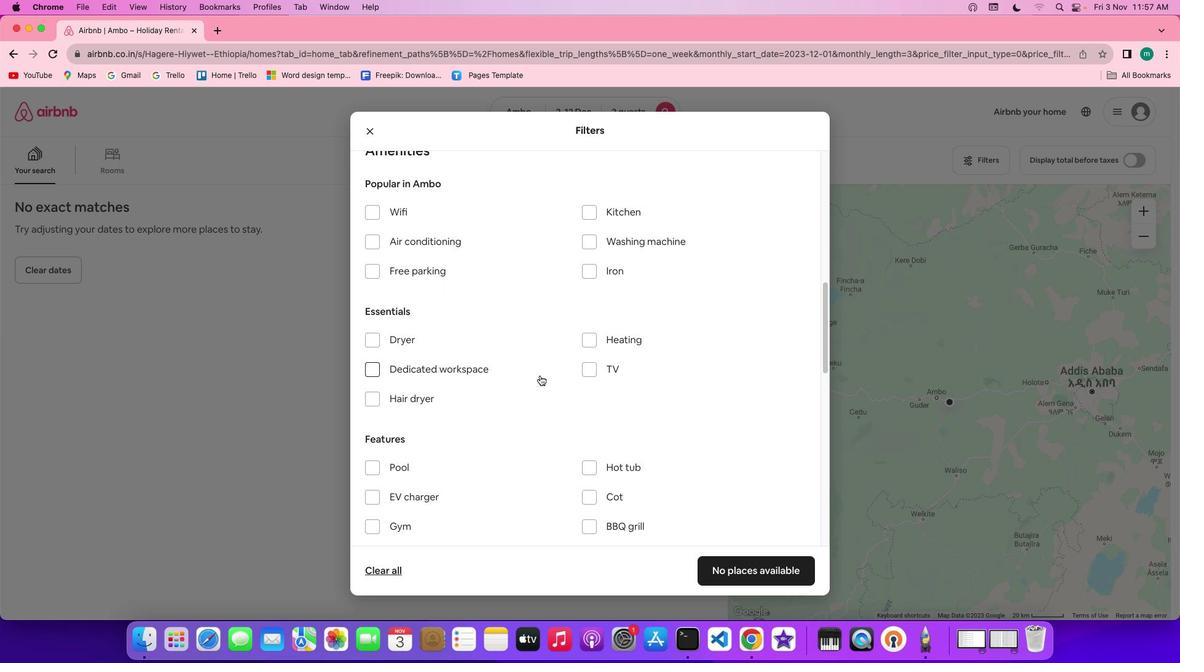 
Action: Mouse scrolled (539, 375) with delta (0, 0)
Screenshot: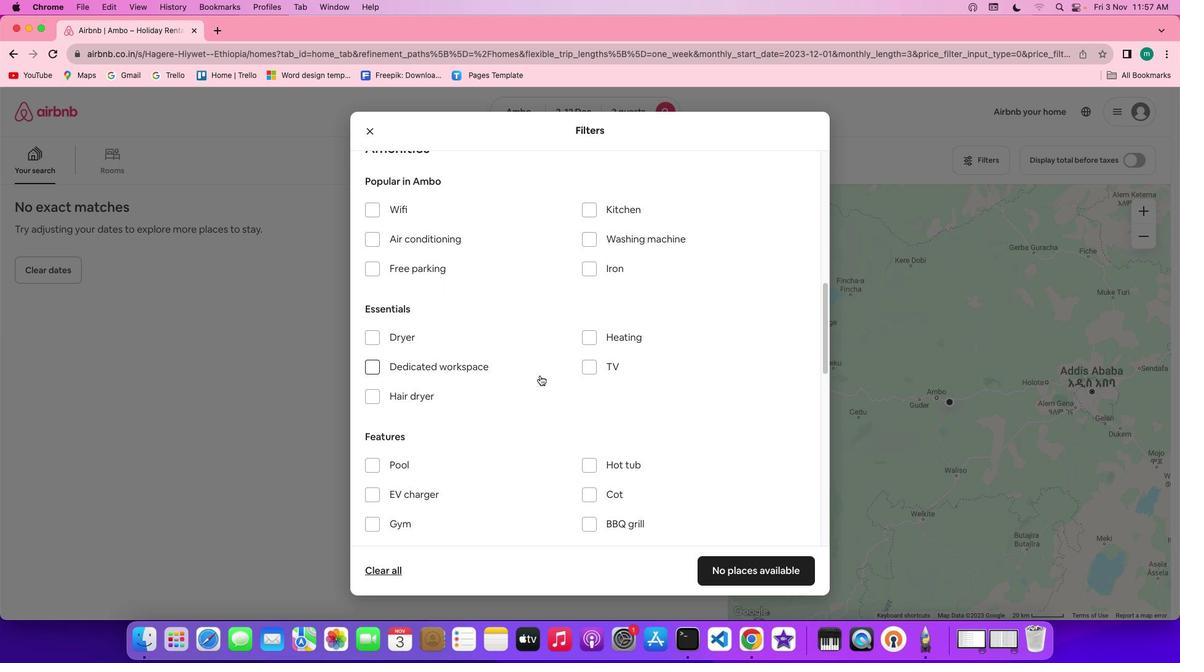 
Action: Mouse scrolled (539, 375) with delta (0, 0)
Screenshot: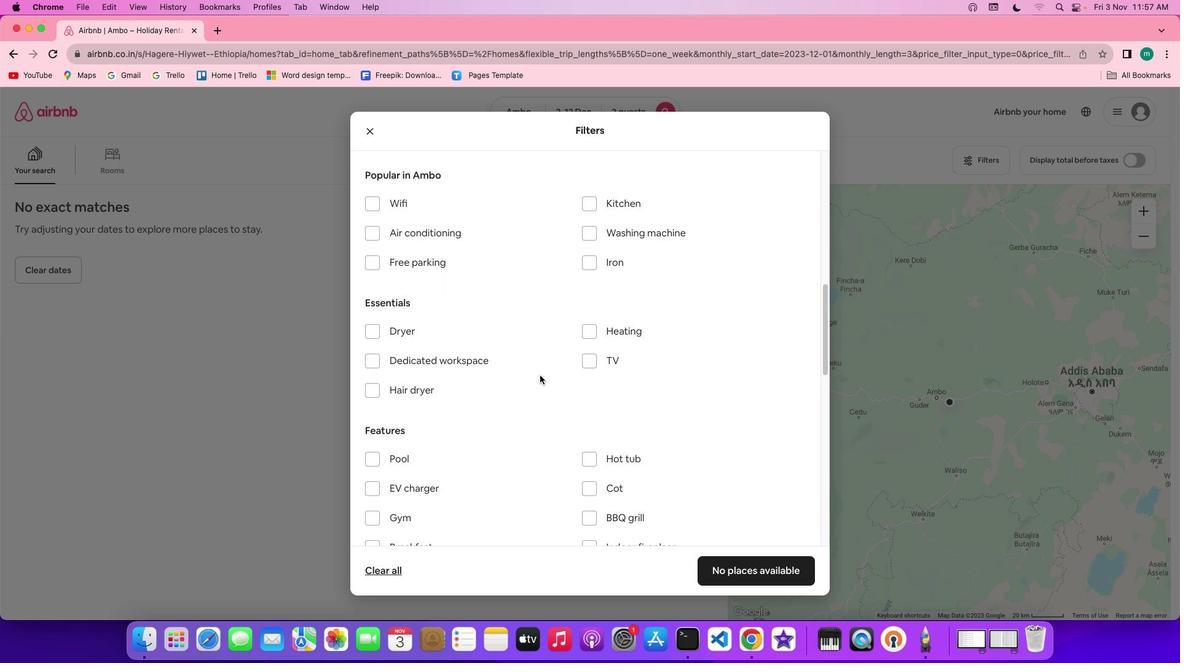 
Action: Mouse scrolled (539, 375) with delta (0, 0)
Screenshot: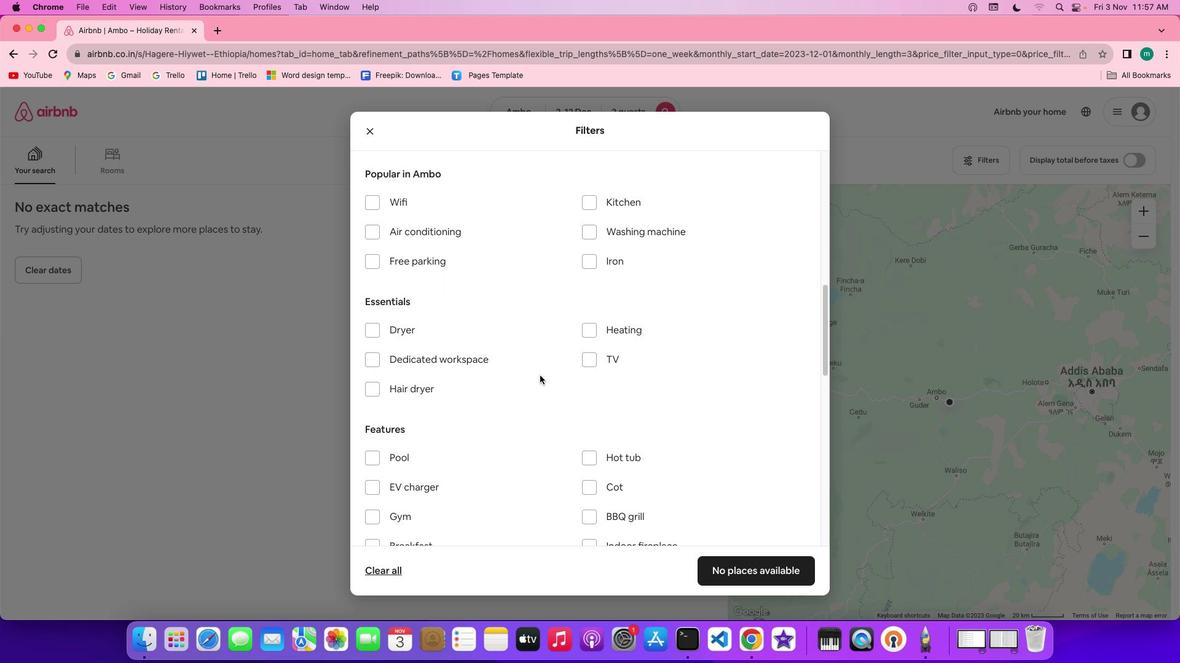 
Action: Mouse moved to (532, 374)
Screenshot: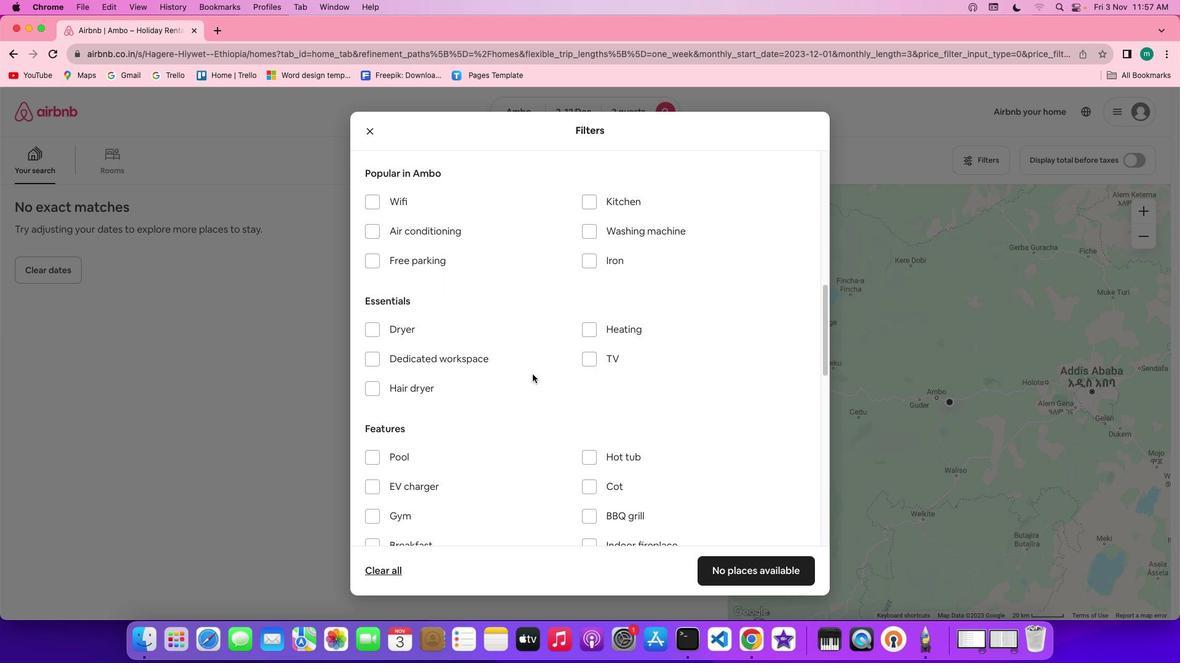 
Action: Mouse scrolled (532, 374) with delta (0, 0)
Screenshot: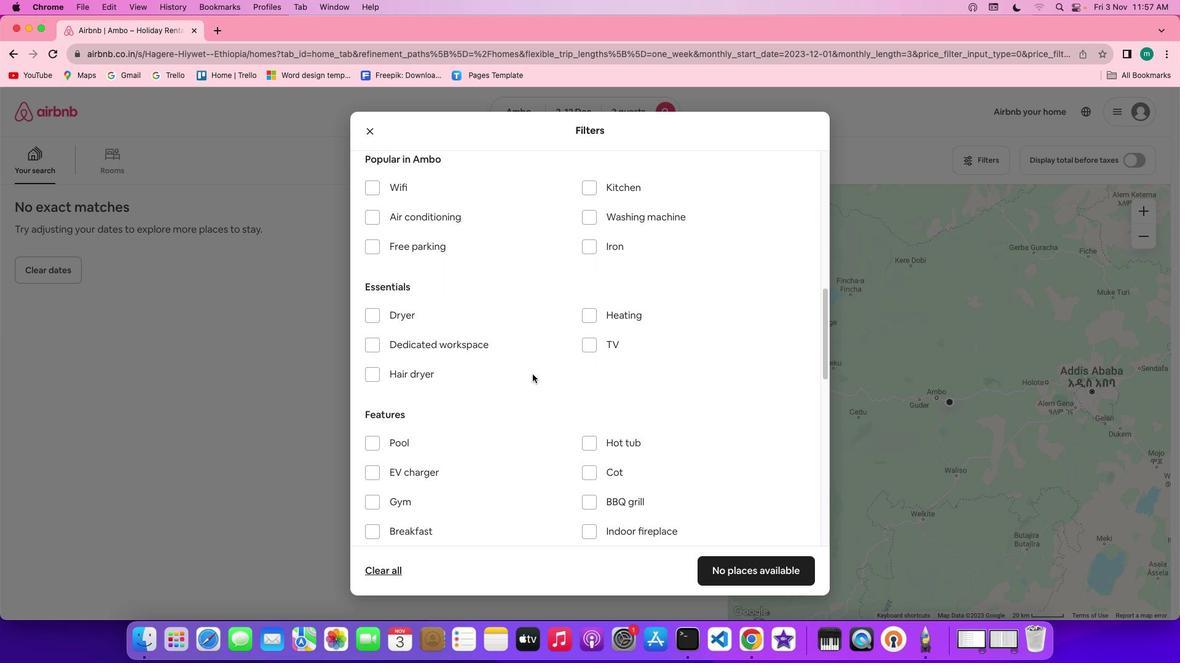 
Action: Mouse moved to (532, 374)
Screenshot: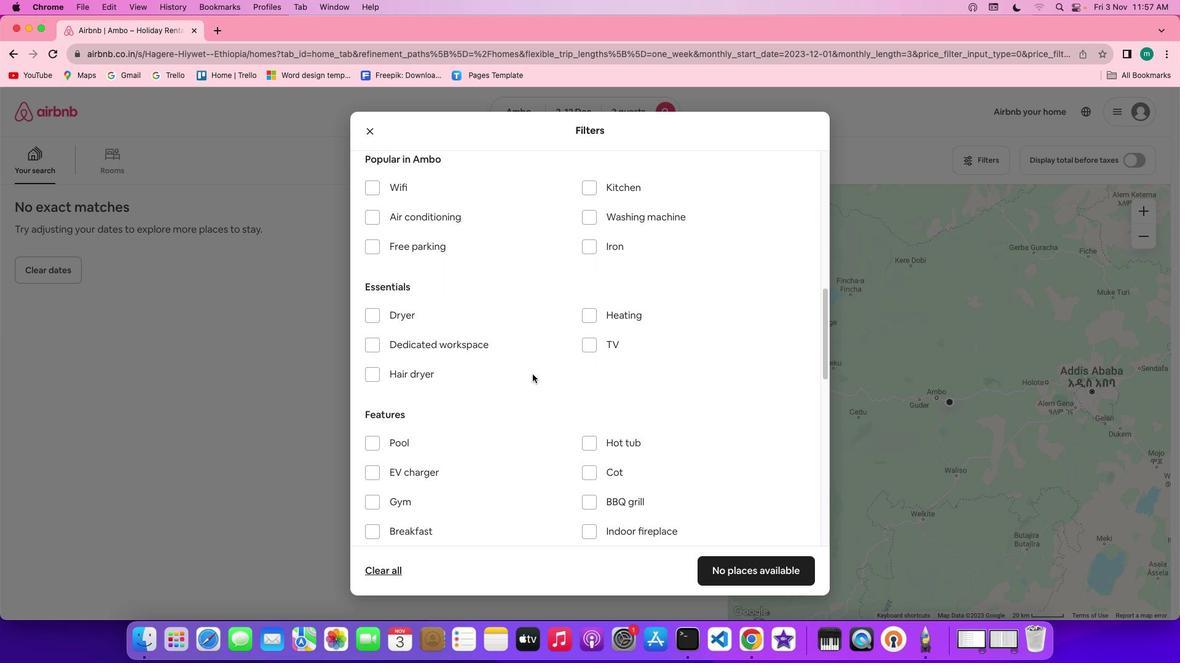 
Action: Mouse scrolled (532, 374) with delta (0, 0)
Screenshot: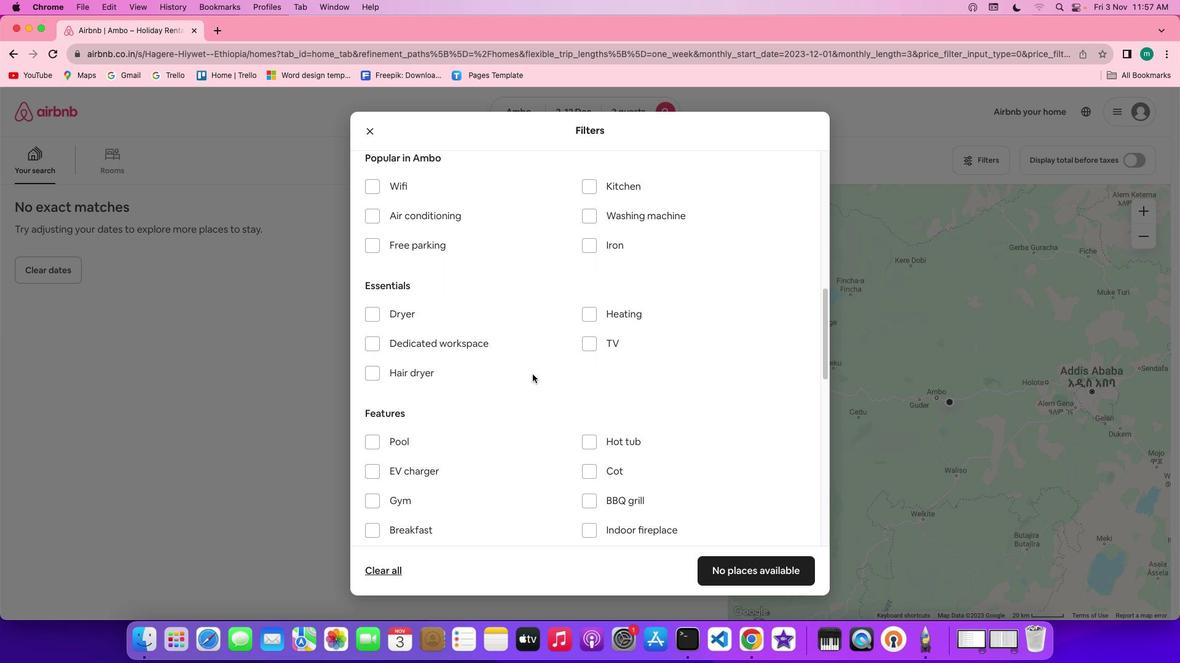 
Action: Mouse moved to (544, 376)
Screenshot: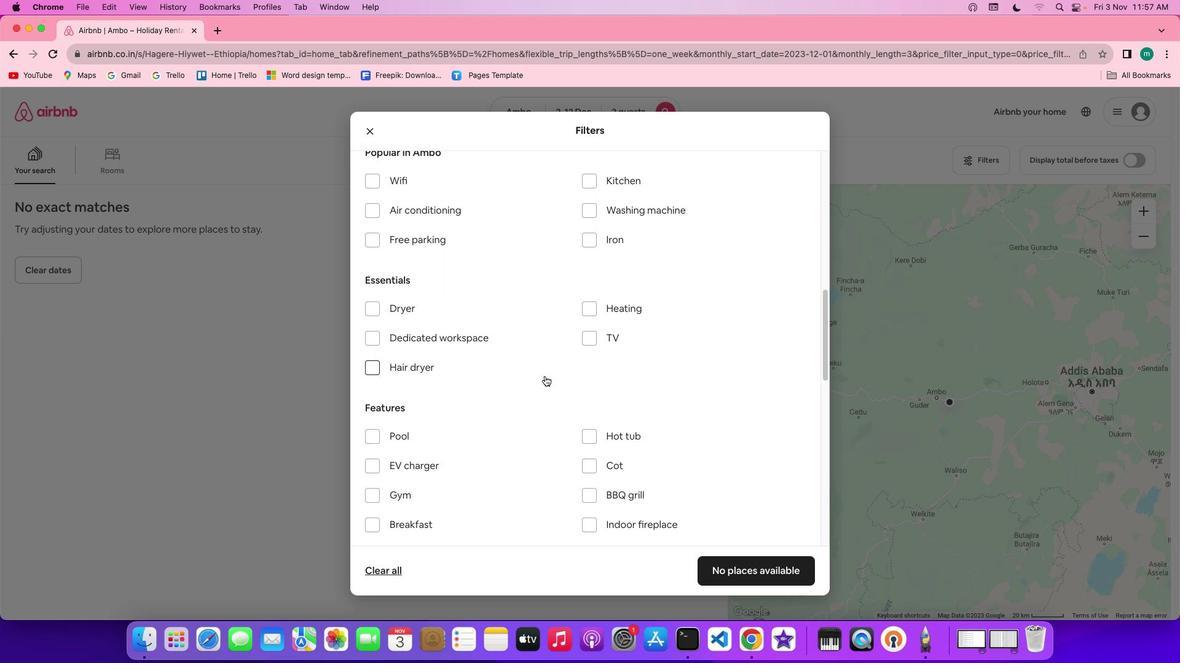 
Action: Mouse scrolled (544, 376) with delta (0, 0)
Screenshot: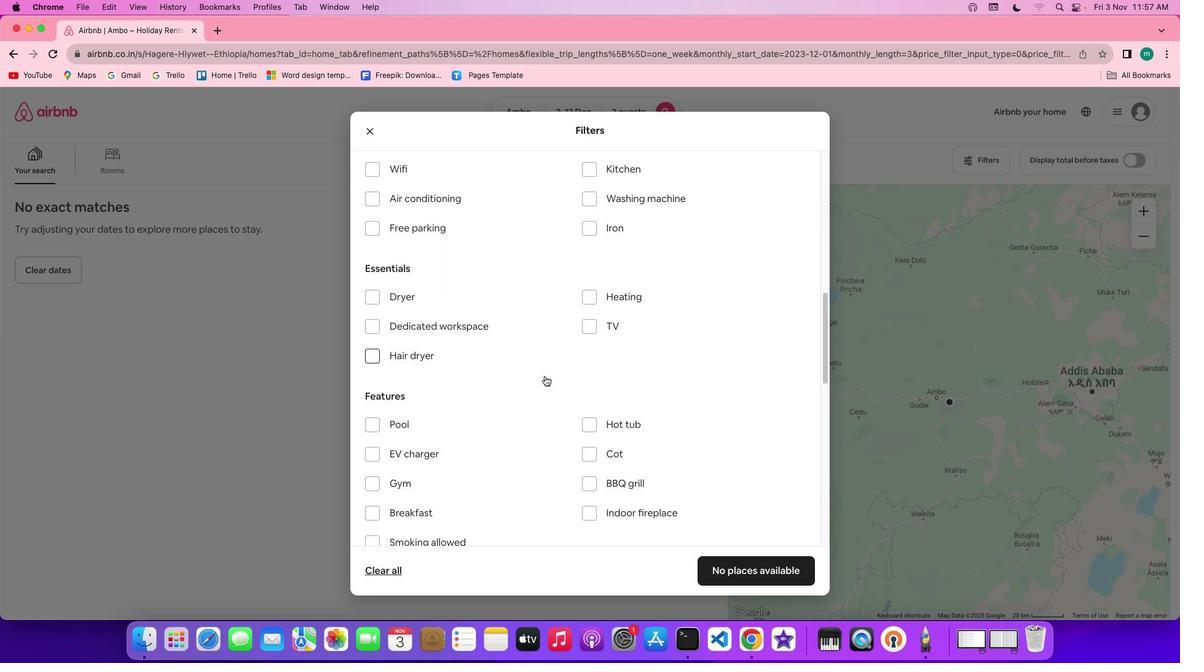 
Action: Mouse scrolled (544, 376) with delta (0, 0)
Screenshot: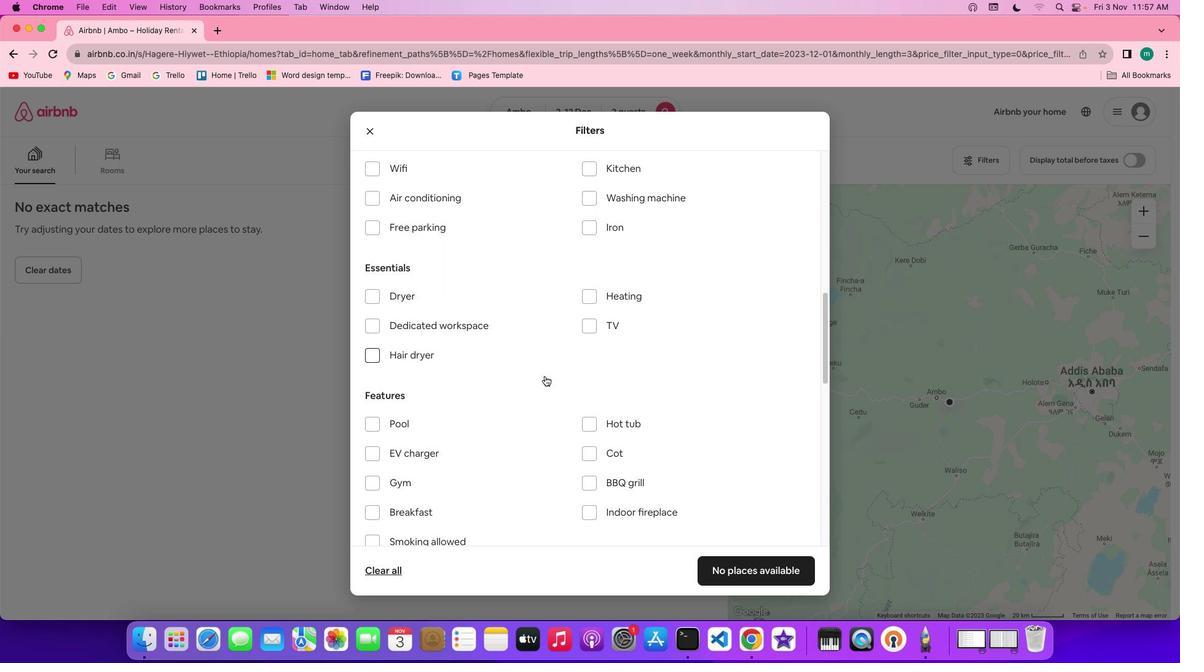
Action: Mouse scrolled (544, 376) with delta (0, 0)
Screenshot: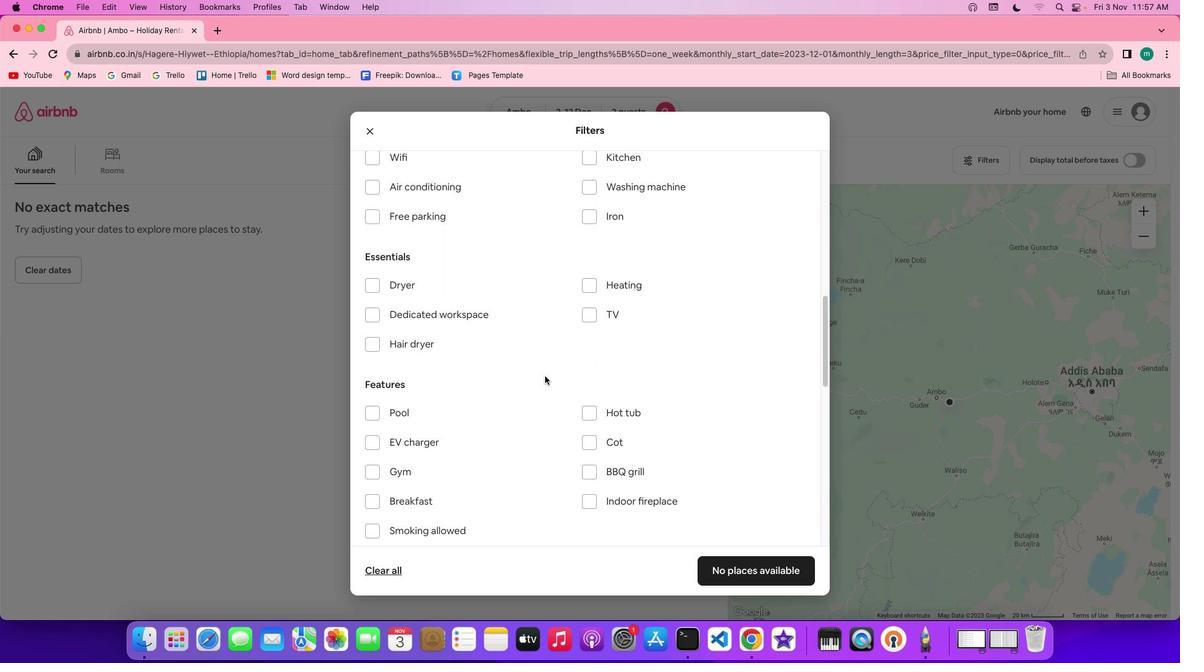 
Action: Mouse scrolled (544, 376) with delta (0, 0)
Screenshot: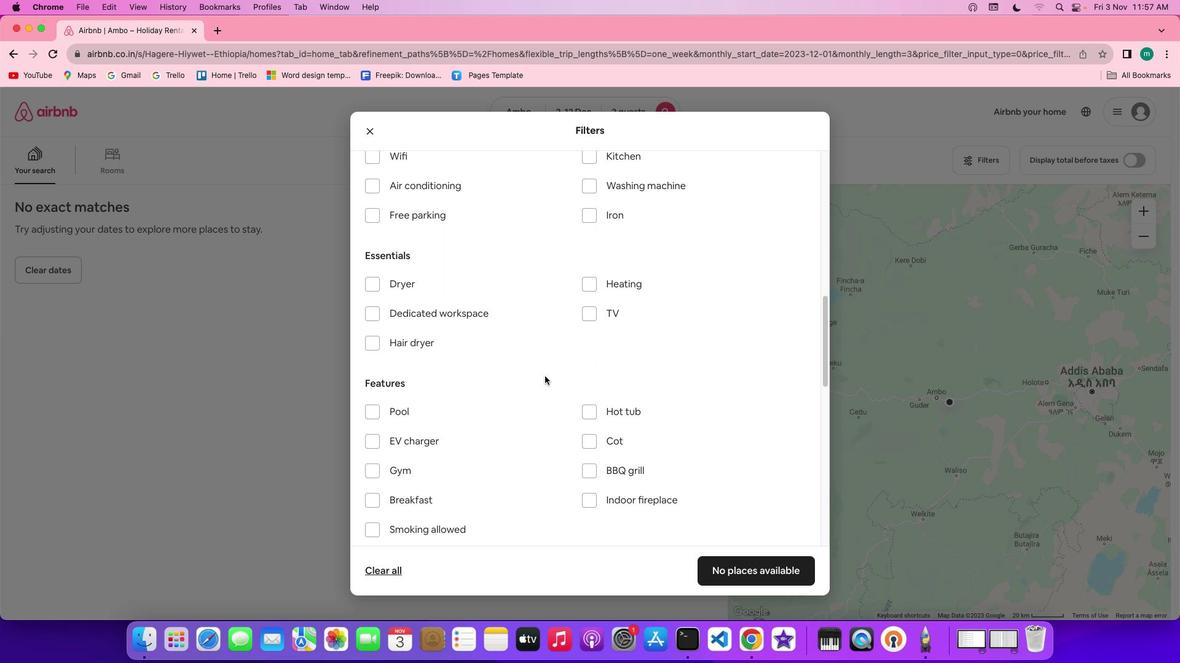 
Action: Mouse moved to (545, 376)
Screenshot: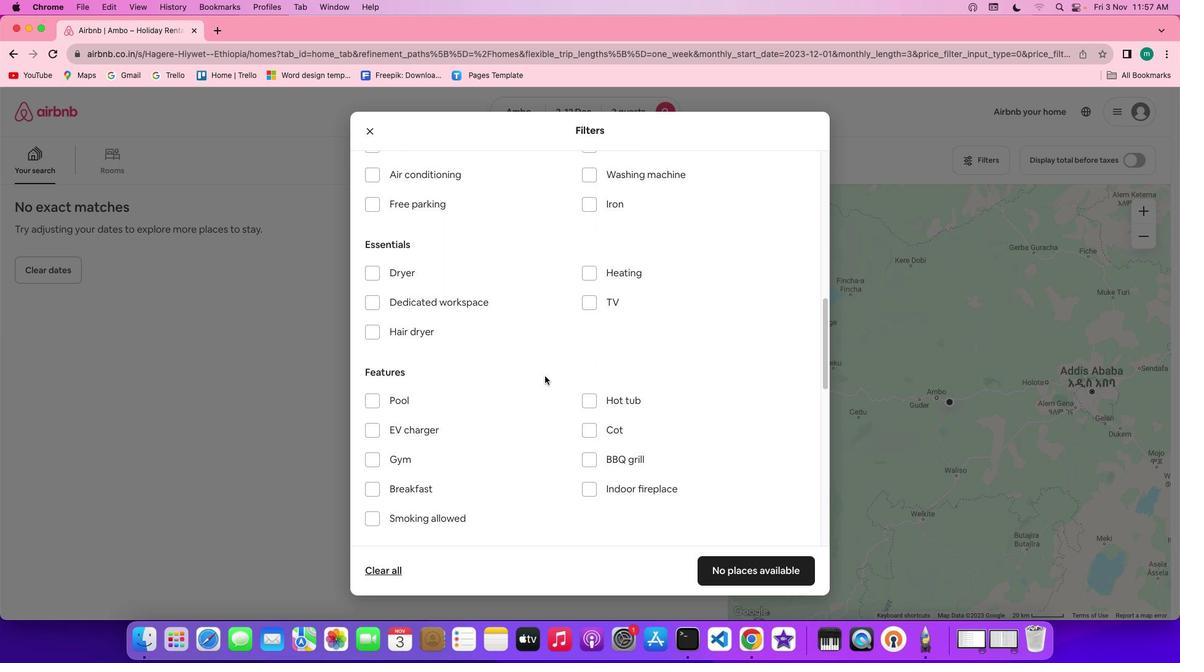 
Action: Mouse scrolled (545, 376) with delta (0, 0)
Screenshot: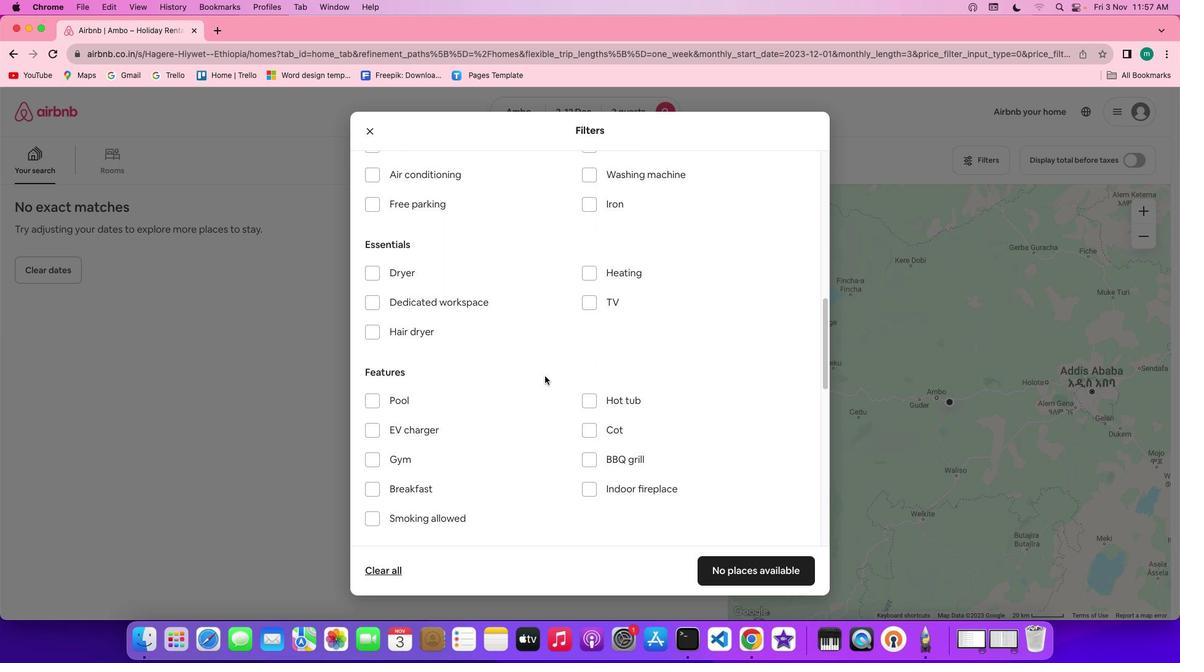 
Action: Mouse scrolled (545, 376) with delta (0, 0)
Screenshot: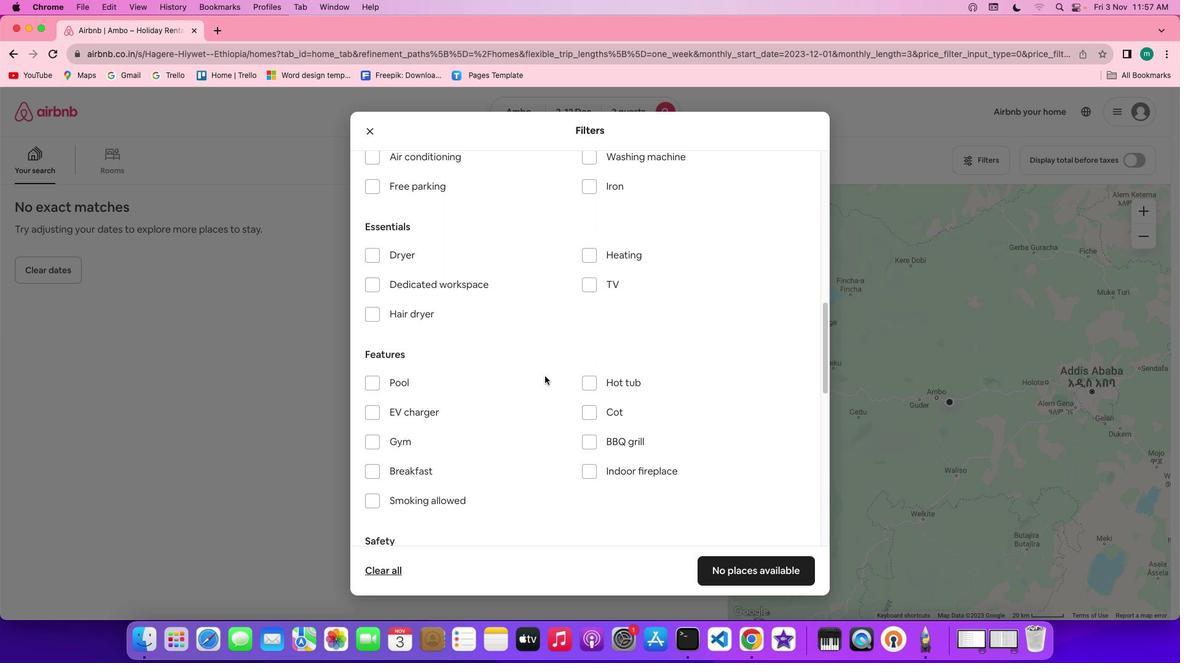 
Action: Mouse scrolled (545, 376) with delta (0, 0)
Screenshot: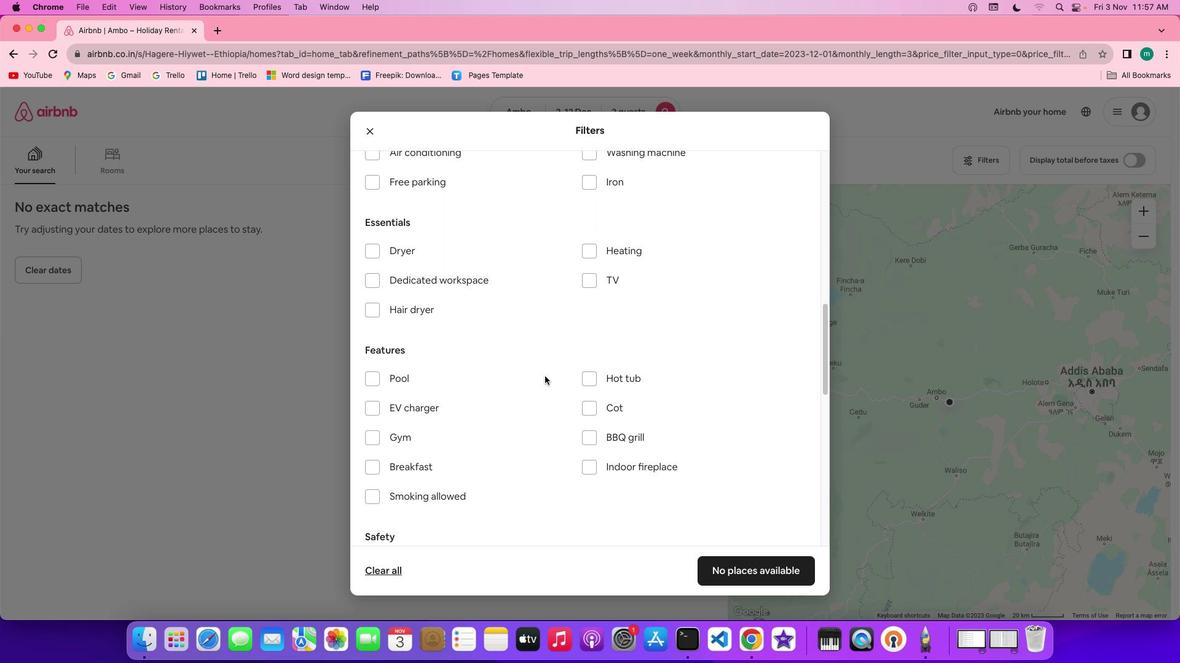 
Action: Mouse scrolled (545, 376) with delta (0, 0)
Screenshot: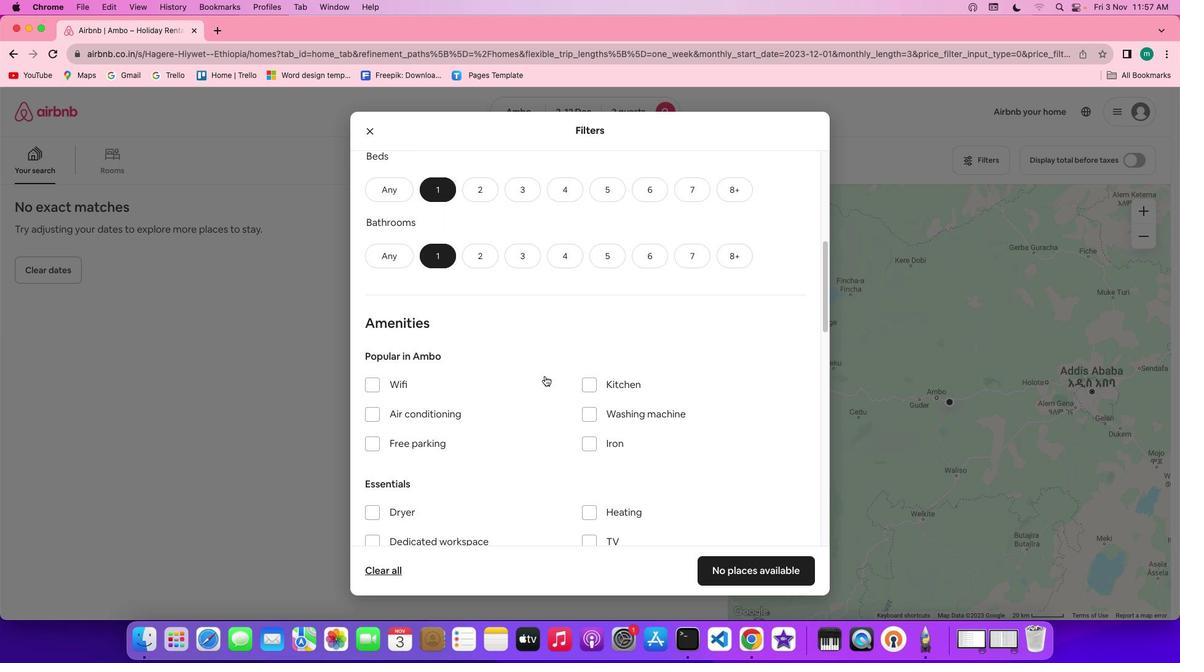 
Action: Mouse scrolled (545, 376) with delta (0, 0)
Screenshot: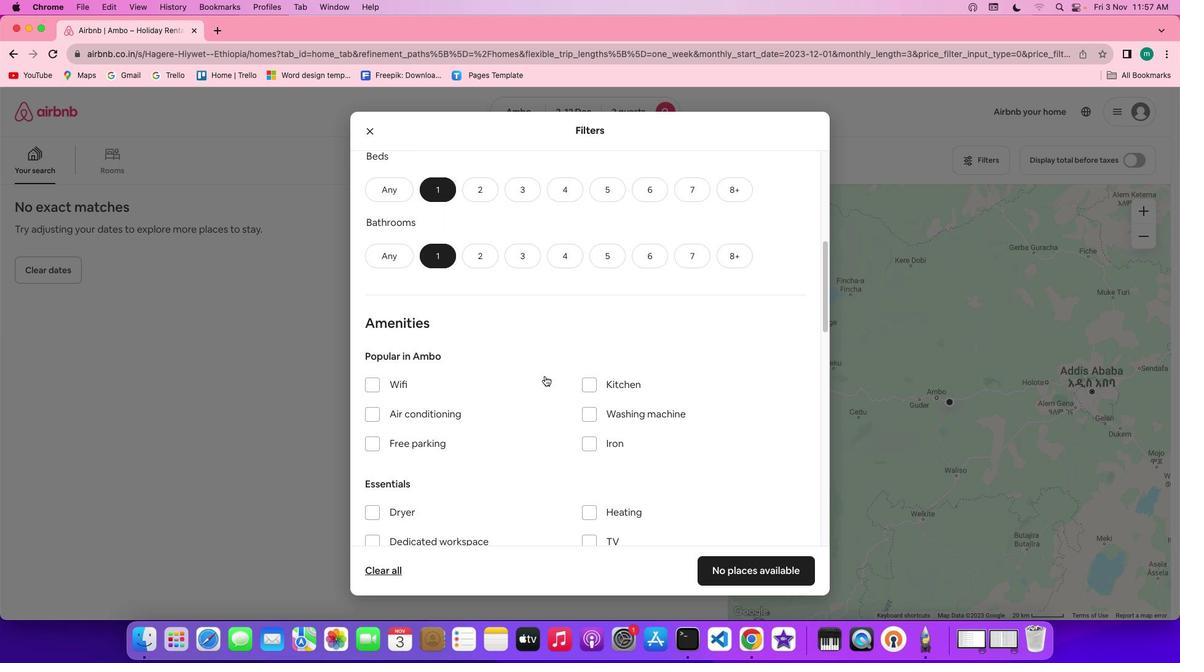 
Action: Mouse scrolled (545, 376) with delta (0, 1)
Screenshot: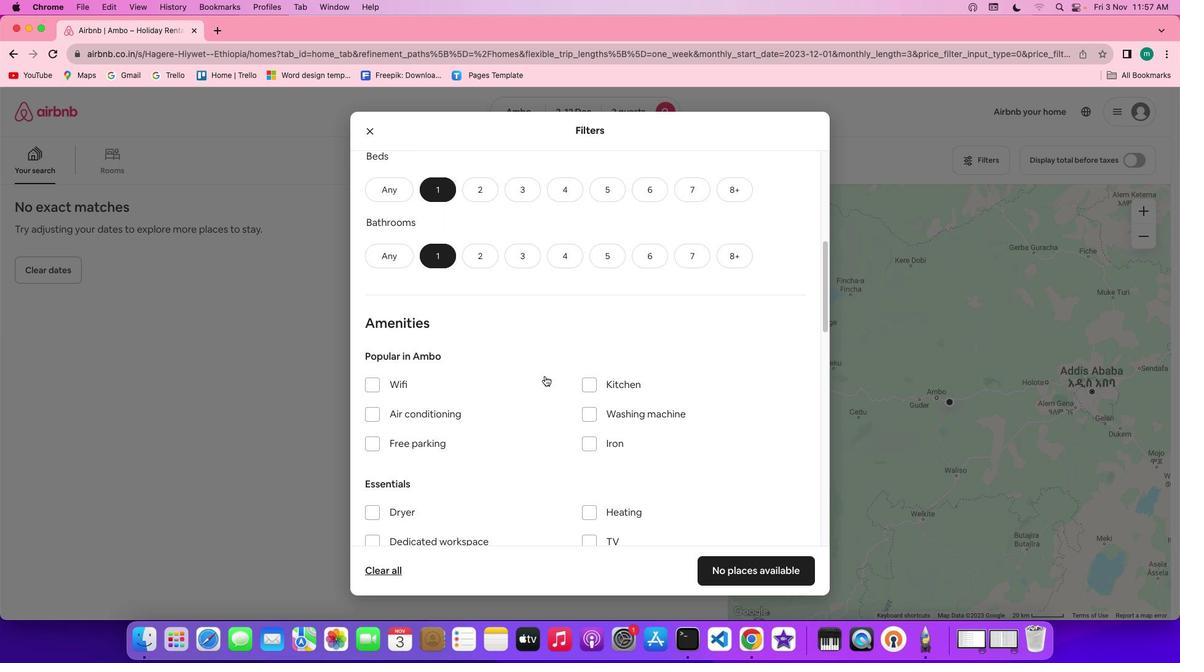 
Action: Mouse scrolled (545, 376) with delta (0, 3)
Screenshot: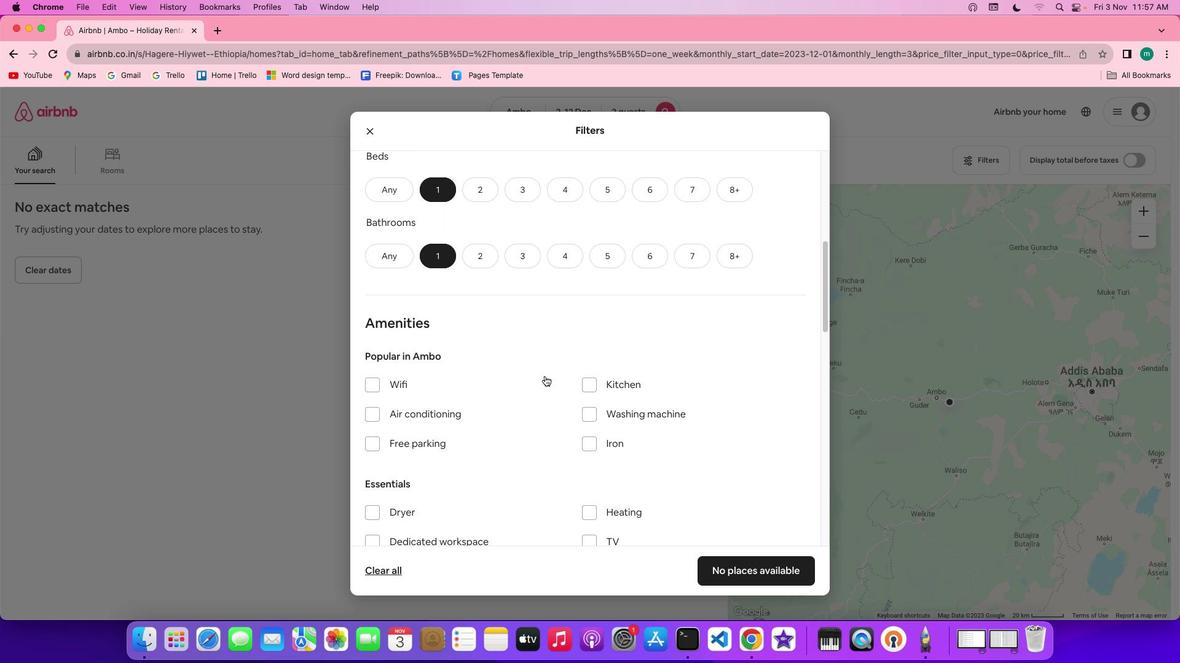 
Action: Mouse scrolled (545, 376) with delta (0, 0)
Screenshot: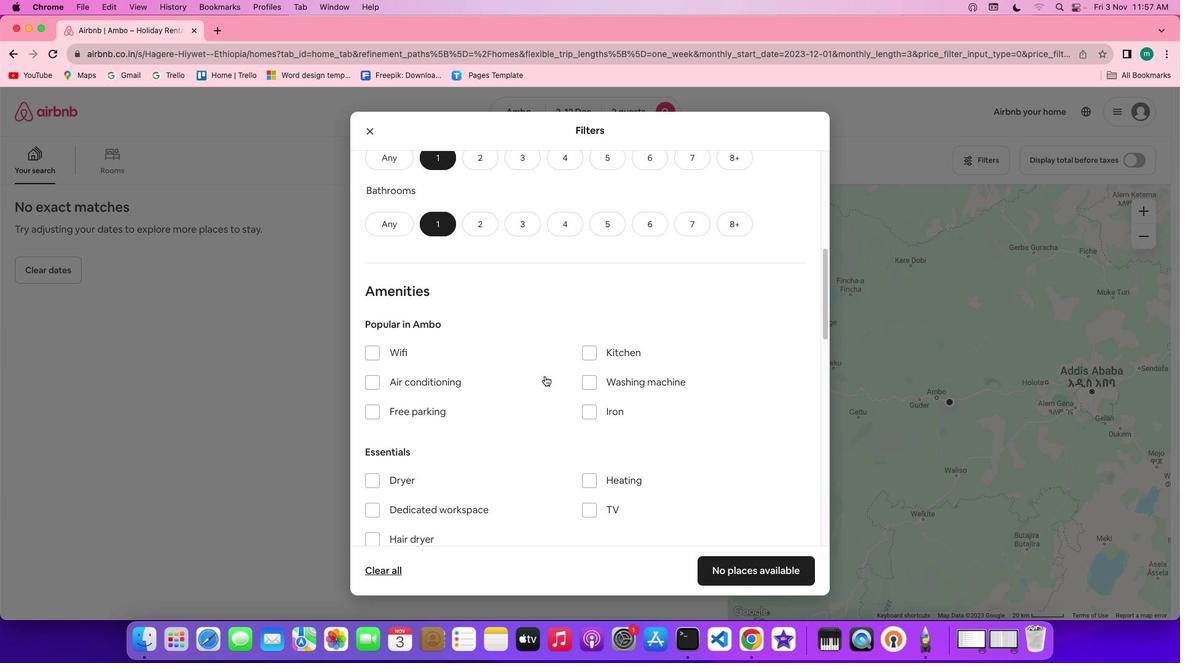 
Action: Mouse scrolled (545, 376) with delta (0, 0)
Screenshot: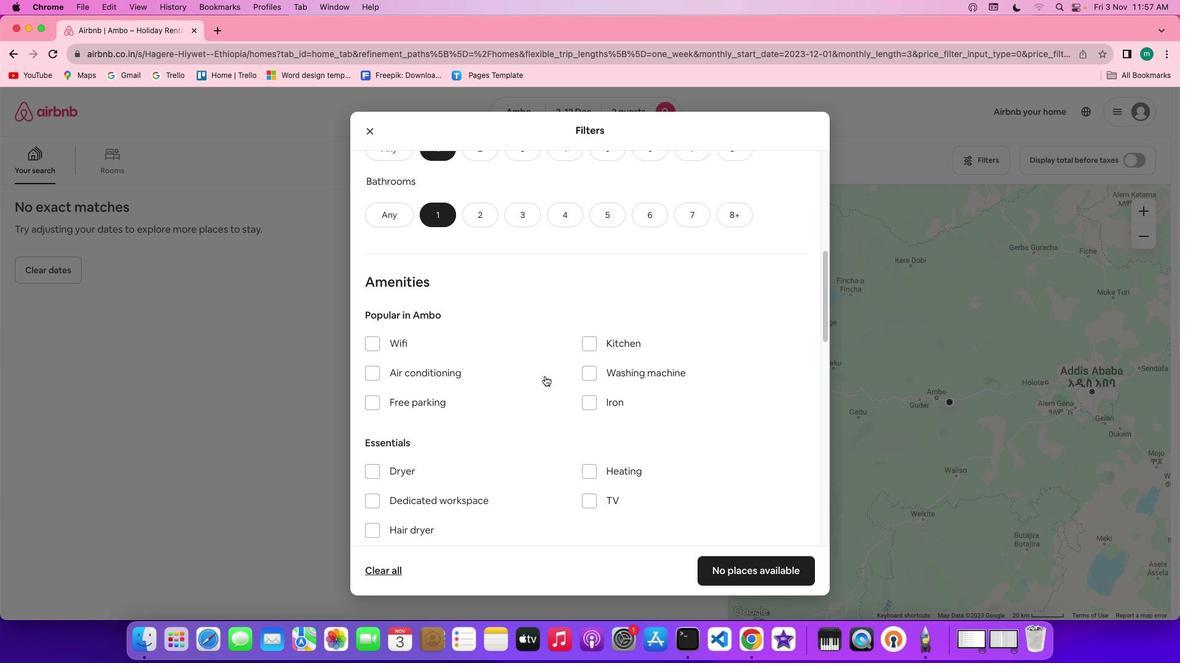 
Action: Mouse scrolled (545, 376) with delta (0, 0)
Screenshot: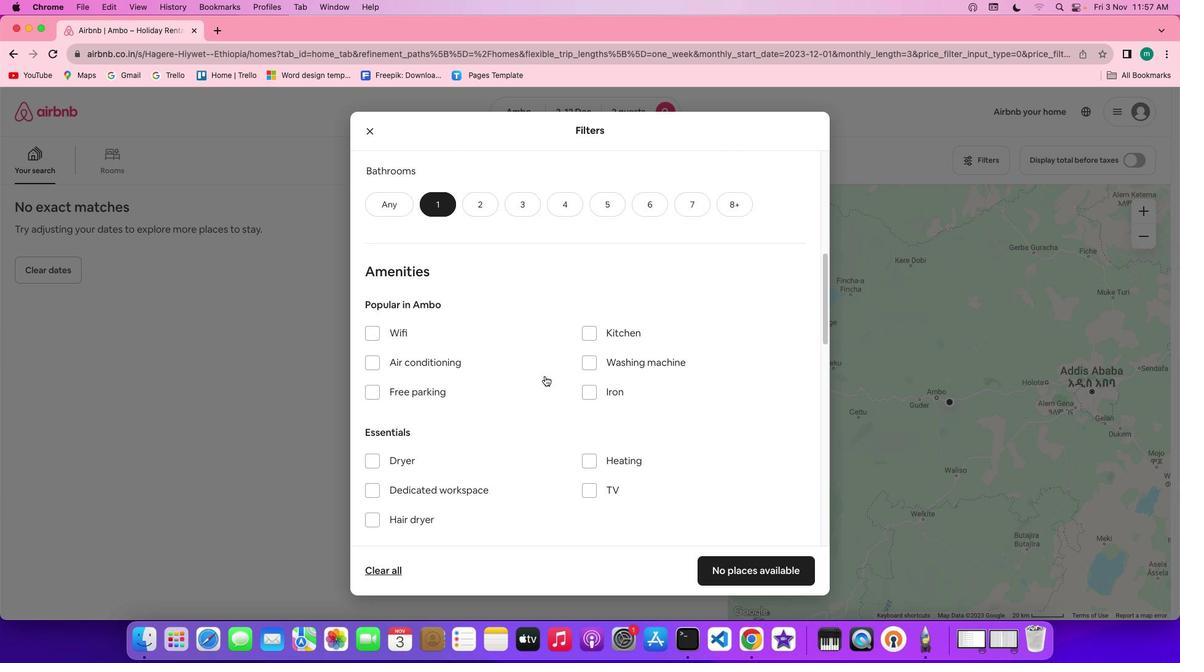 
Action: Mouse scrolled (545, 376) with delta (0, 0)
Screenshot: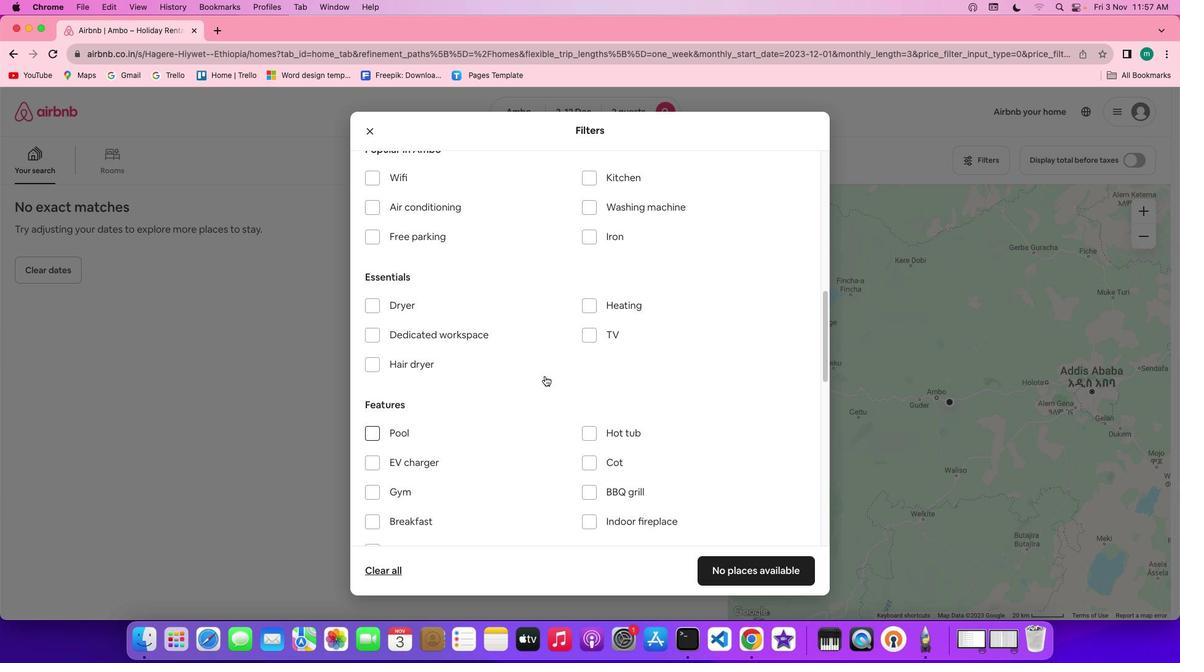 
Action: Mouse scrolled (545, 376) with delta (0, 0)
Screenshot: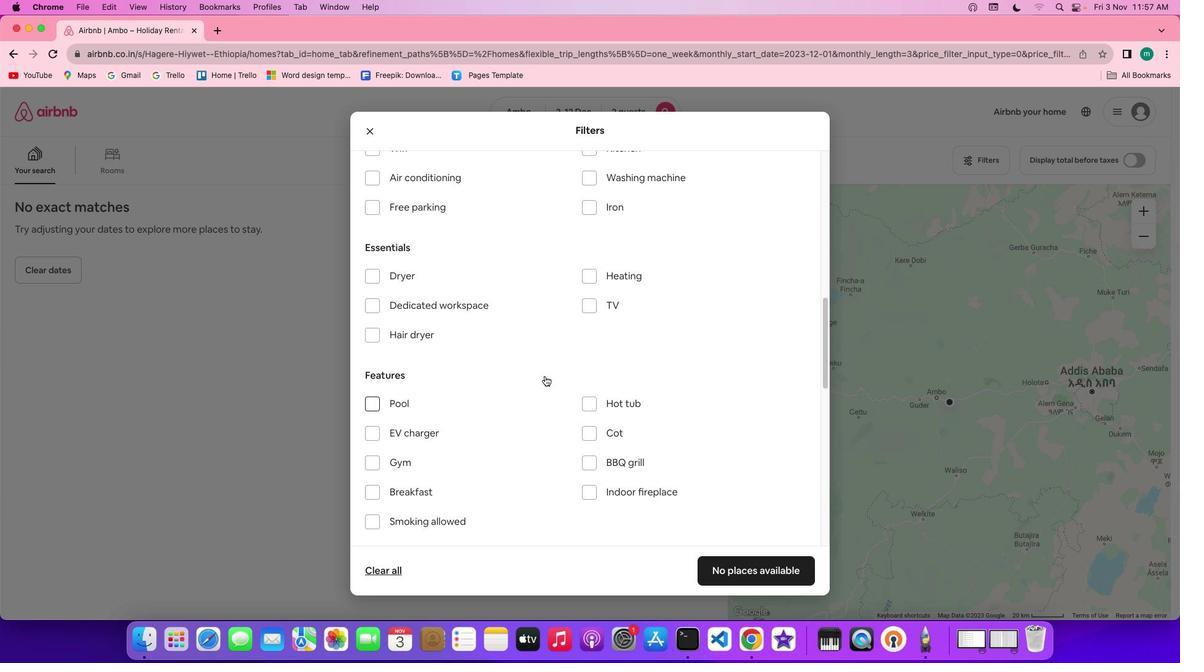 
Action: Mouse scrolled (545, 376) with delta (0, -1)
Screenshot: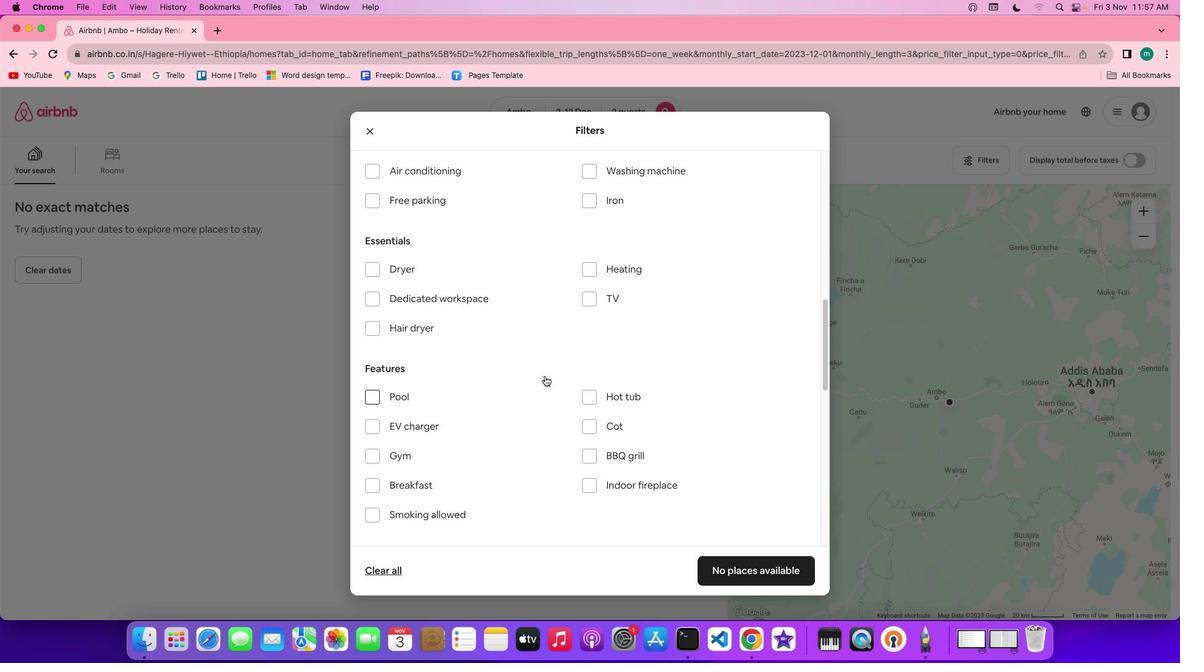 
Action: Mouse scrolled (545, 376) with delta (0, -1)
Screenshot: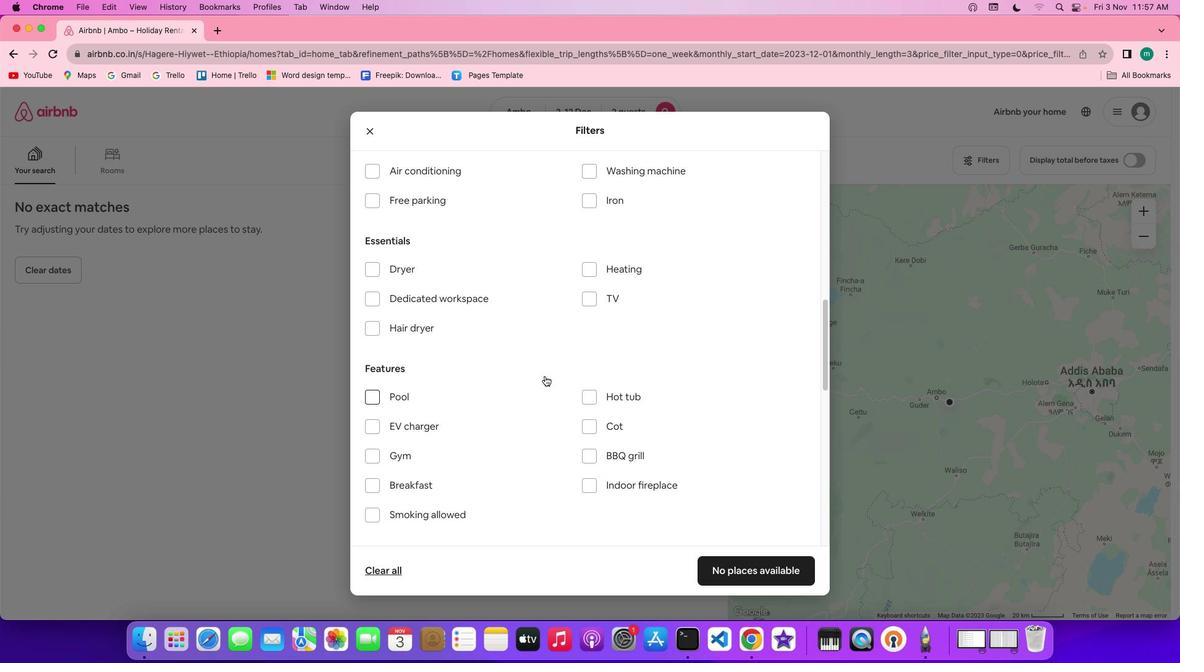 
Action: Mouse scrolled (545, 376) with delta (0, 0)
Screenshot: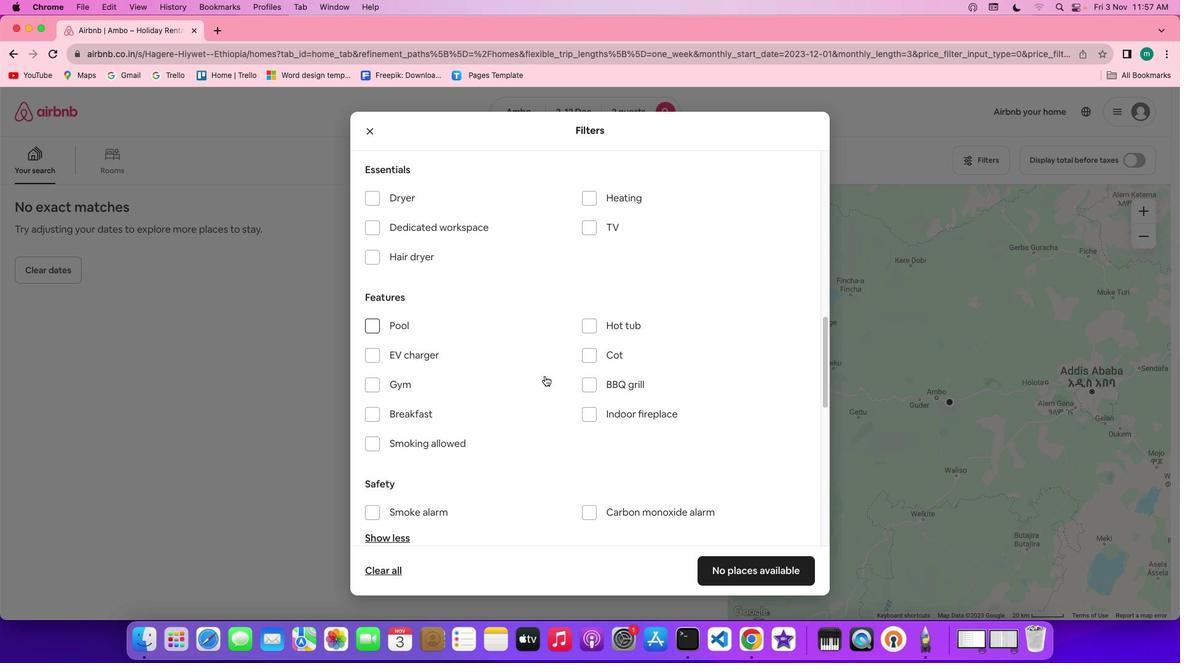 
Action: Mouse scrolled (545, 376) with delta (0, 0)
Screenshot: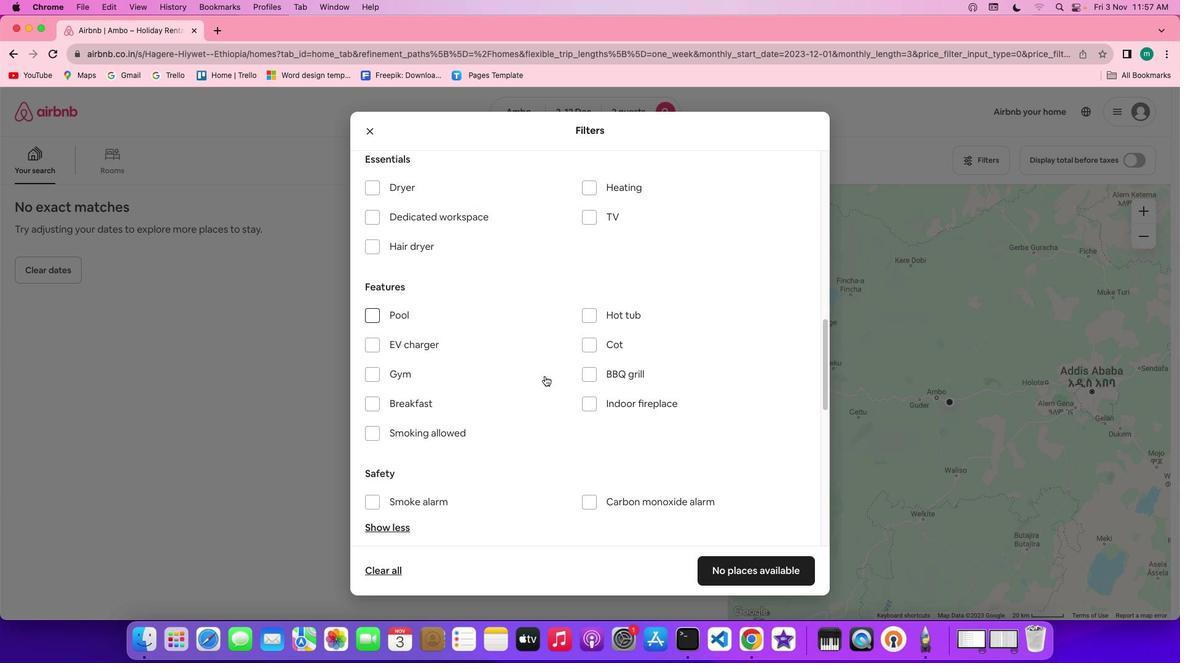 
Action: Mouse scrolled (545, 376) with delta (0, -1)
Screenshot: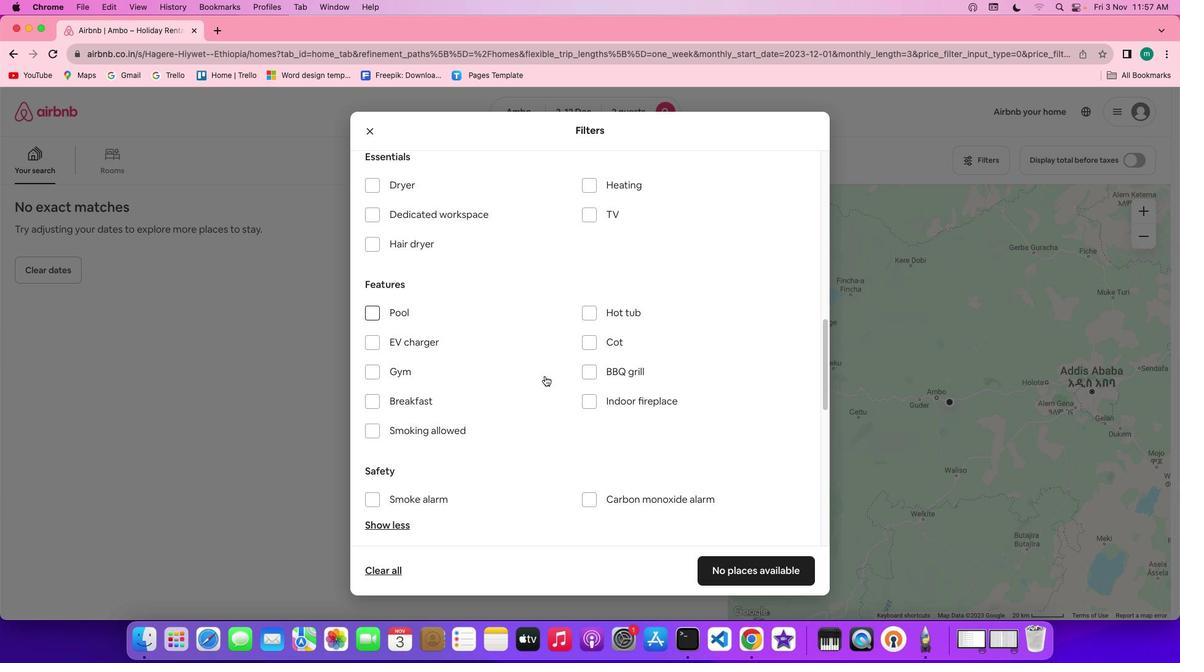 
Action: Mouse scrolled (545, 376) with delta (0, 0)
Screenshot: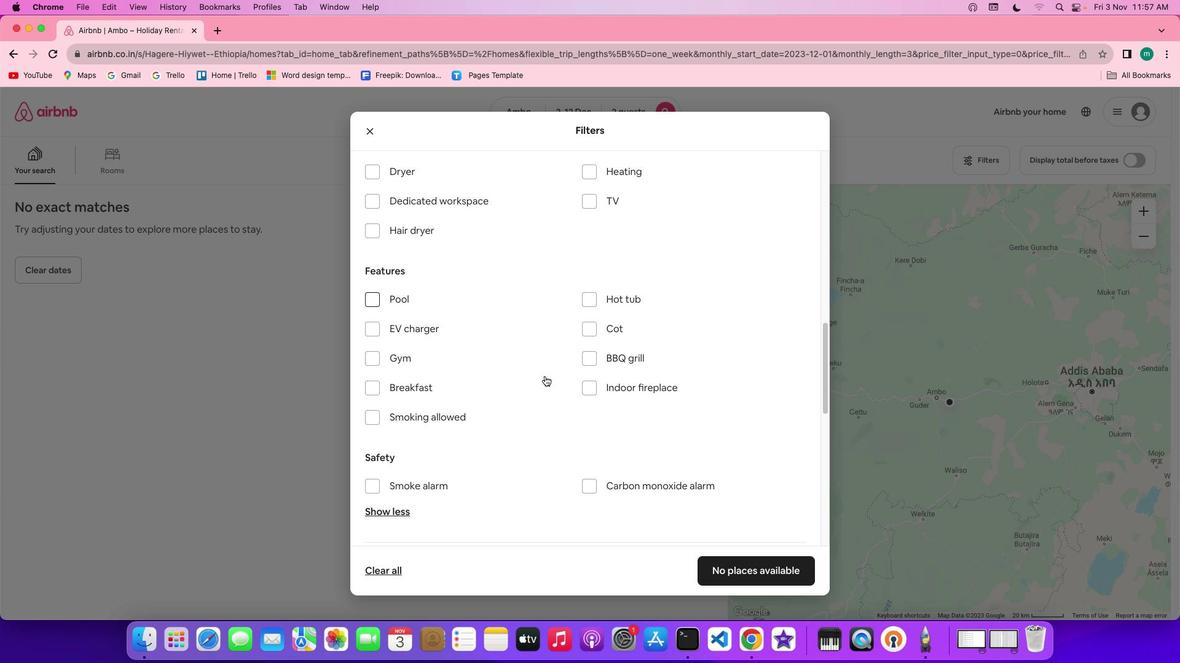 
Action: Mouse scrolled (545, 376) with delta (0, 0)
Screenshot: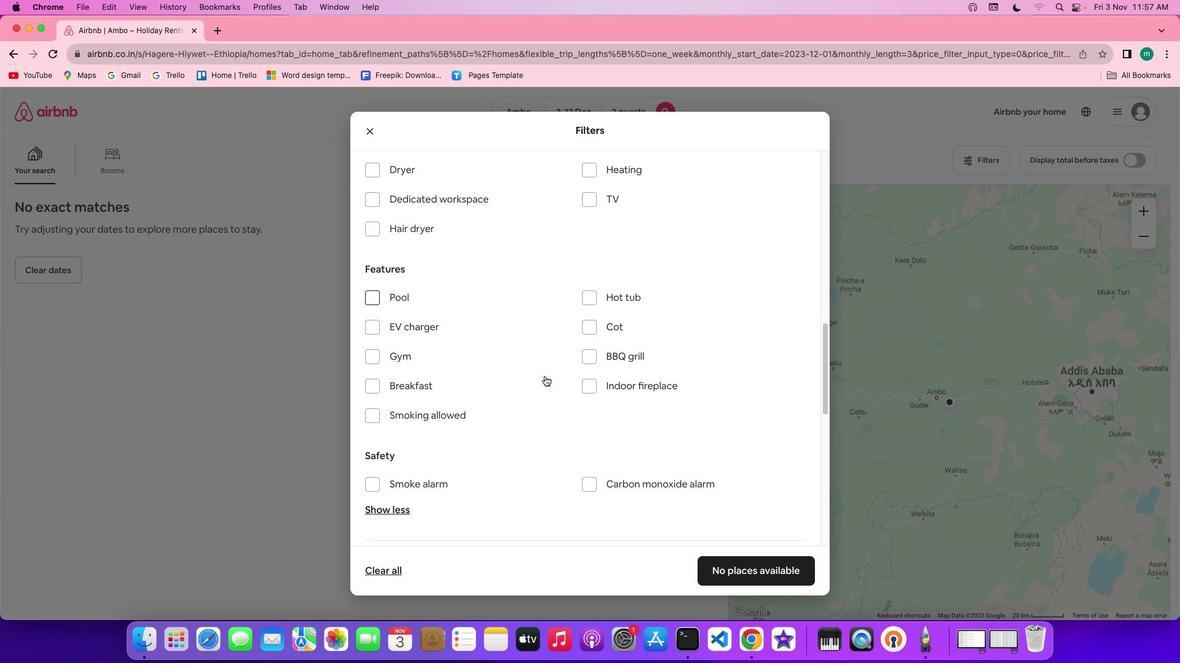 
Action: Mouse scrolled (545, 376) with delta (0, 0)
Screenshot: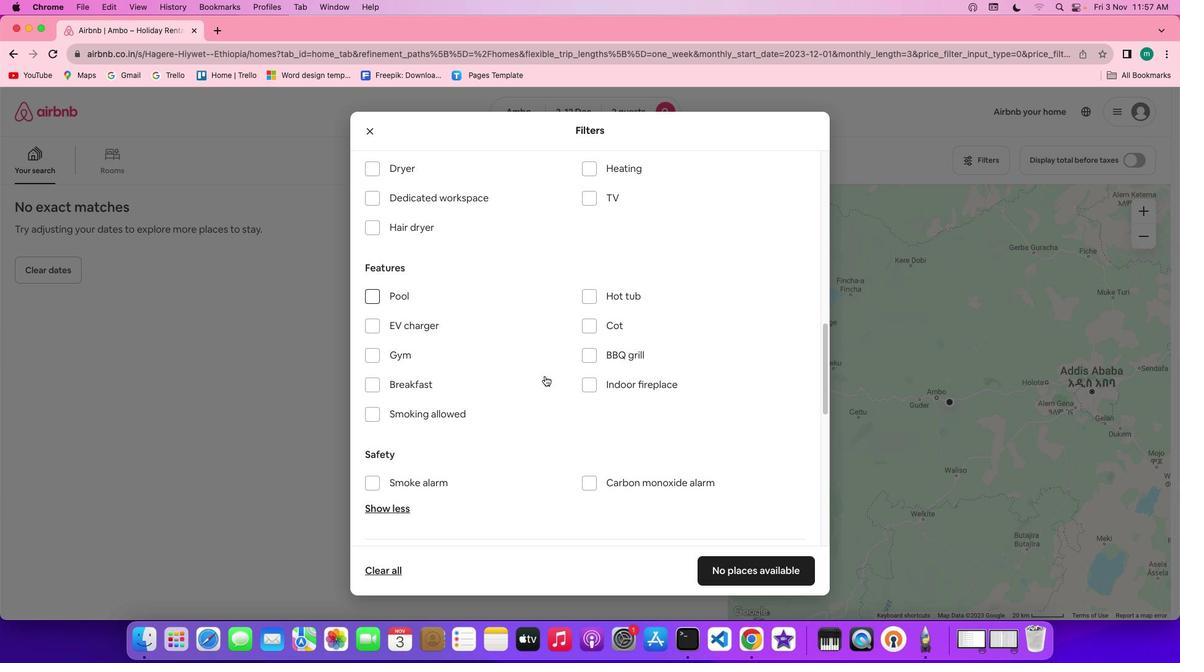 
Action: Mouse scrolled (545, 376) with delta (0, 0)
Screenshot: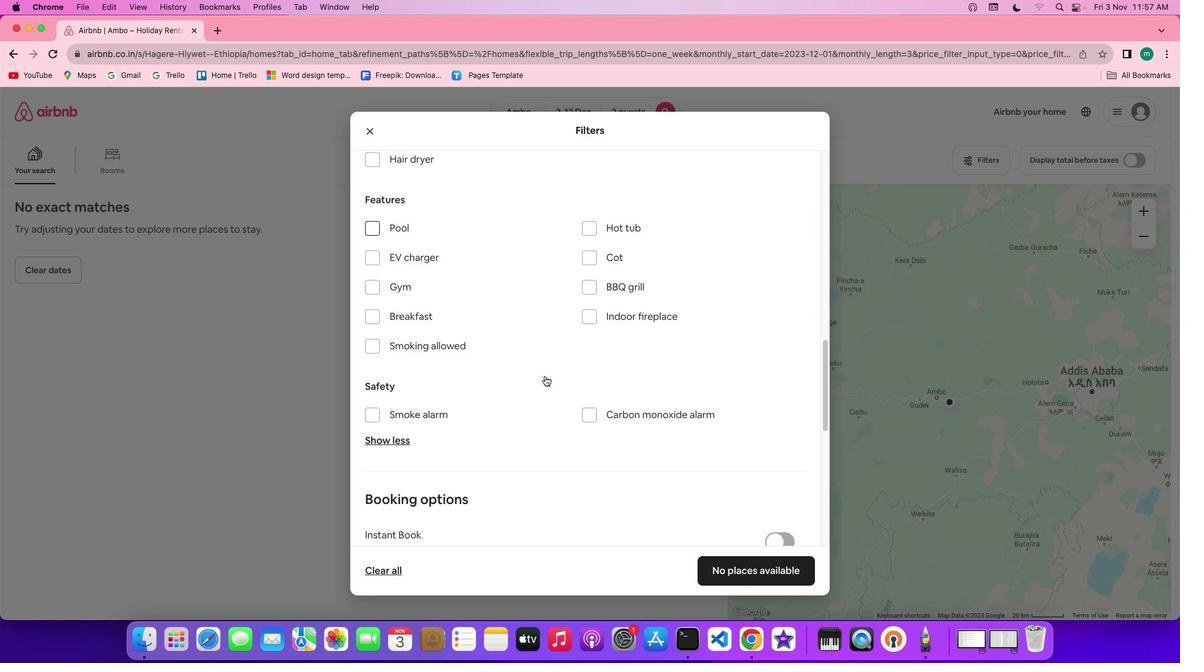 
Action: Mouse scrolled (545, 376) with delta (0, 0)
Screenshot: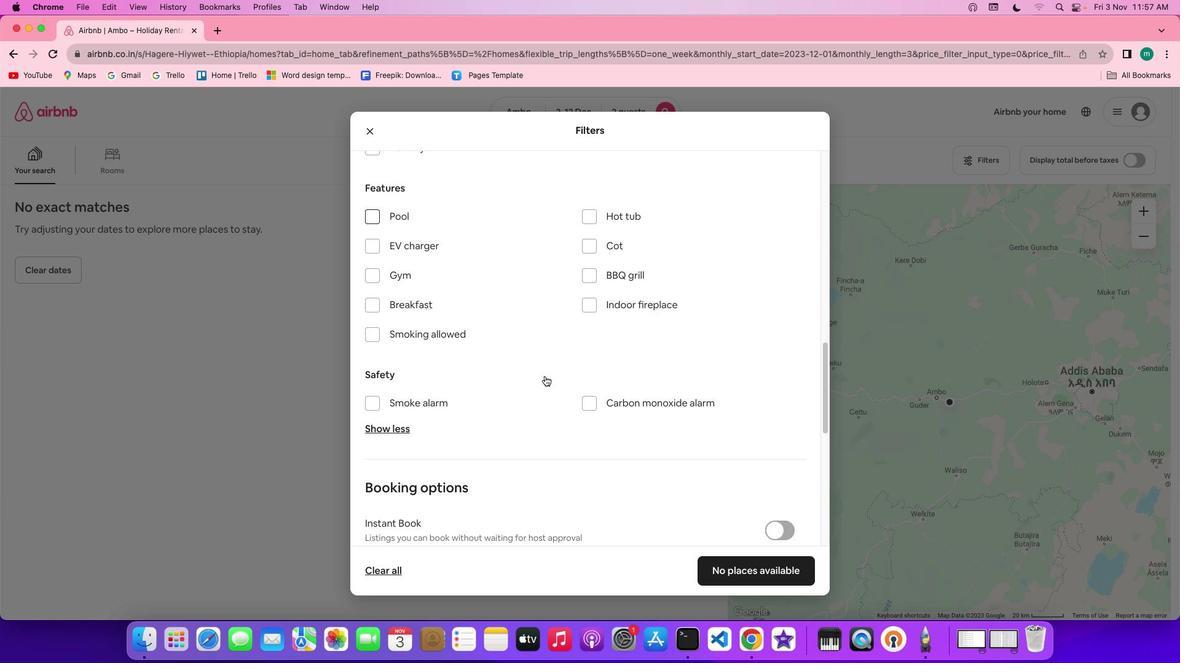 
Action: Mouse scrolled (545, 376) with delta (0, -1)
Screenshot: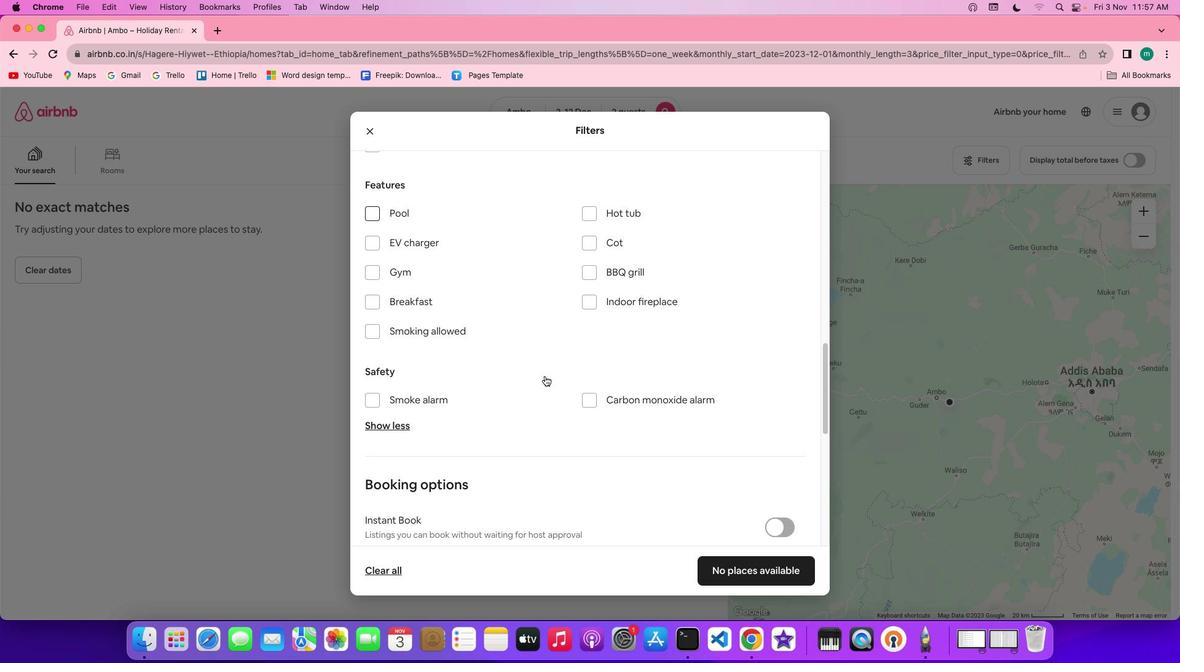 
Action: Mouse scrolled (545, 376) with delta (0, 0)
Screenshot: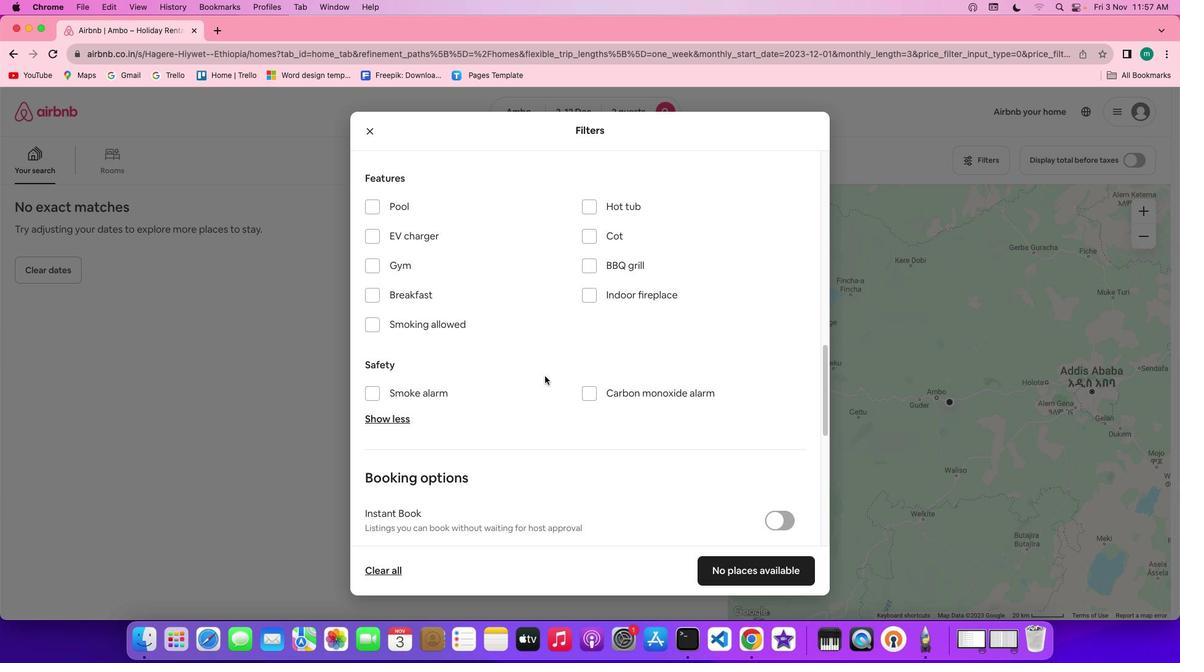 
Action: Mouse scrolled (545, 376) with delta (0, 0)
Screenshot: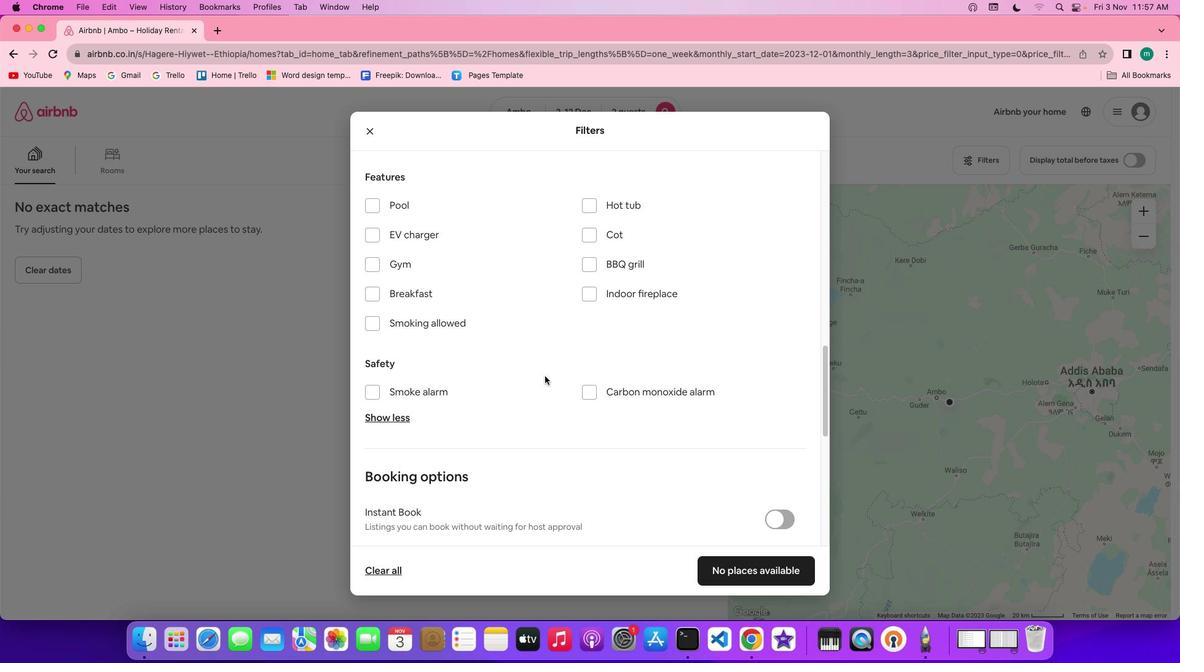 
Action: Mouse scrolled (545, 376) with delta (0, 0)
Screenshot: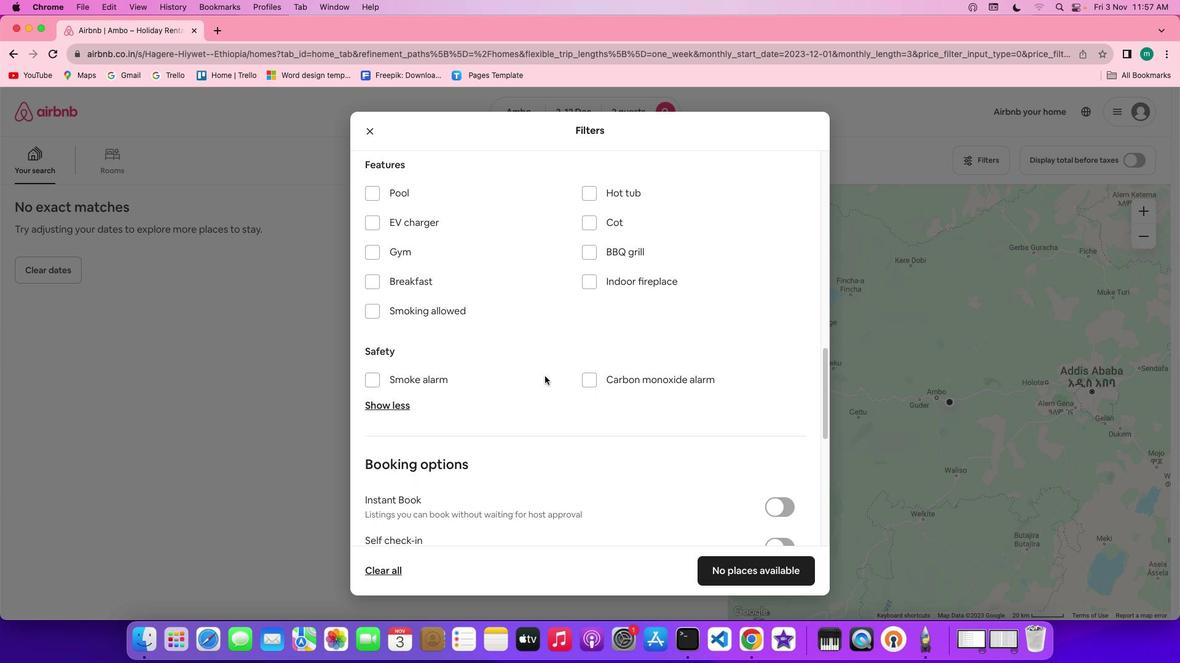 
Action: Mouse scrolled (545, 376) with delta (0, 0)
Screenshot: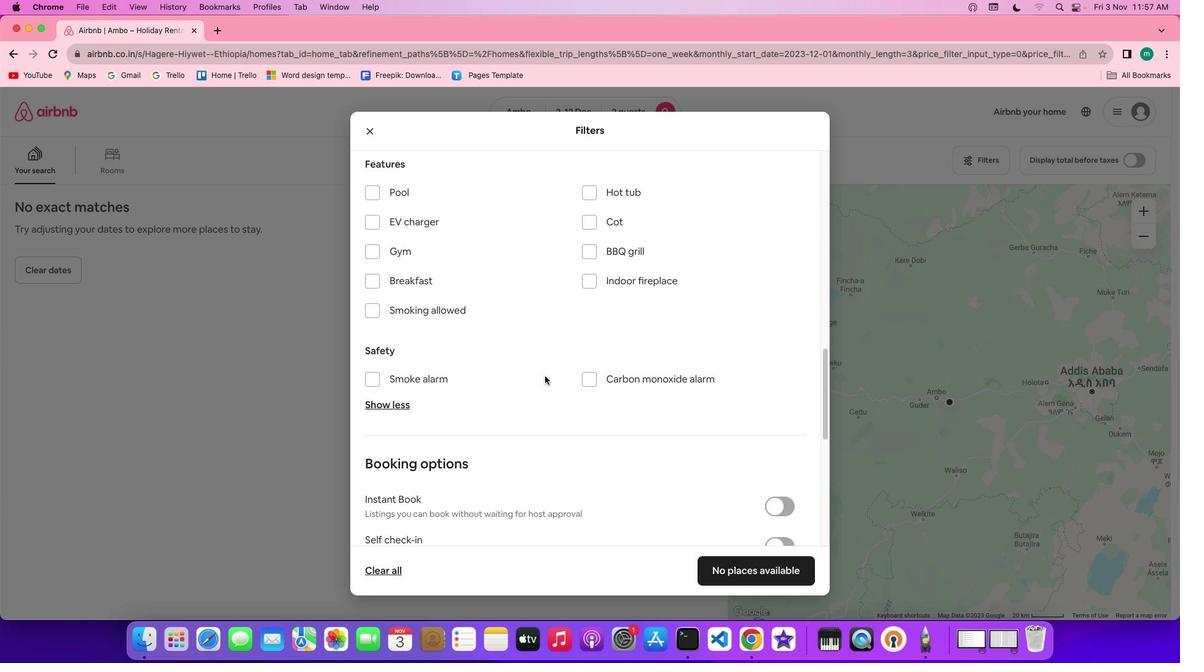 
Action: Mouse moved to (553, 381)
Screenshot: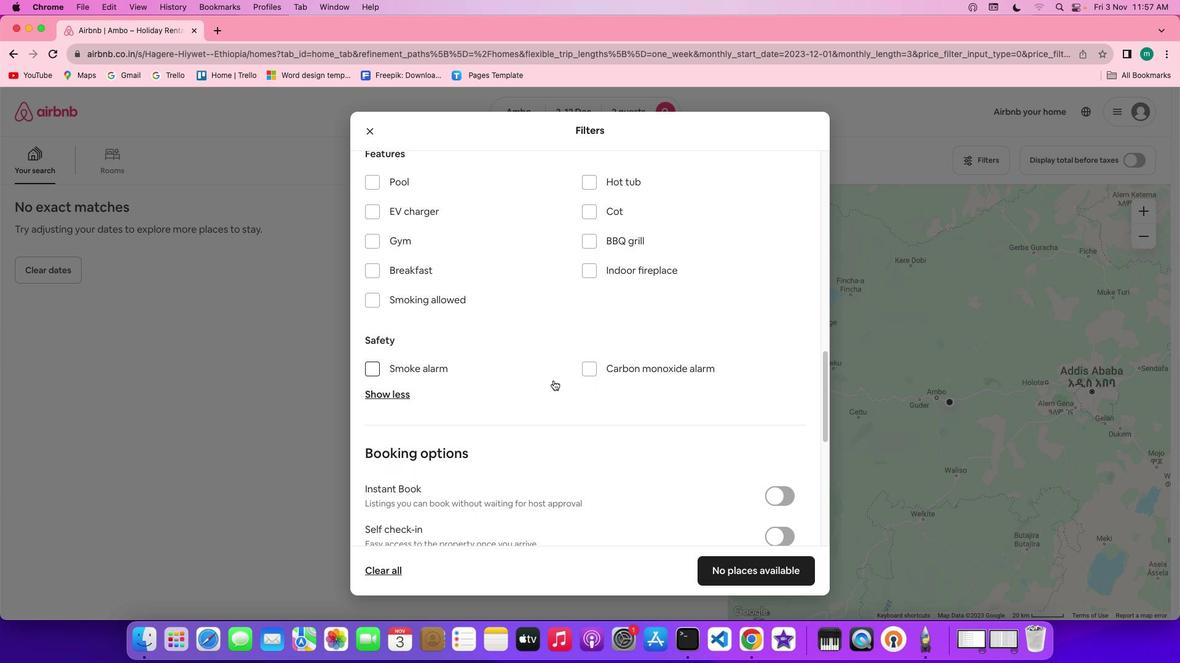 
Action: Mouse scrolled (553, 381) with delta (0, 0)
Screenshot: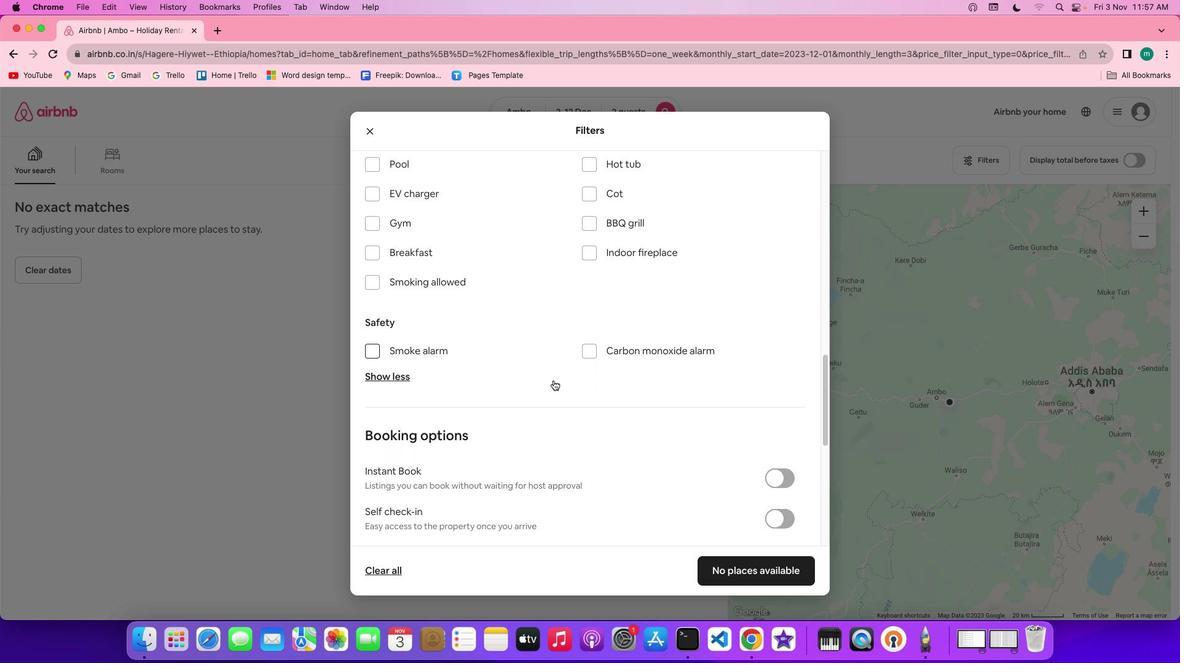
Action: Mouse scrolled (553, 381) with delta (0, 0)
Screenshot: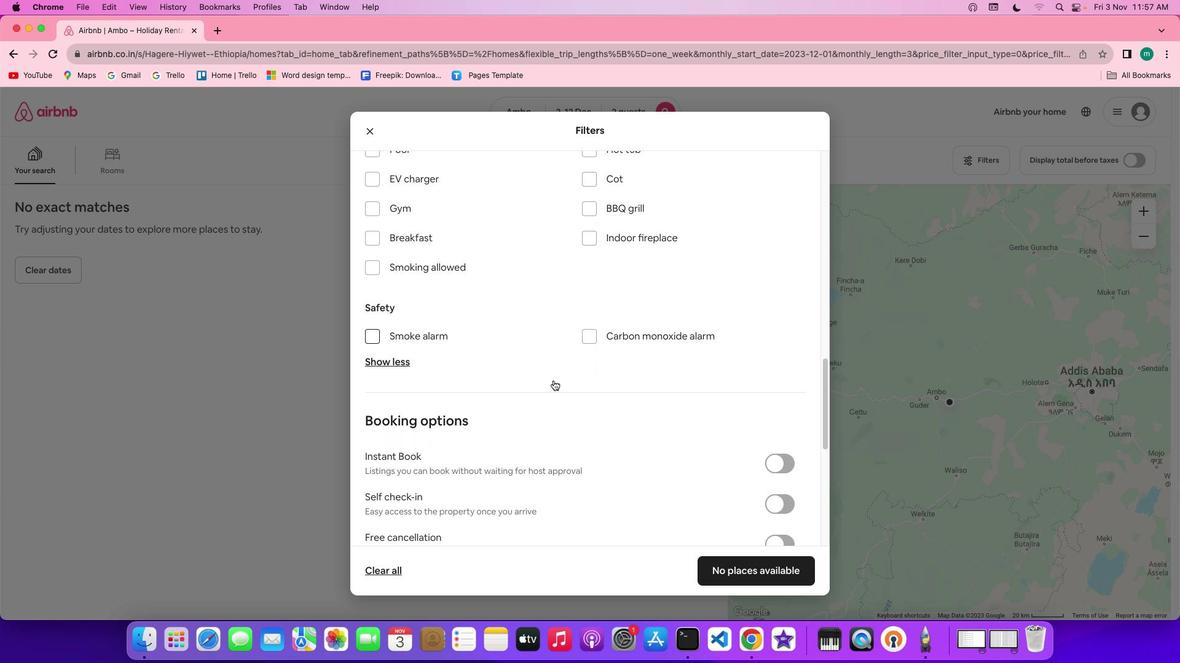 
Action: Mouse scrolled (553, 381) with delta (0, 0)
Screenshot: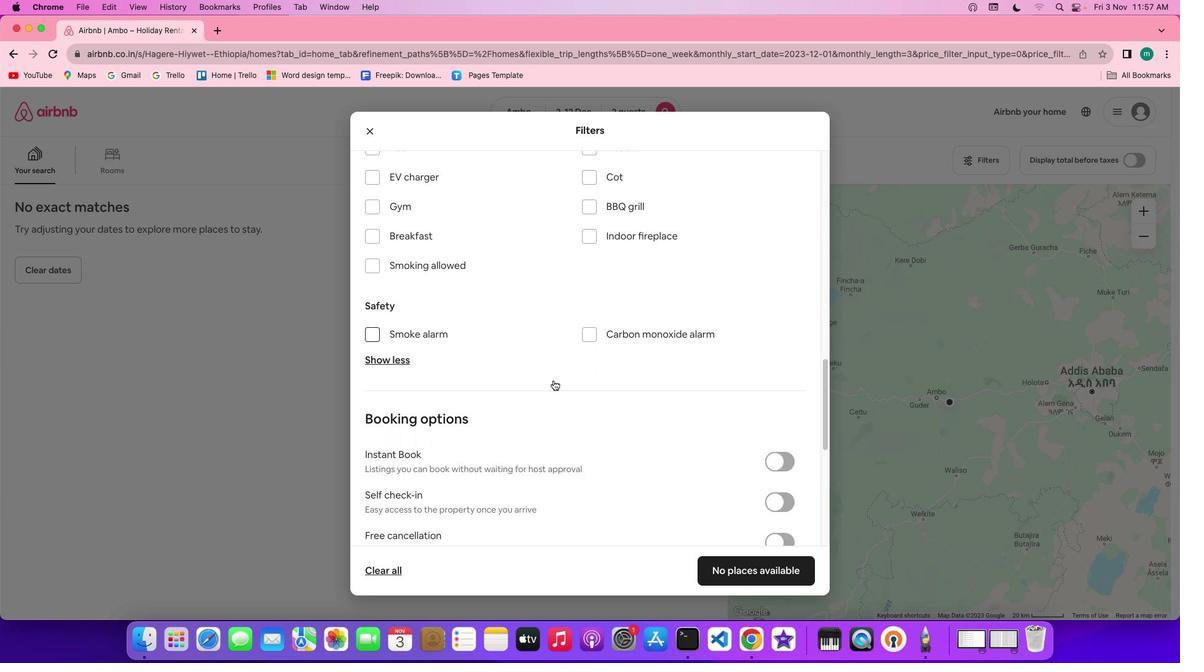 
Action: Mouse scrolled (553, 381) with delta (0, 0)
Screenshot: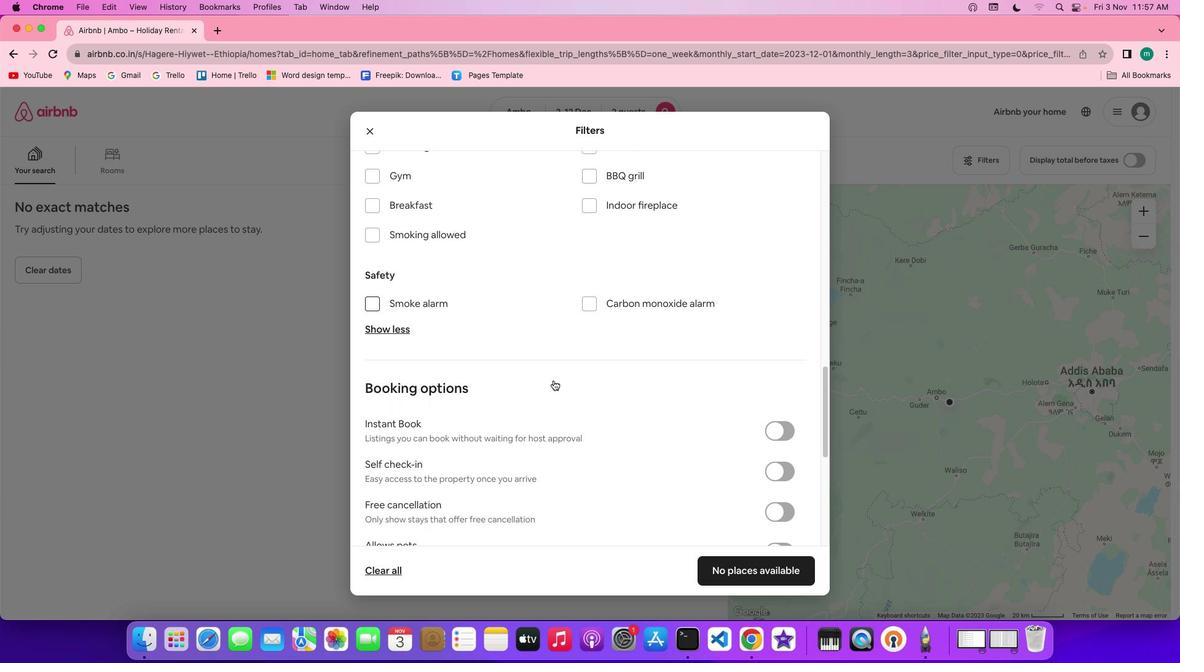 
Action: Mouse scrolled (553, 381) with delta (0, 0)
Screenshot: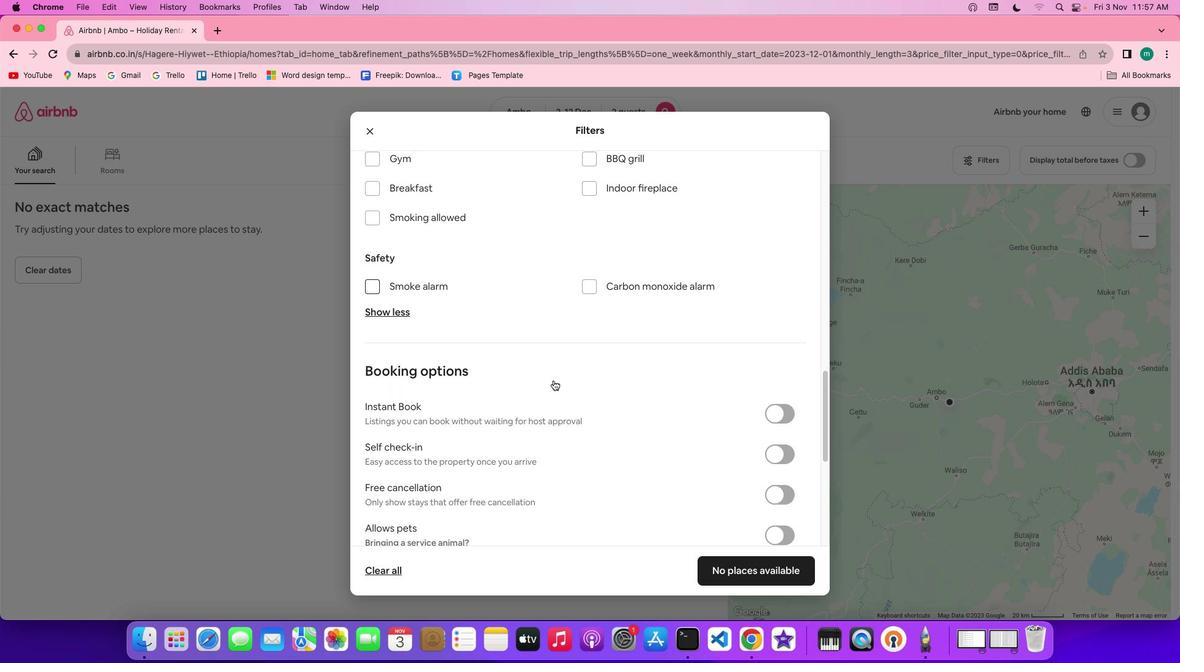 
Action: Mouse scrolled (553, 381) with delta (0, 0)
Screenshot: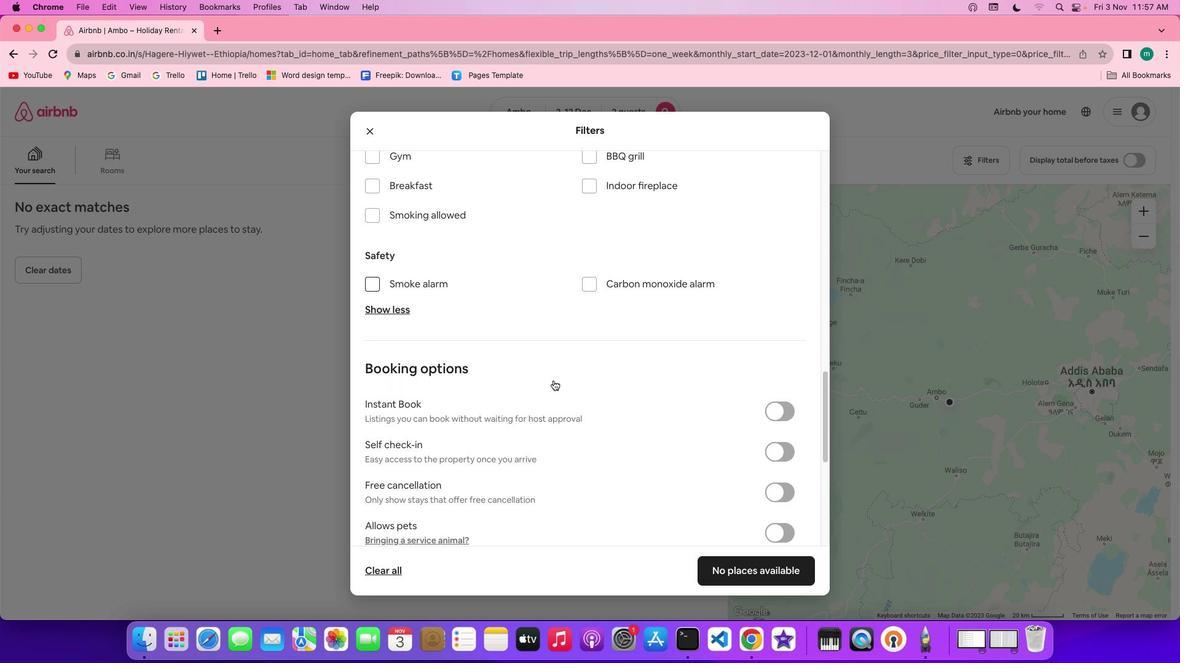 
Action: Mouse scrolled (553, 381) with delta (0, 0)
Screenshot: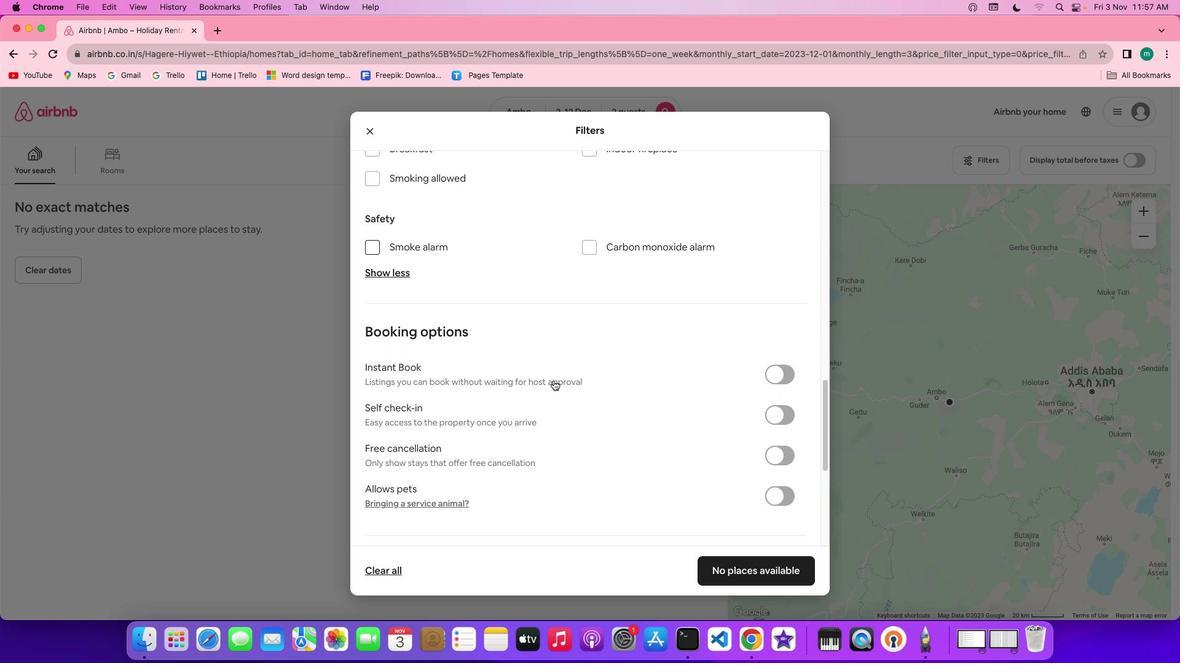 
Action: Mouse scrolled (553, 381) with delta (0, 0)
Screenshot: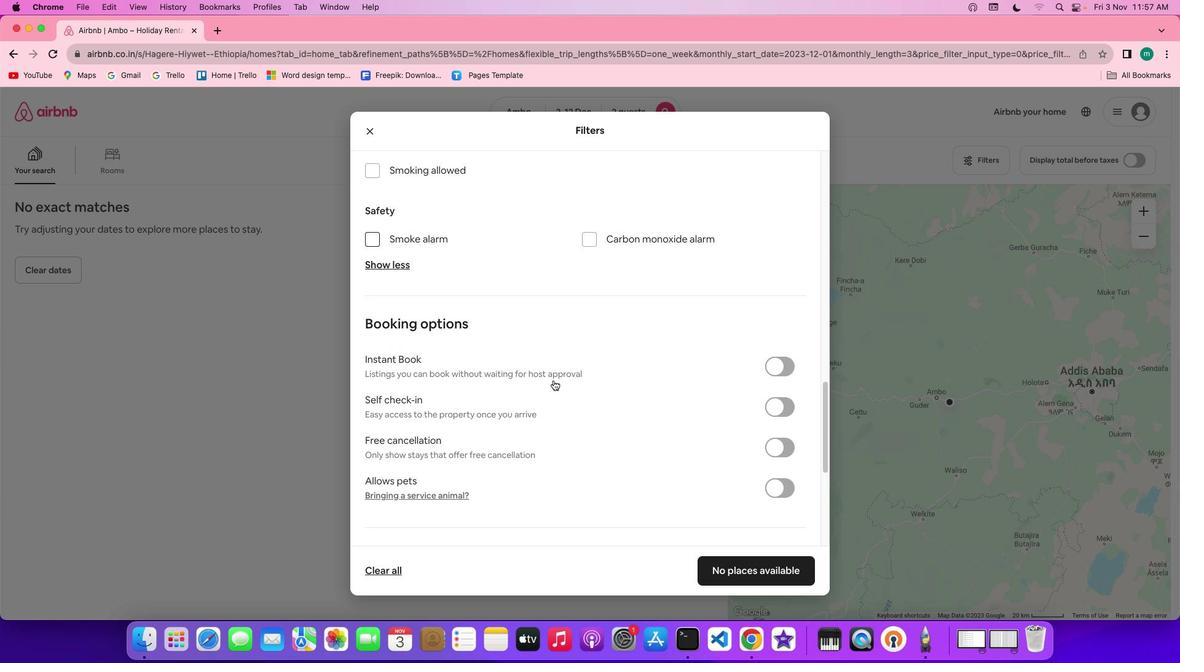 
Action: Mouse scrolled (553, 381) with delta (0, 0)
Screenshot: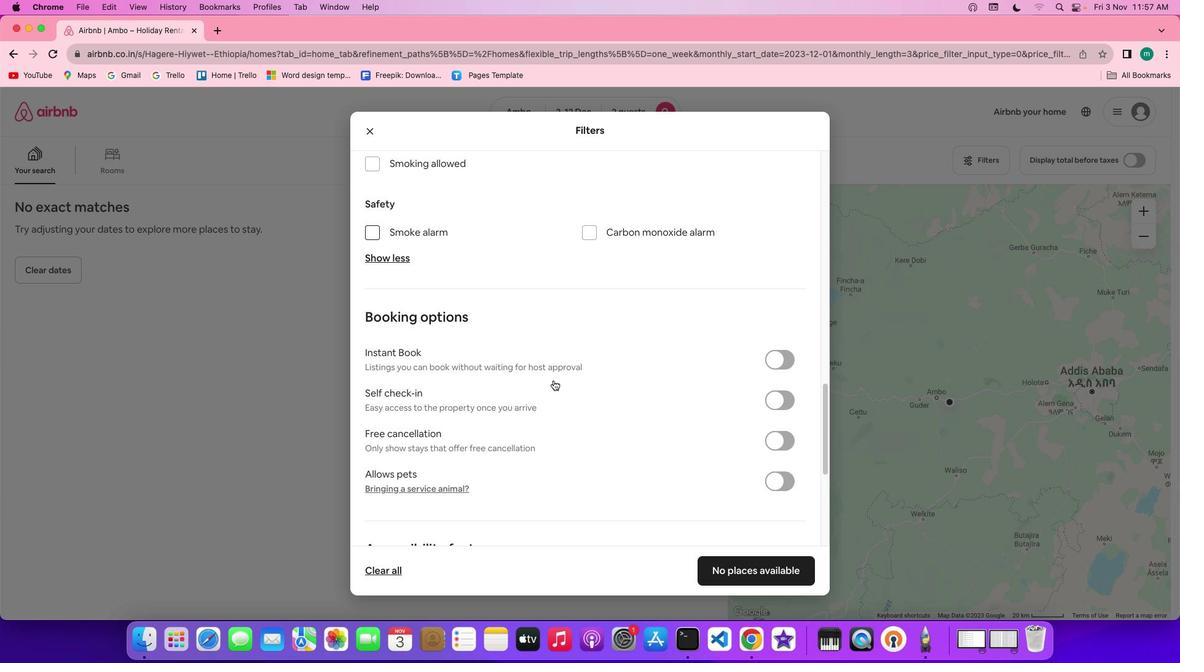 
Action: Mouse moved to (596, 393)
Screenshot: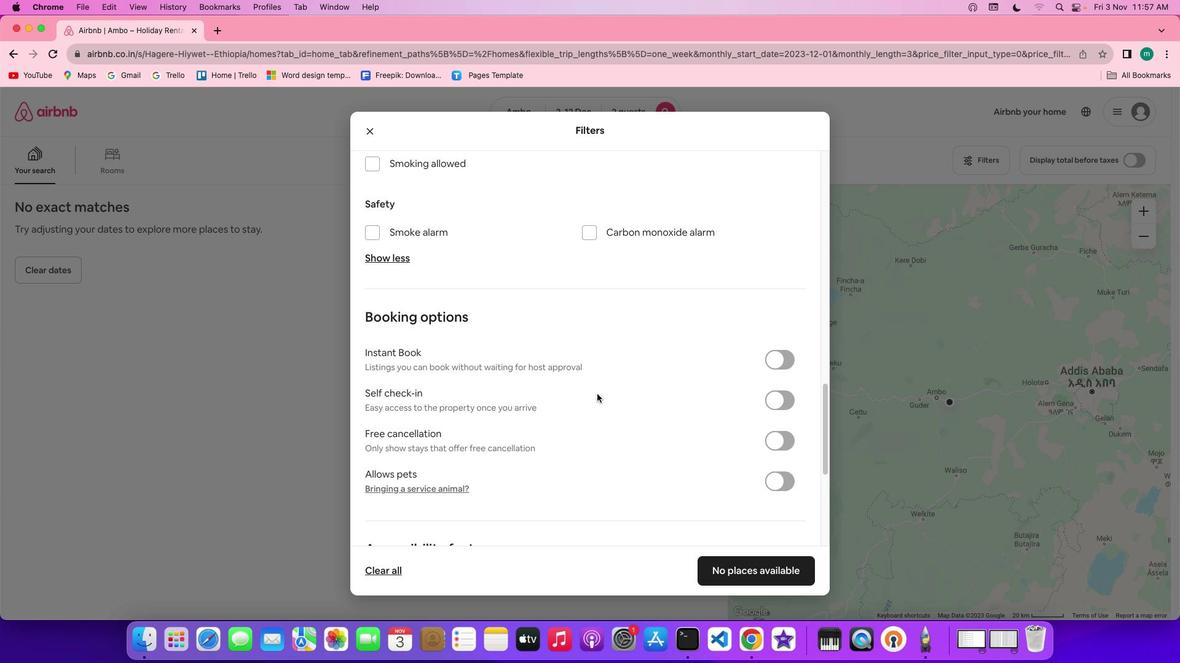 
Action: Mouse scrolled (596, 393) with delta (0, 0)
Screenshot: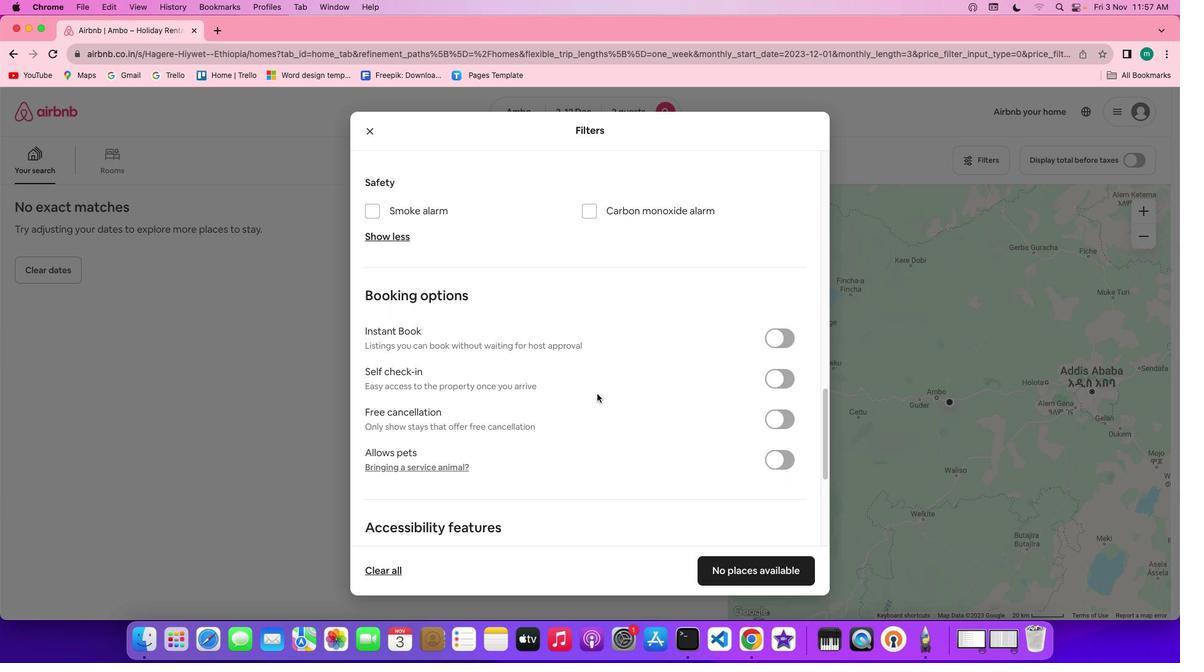 
Action: Mouse scrolled (596, 393) with delta (0, 0)
Screenshot: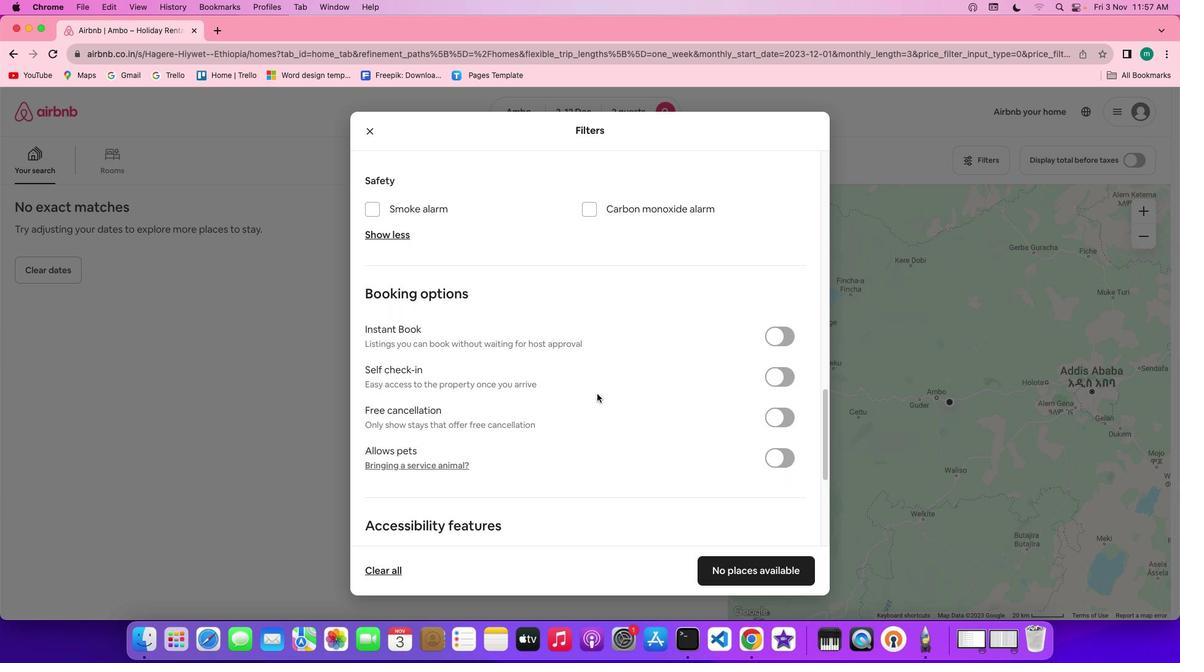 
Action: Mouse scrolled (596, 393) with delta (0, 0)
Screenshot: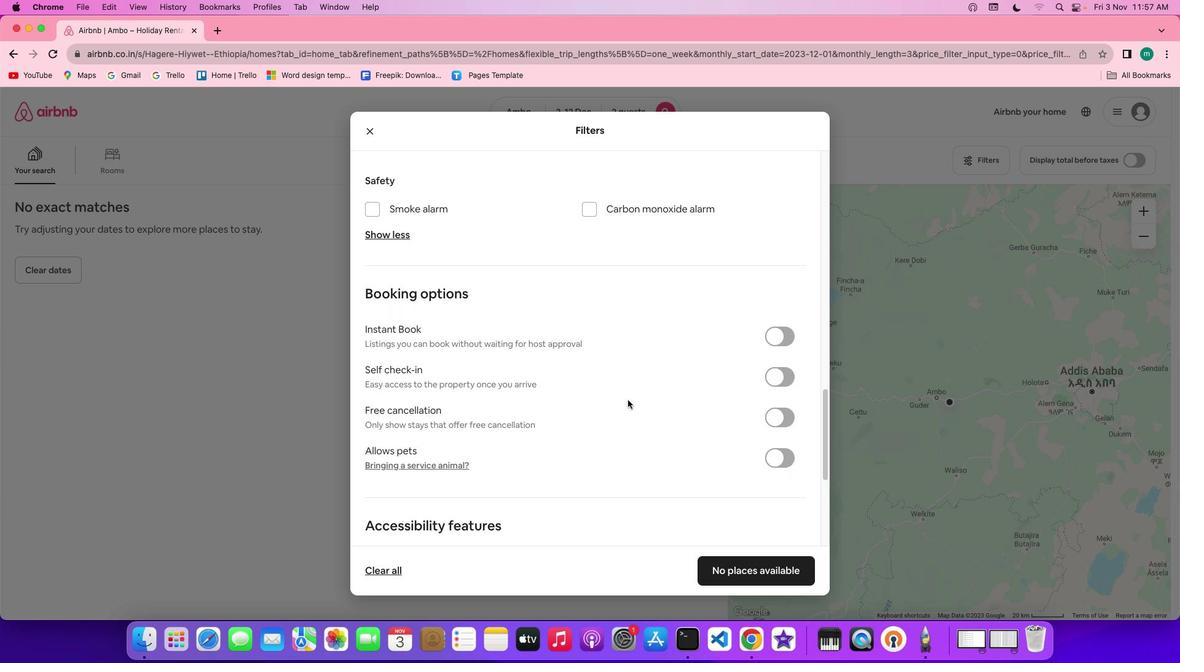 
Action: Mouse moved to (629, 400)
Screenshot: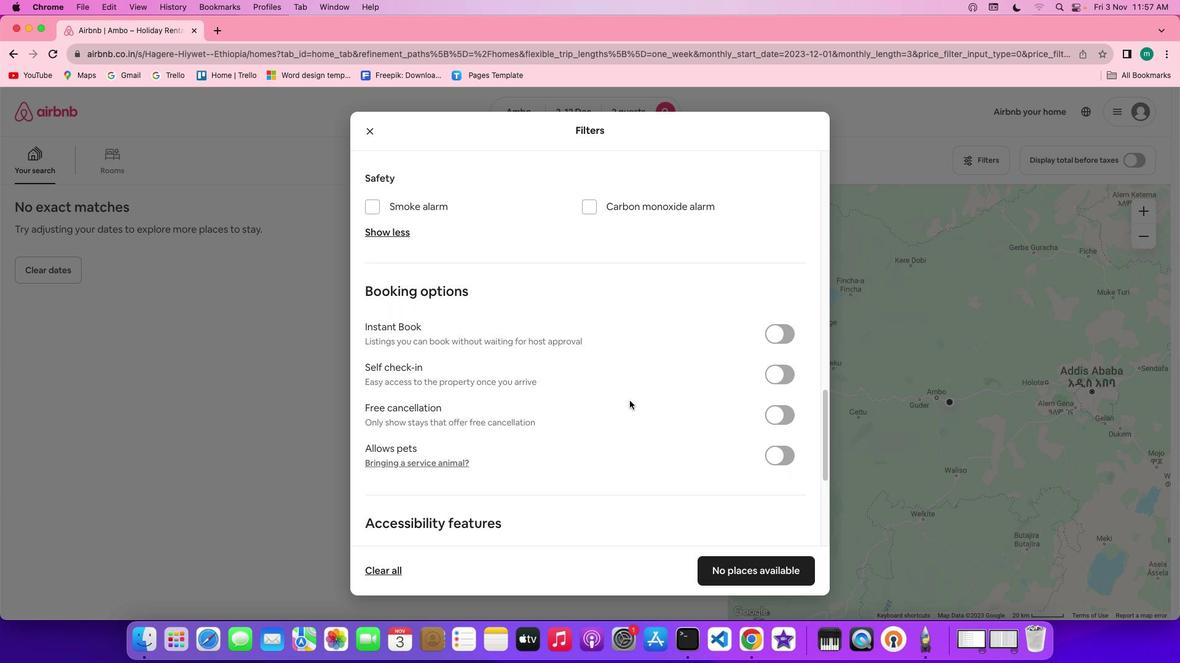
Action: Mouse scrolled (629, 400) with delta (0, 0)
Screenshot: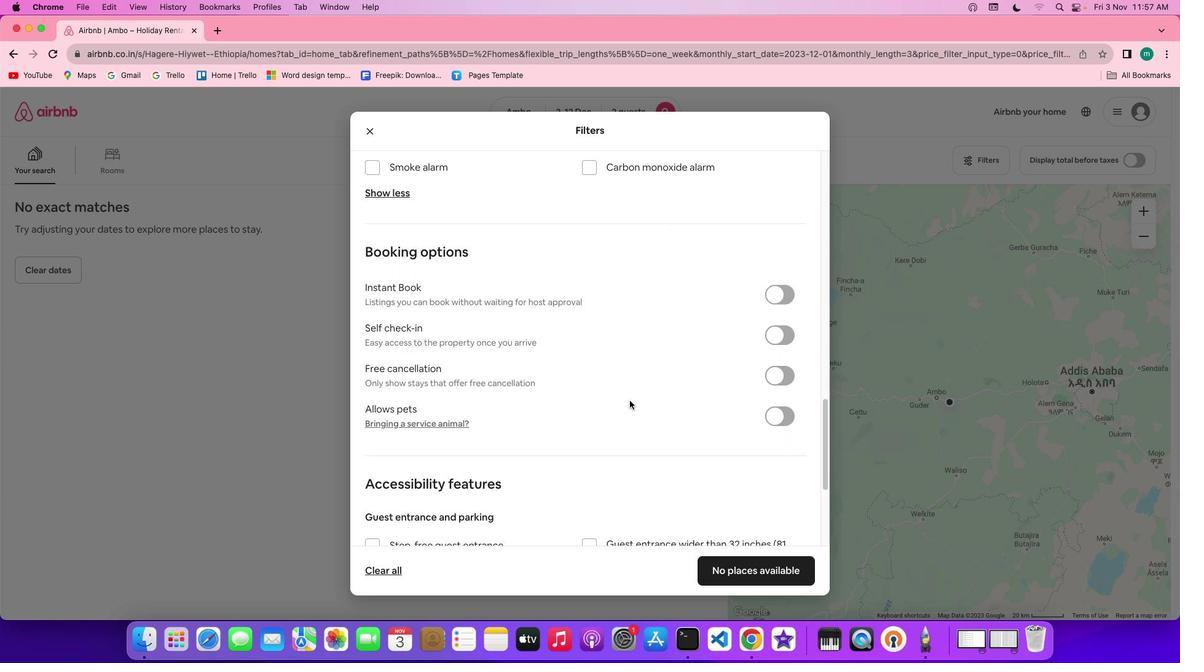 
Action: Mouse scrolled (629, 400) with delta (0, 0)
Screenshot: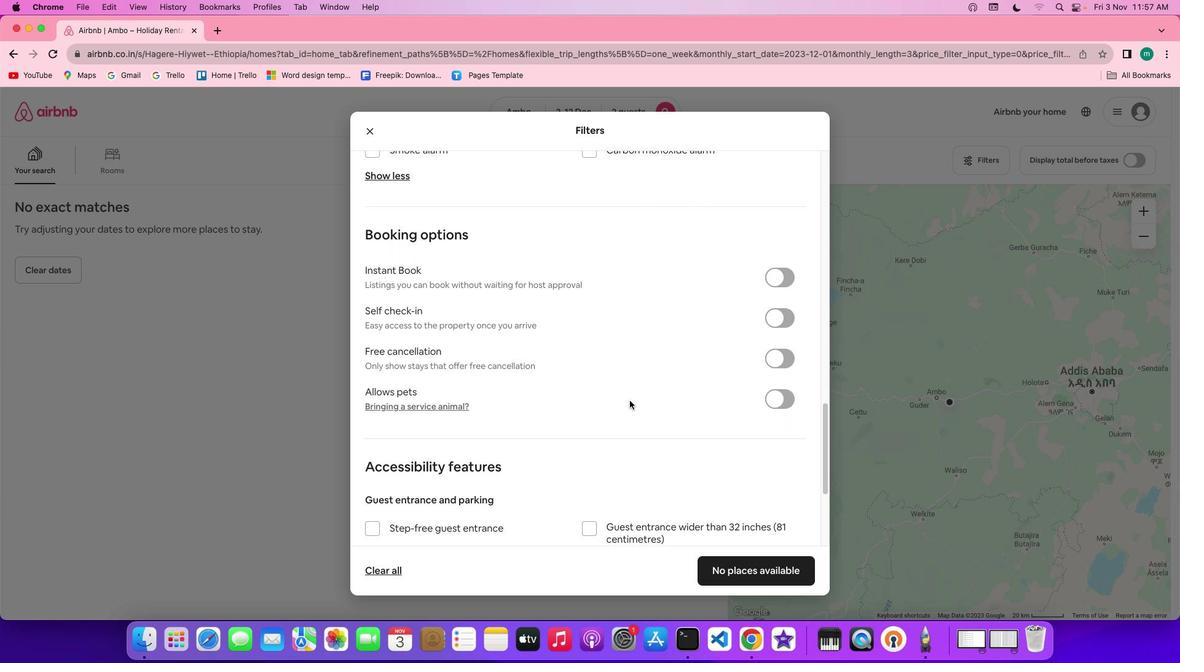 
Action: Mouse scrolled (629, 400) with delta (0, 0)
Screenshot: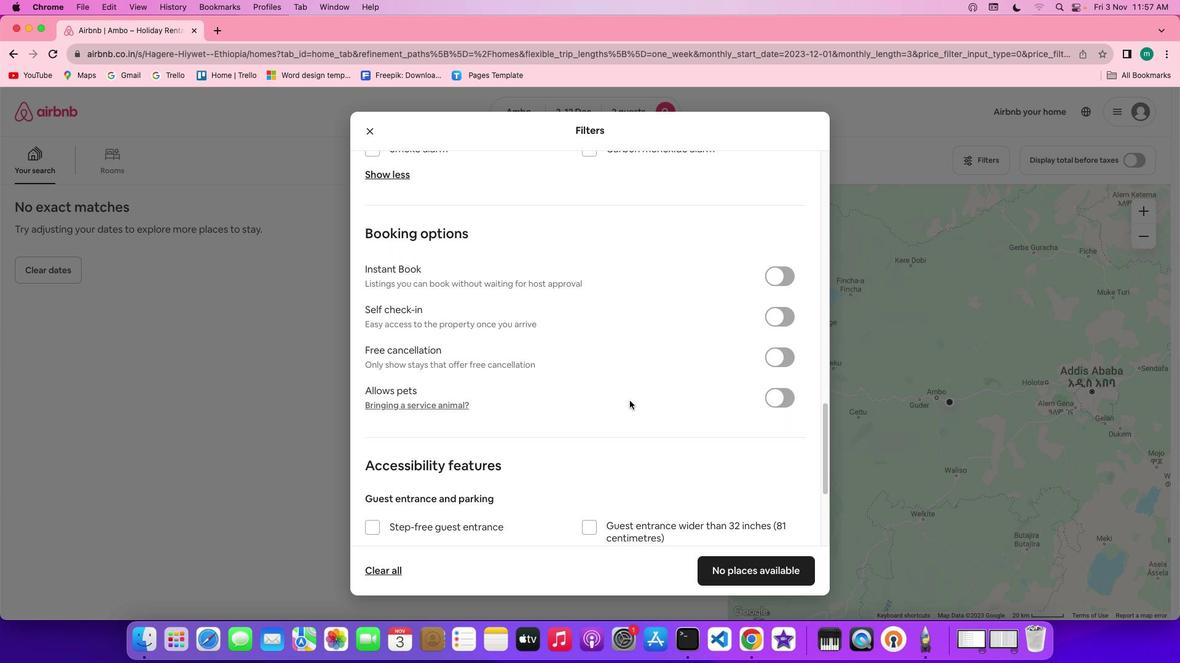 
Action: Mouse moved to (626, 391)
Screenshot: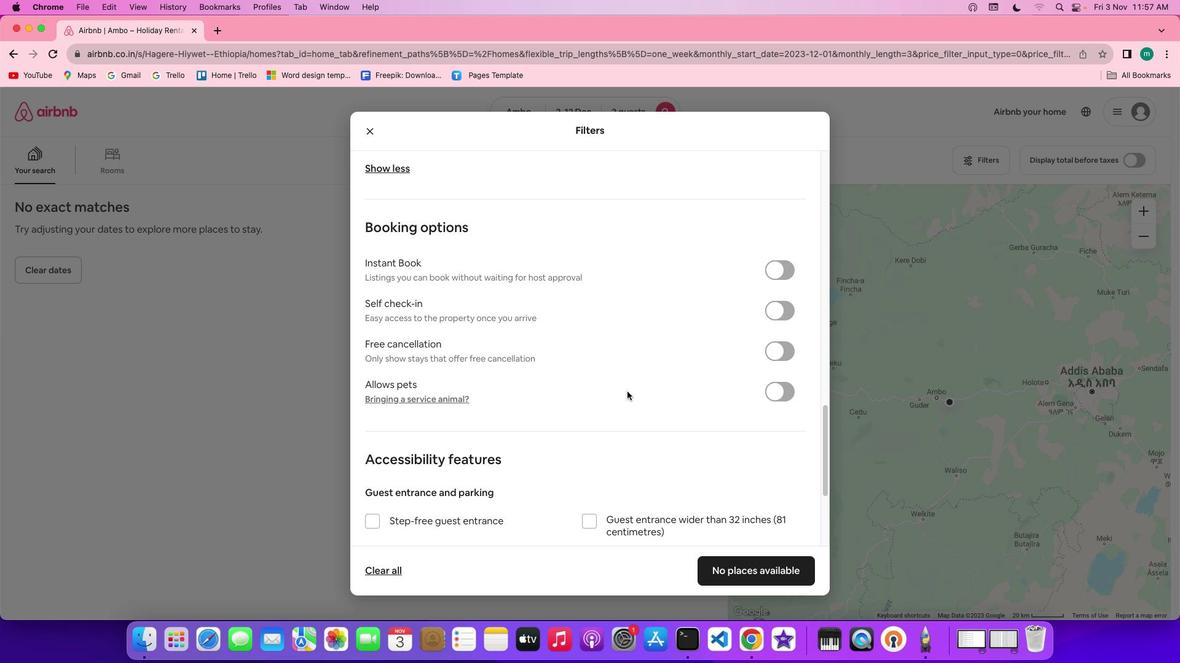 
Action: Mouse scrolled (626, 391) with delta (0, 0)
Screenshot: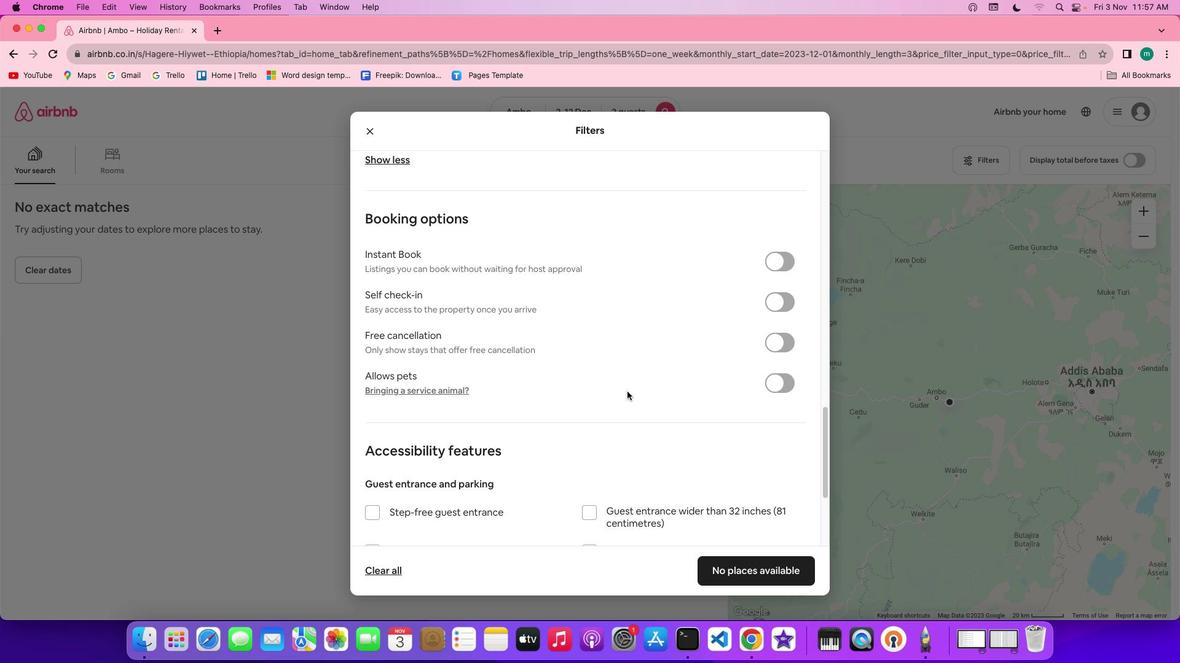 
Action: Mouse scrolled (626, 391) with delta (0, 0)
Screenshot: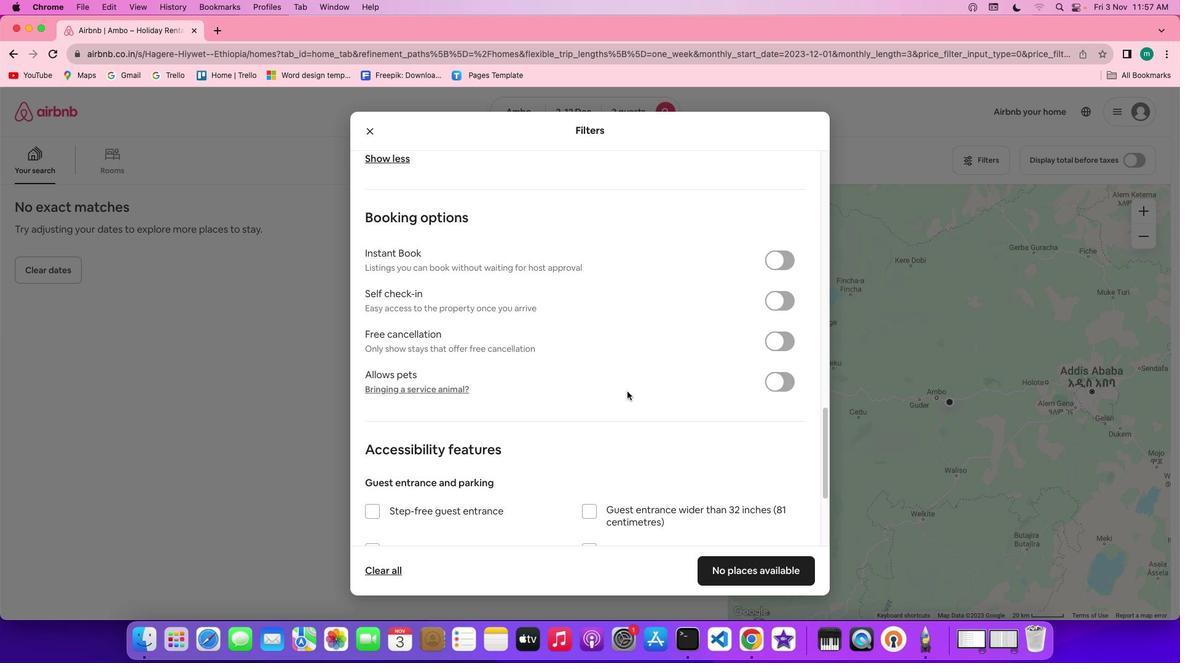 
Action: Mouse moved to (652, 412)
Screenshot: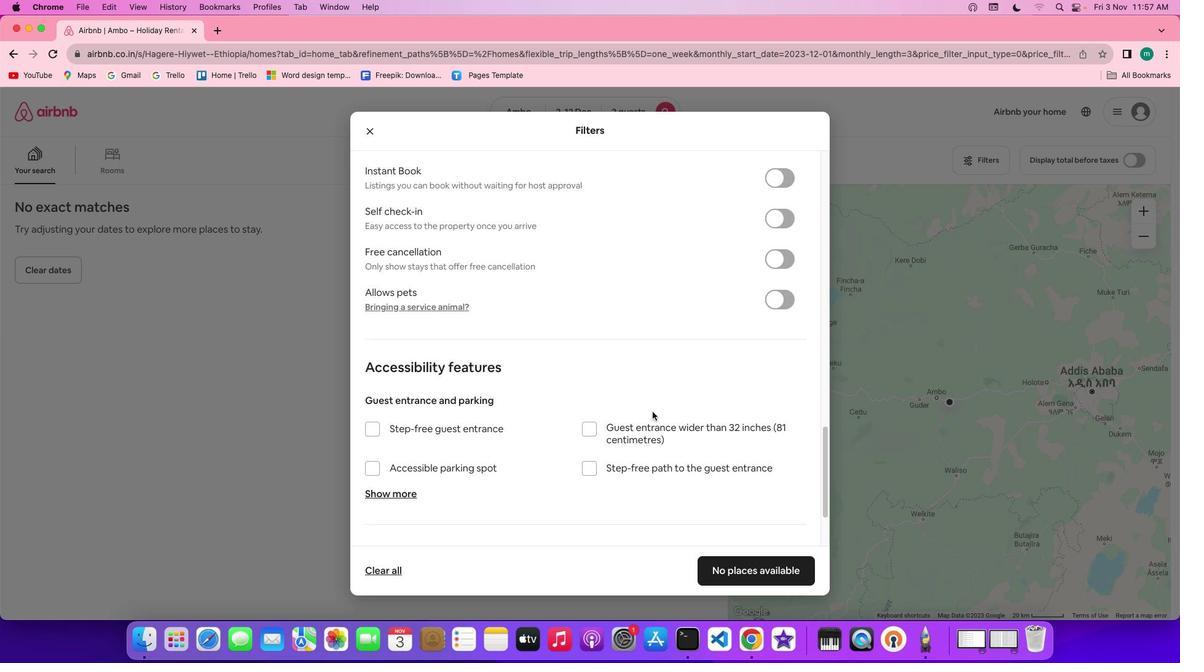 
Action: Mouse scrolled (652, 412) with delta (0, 0)
Screenshot: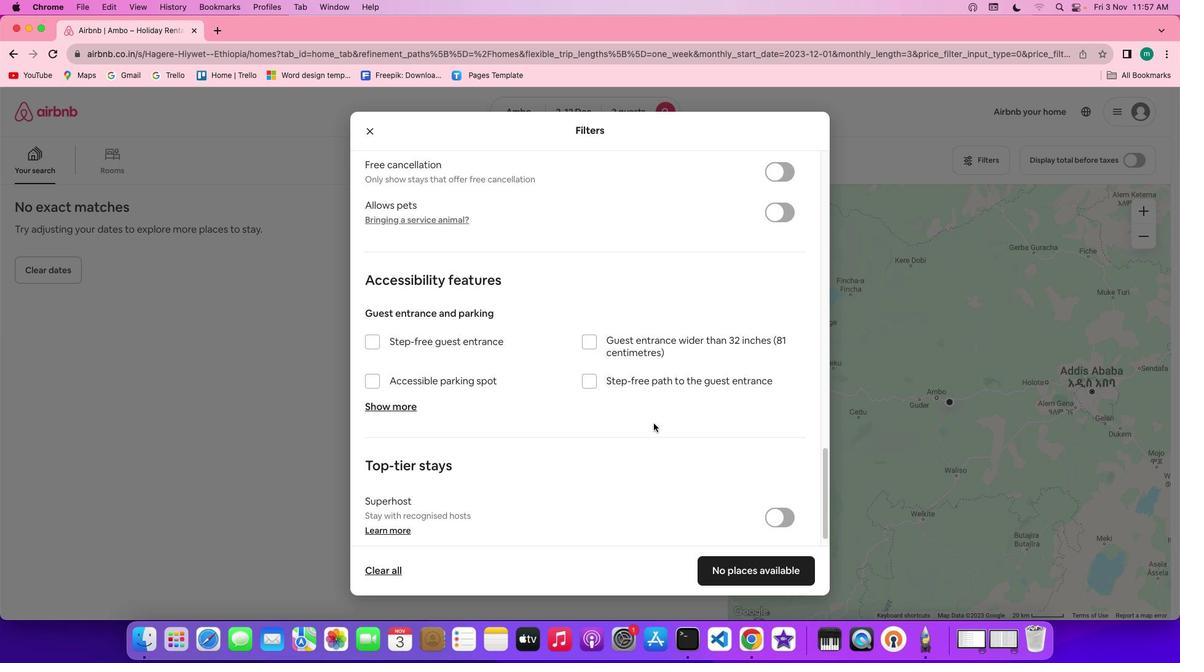 
Action: Mouse scrolled (652, 412) with delta (0, 0)
Screenshot: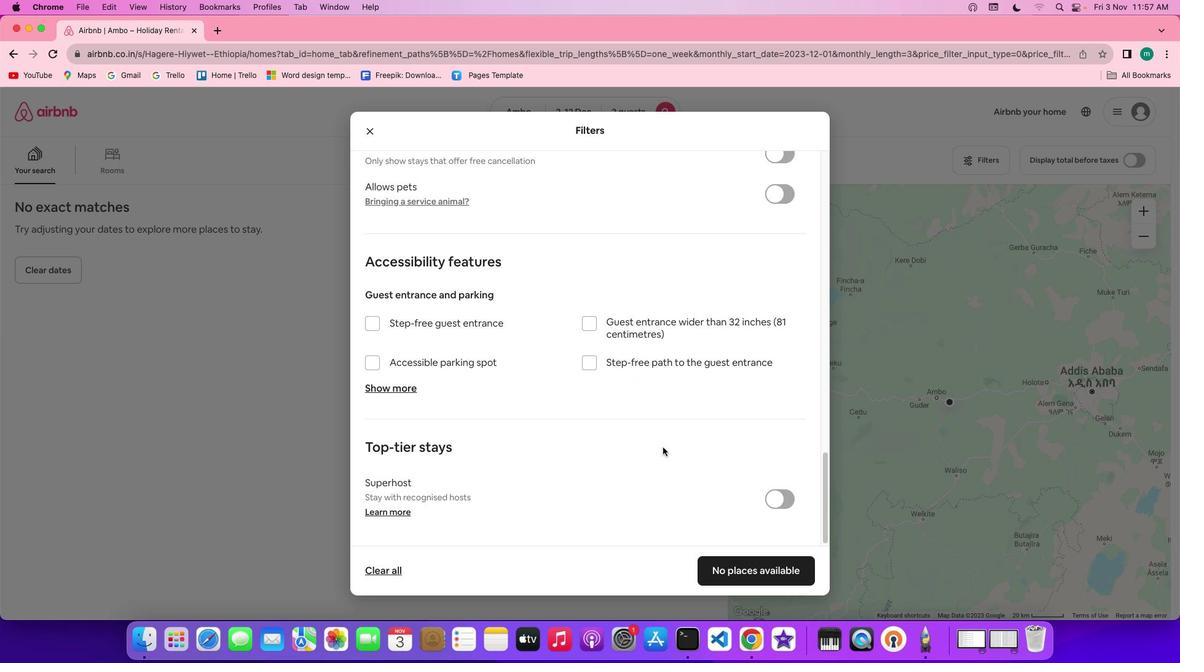 
Action: Mouse scrolled (652, 412) with delta (0, -1)
Screenshot: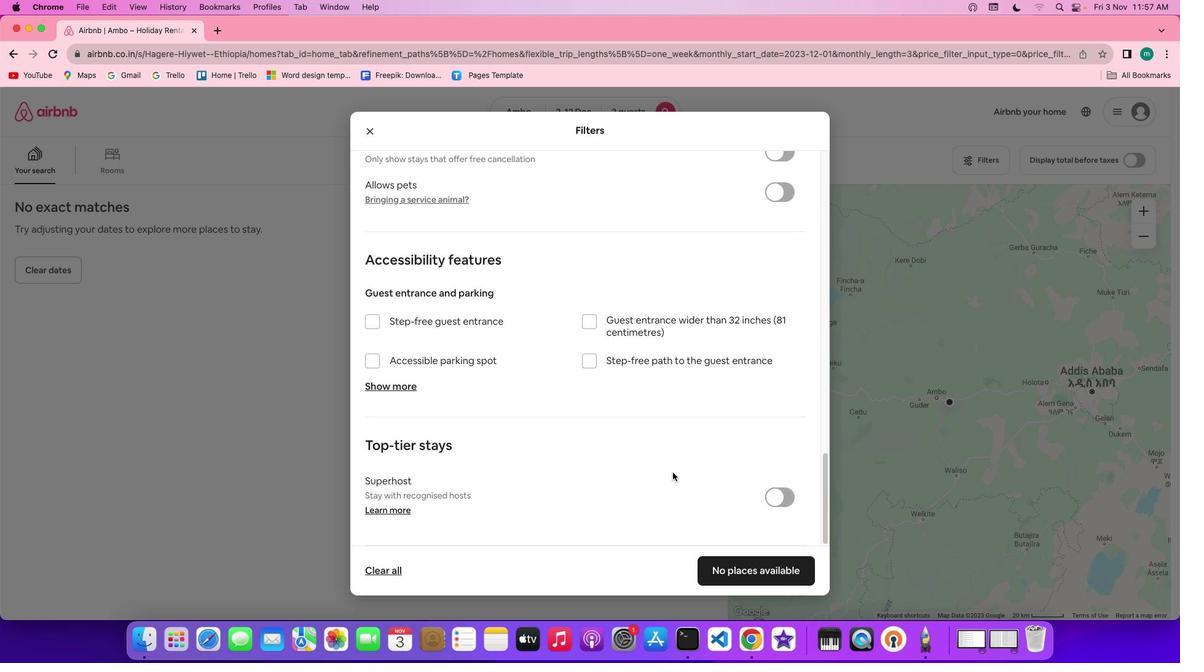 
Action: Mouse scrolled (652, 412) with delta (0, -2)
Screenshot: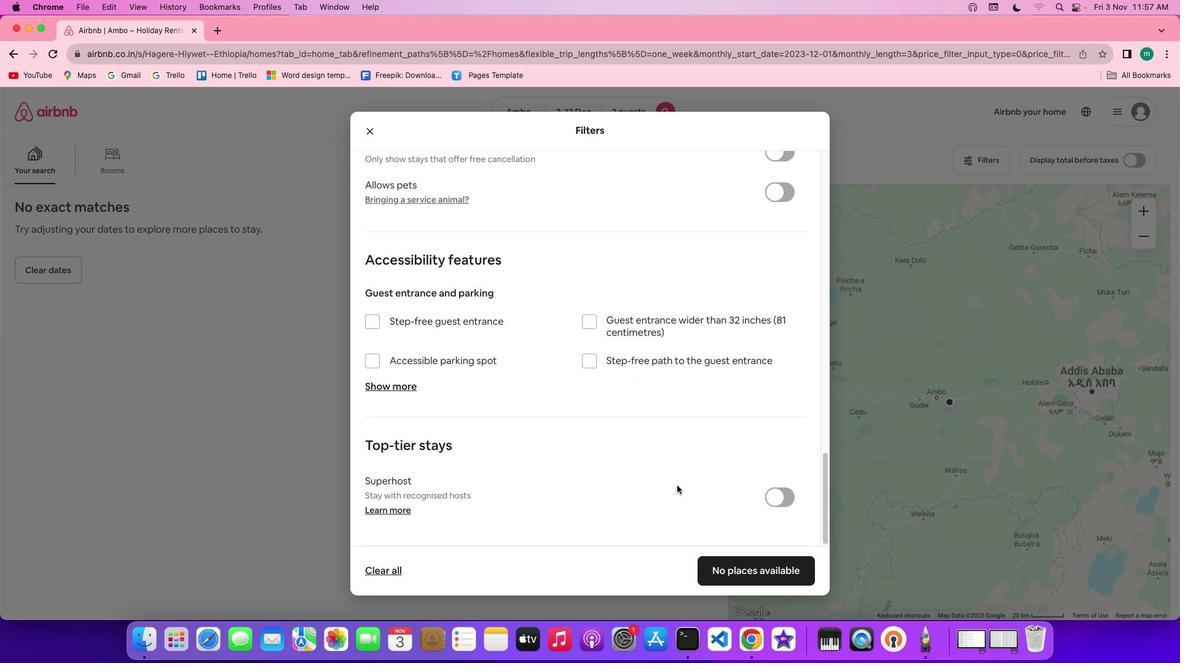 
Action: Mouse moved to (676, 485)
Screenshot: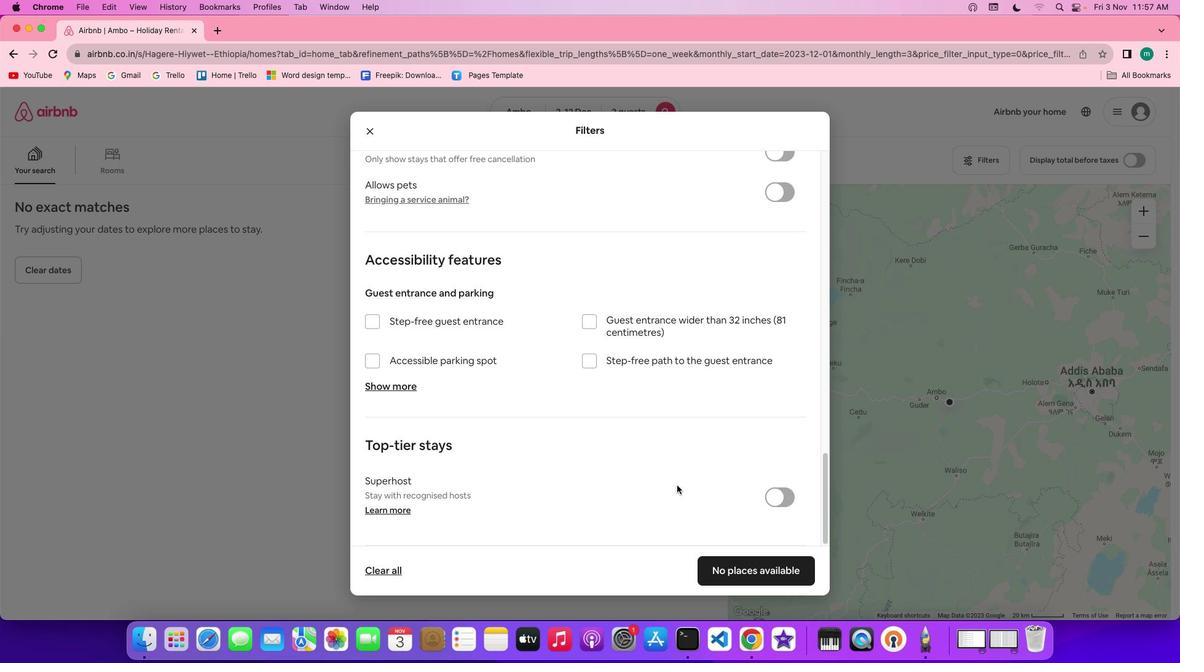
Action: Mouse scrolled (676, 485) with delta (0, 0)
Screenshot: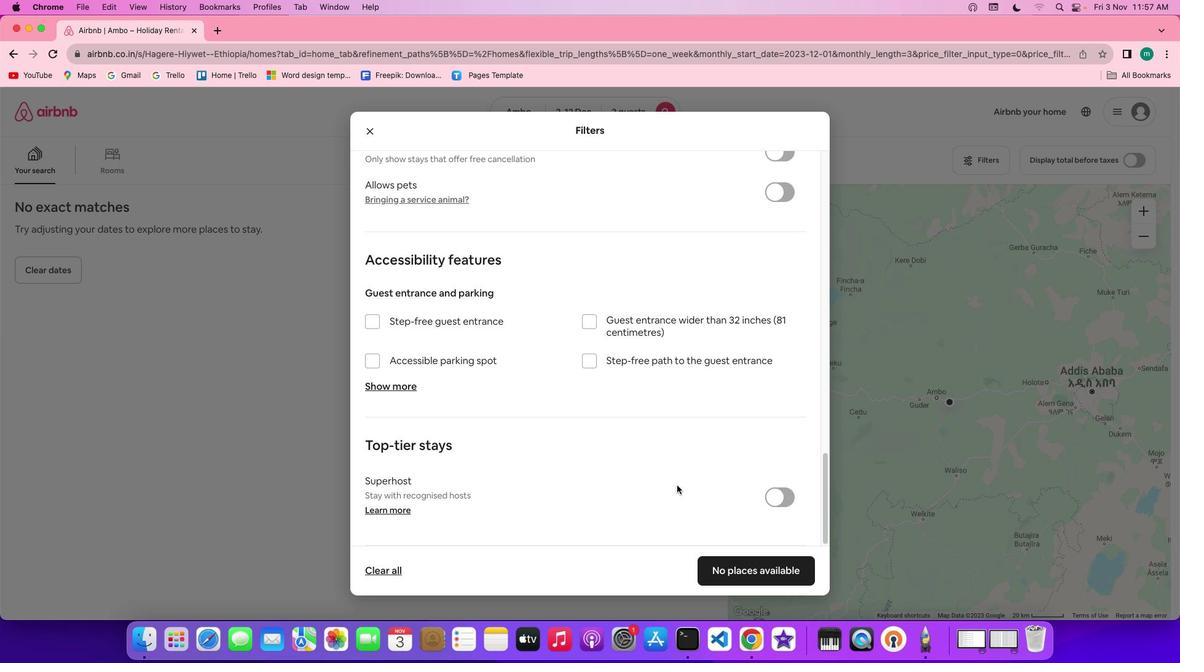 
Action: Mouse scrolled (676, 485) with delta (0, 0)
Screenshot: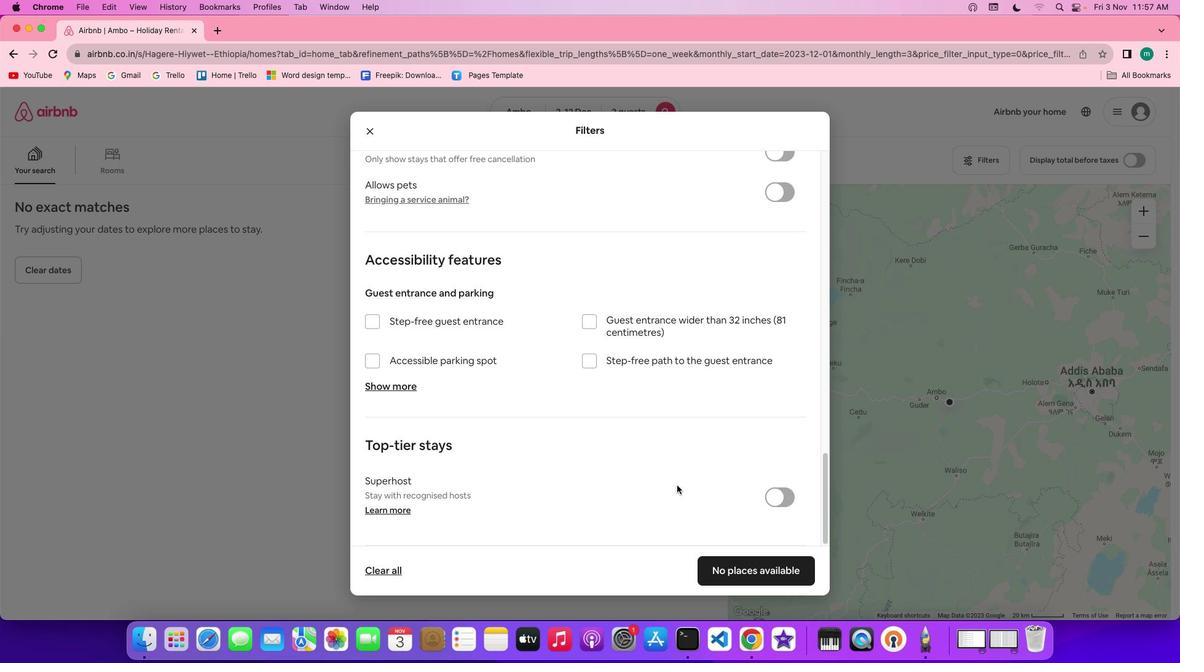 
Action: Mouse scrolled (676, 485) with delta (0, -1)
Screenshot: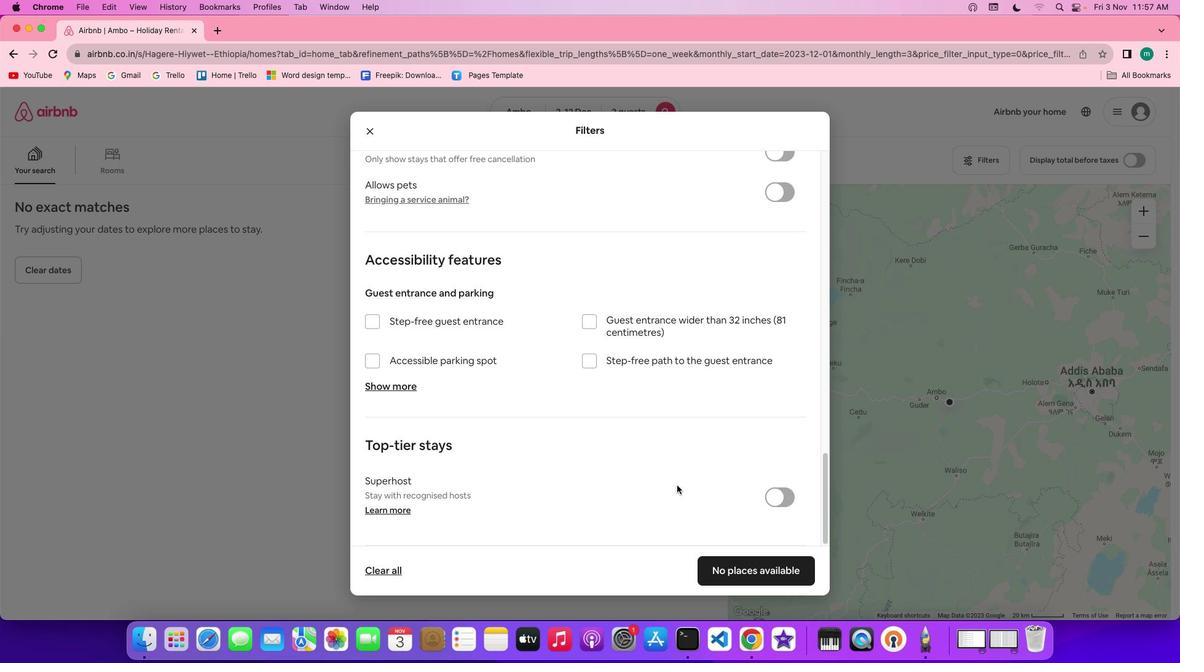 
Action: Mouse scrolled (676, 485) with delta (0, -3)
Screenshot: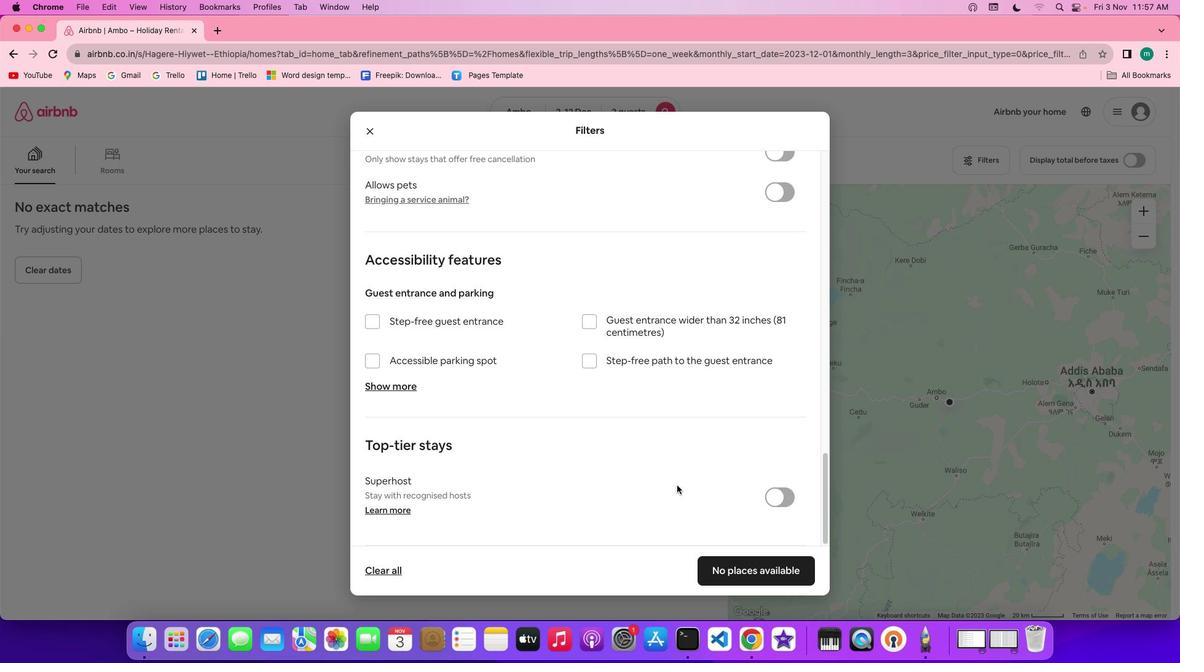 
Action: Mouse scrolled (676, 485) with delta (0, 0)
Screenshot: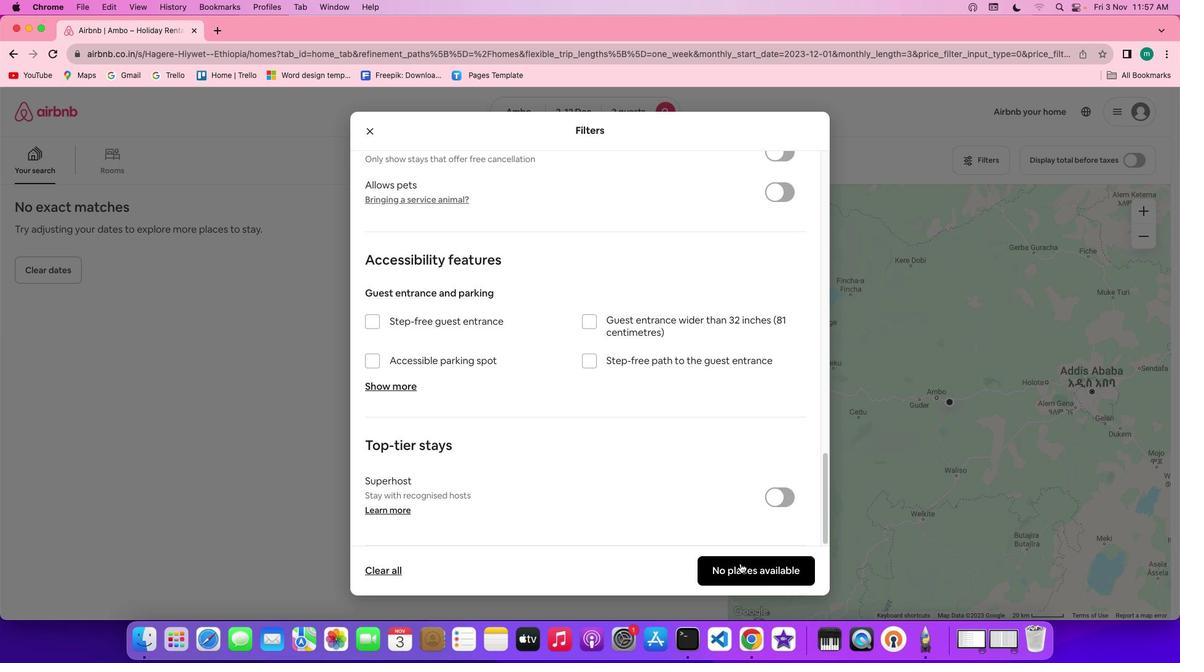 
Action: Mouse moved to (688, 495)
Screenshot: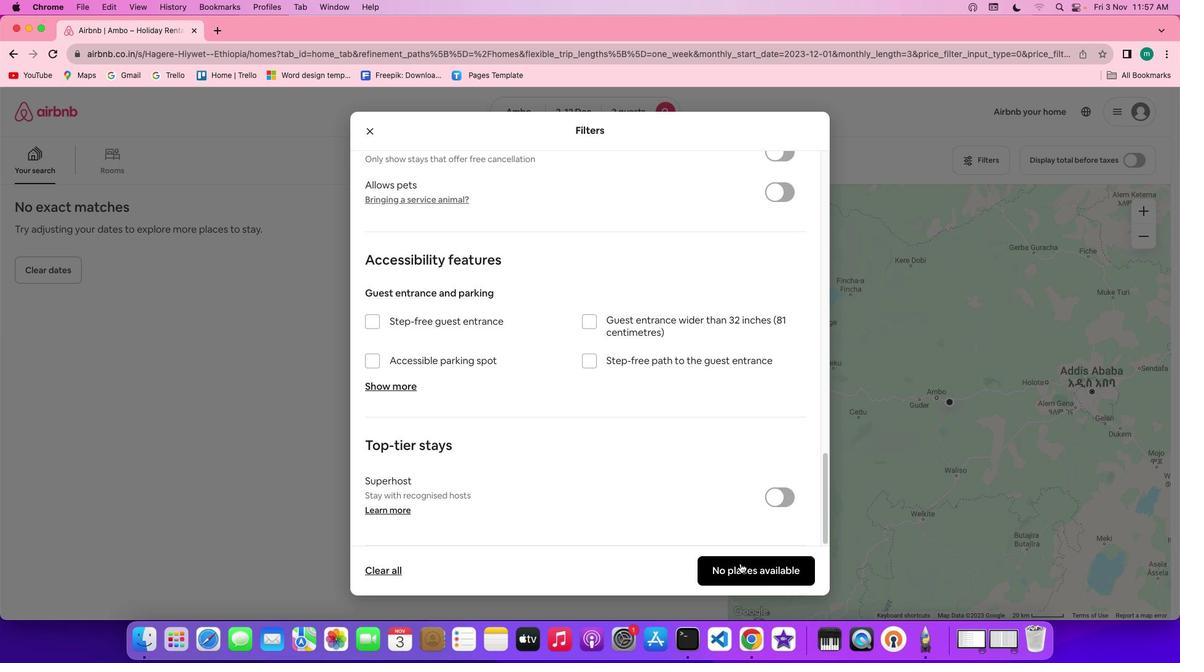 
Action: Mouse scrolled (688, 495) with delta (0, 0)
Screenshot: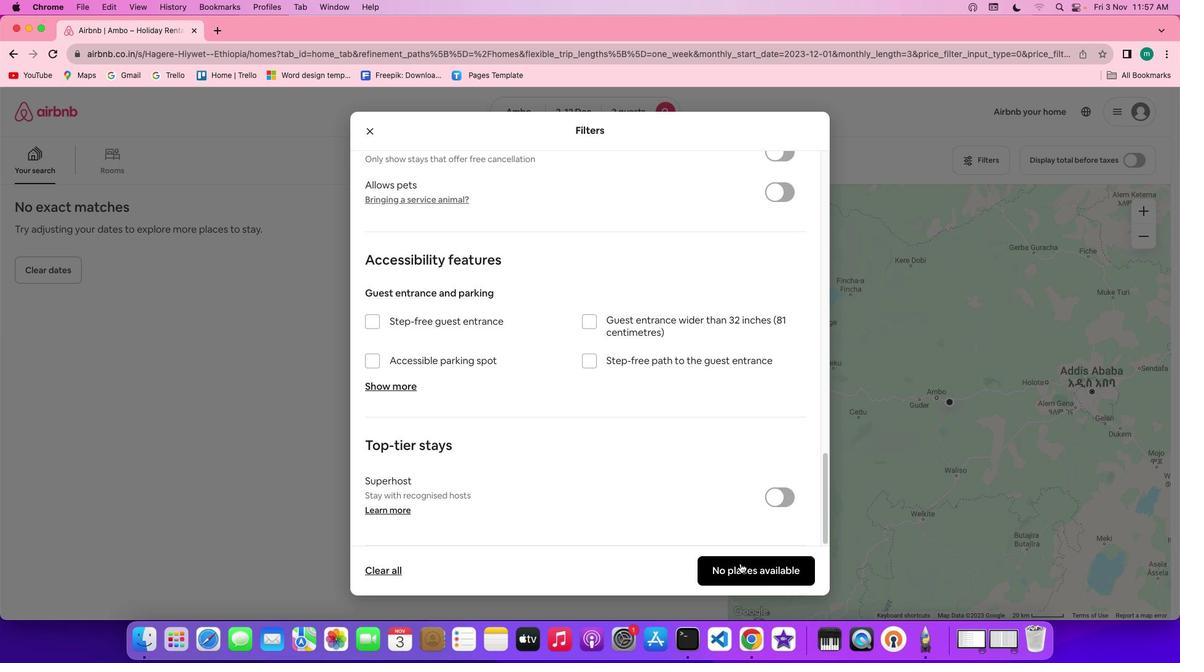 
Action: Mouse moved to (703, 515)
Screenshot: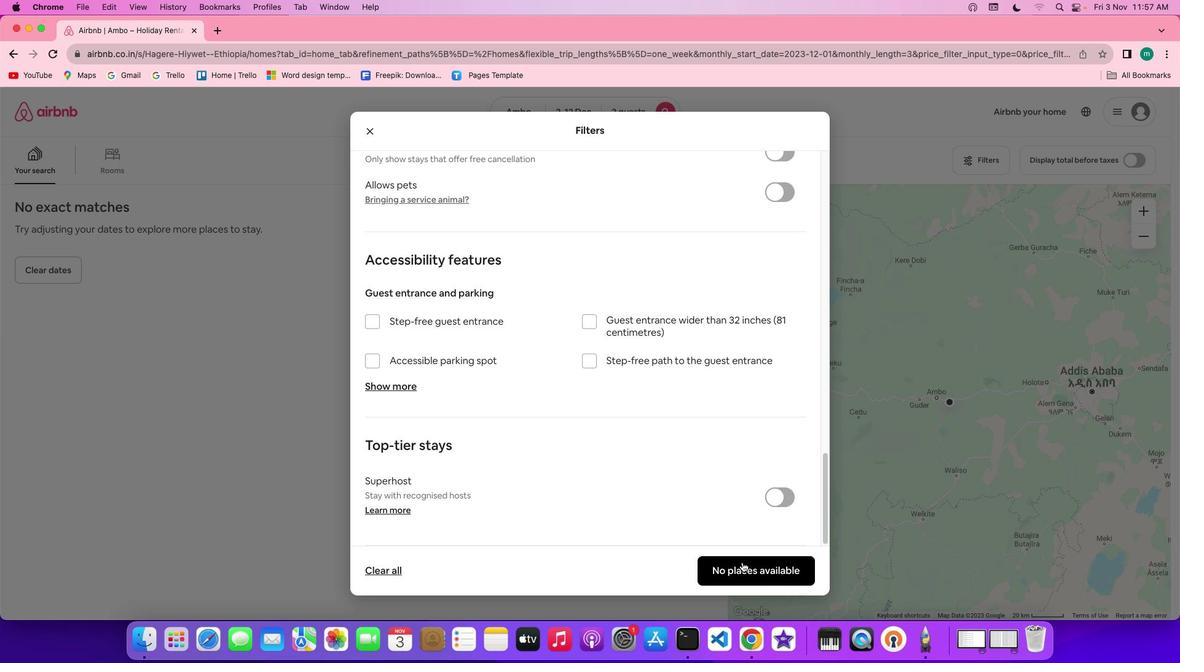
Action: Mouse scrolled (703, 515) with delta (0, -1)
Screenshot: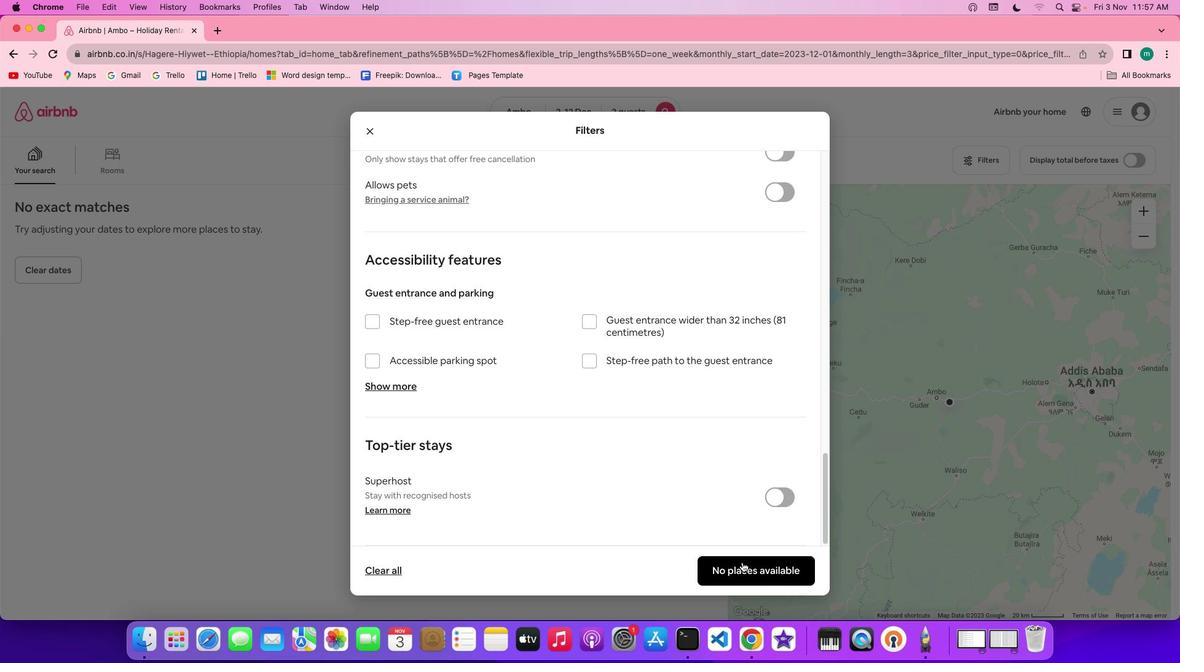 
Action: Mouse moved to (742, 562)
Screenshot: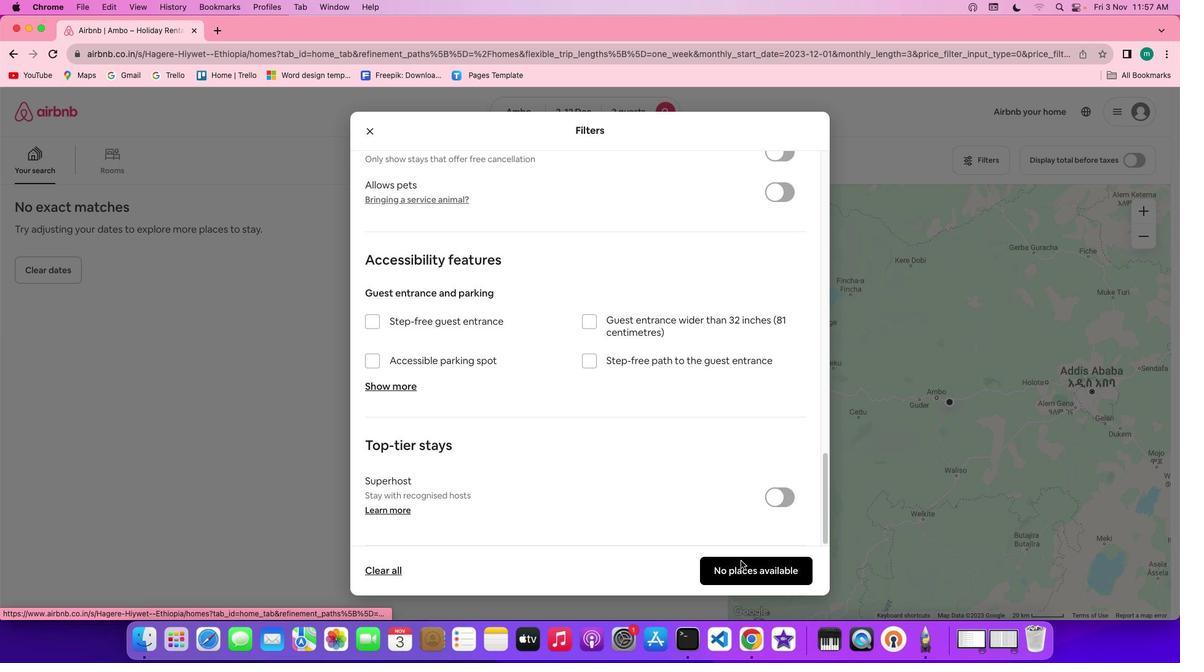 
Action: Mouse pressed left at (742, 562)
Screenshot: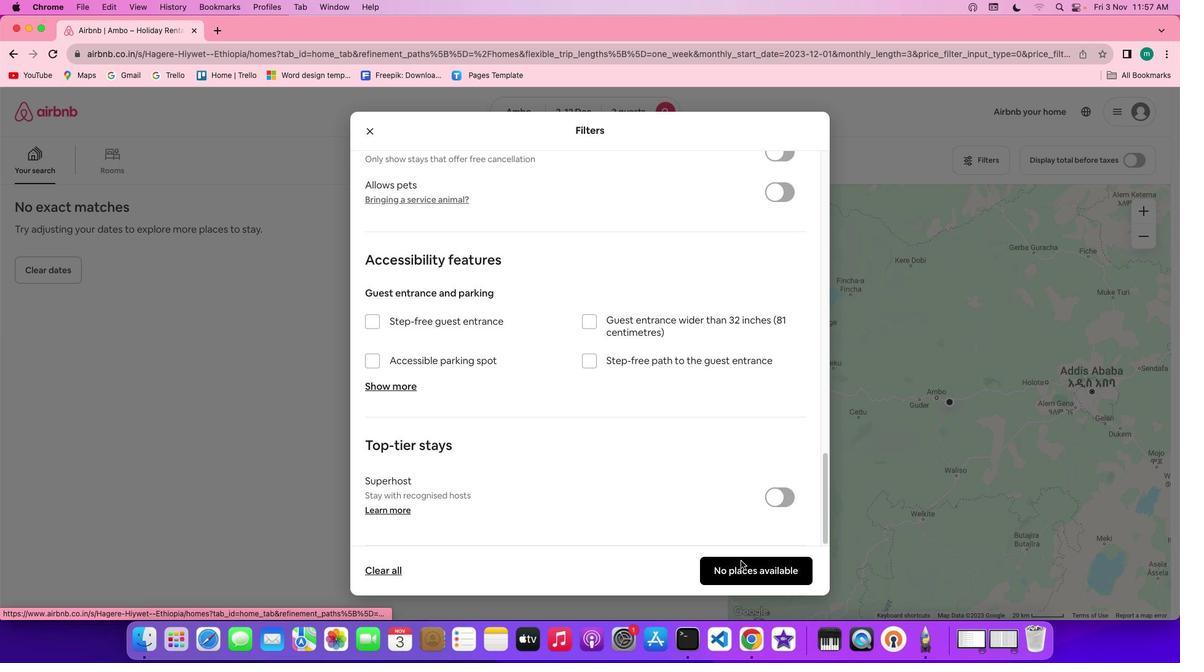 
Action: Mouse moved to (379, 328)
Screenshot: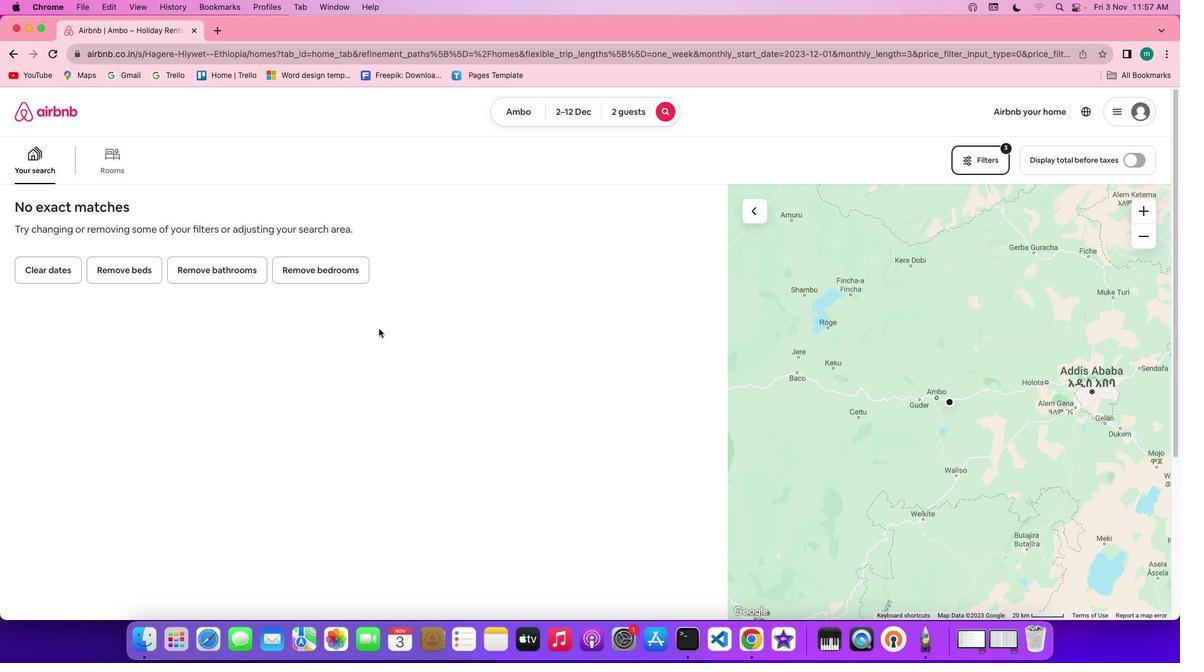 
